 Task: Add Sprouts Organic Canola Oil Cooking Spray to the cart.
Action: Mouse moved to (30, 307)
Screenshot: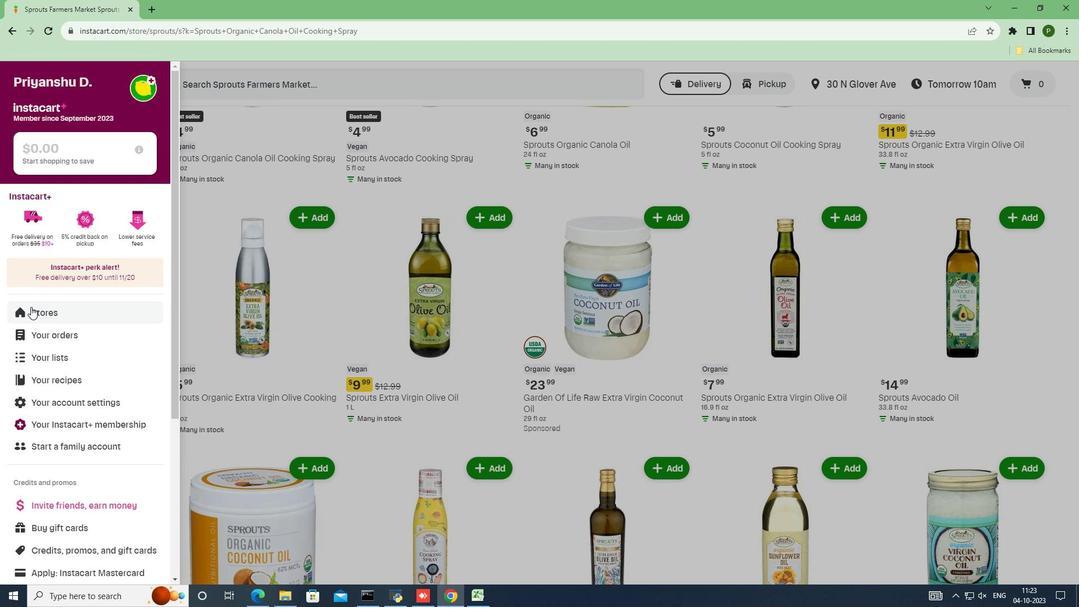 
Action: Mouse pressed left at (30, 307)
Screenshot: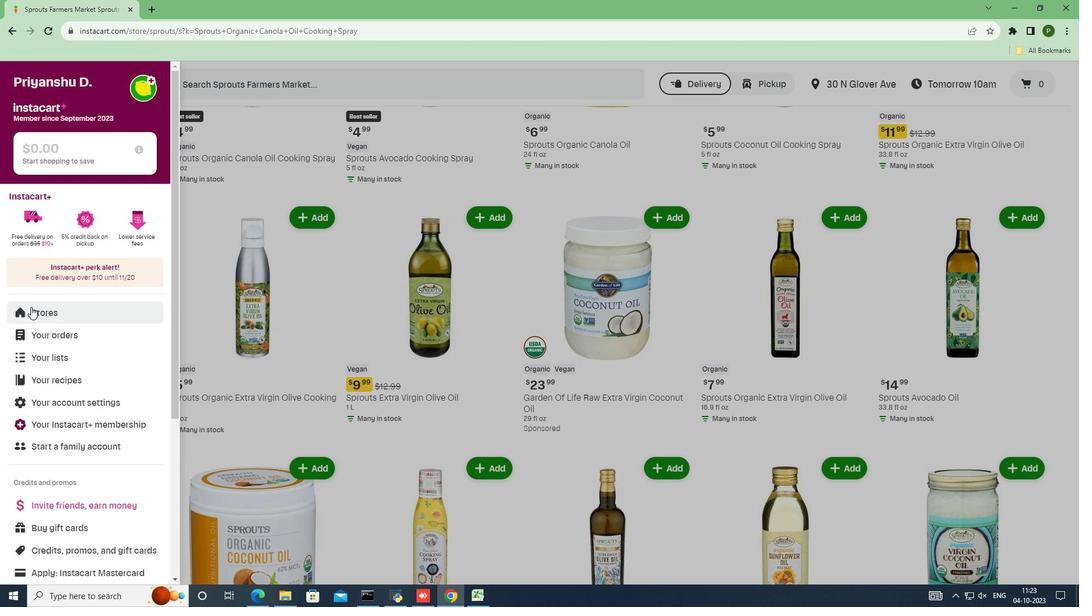 
Action: Mouse moved to (254, 133)
Screenshot: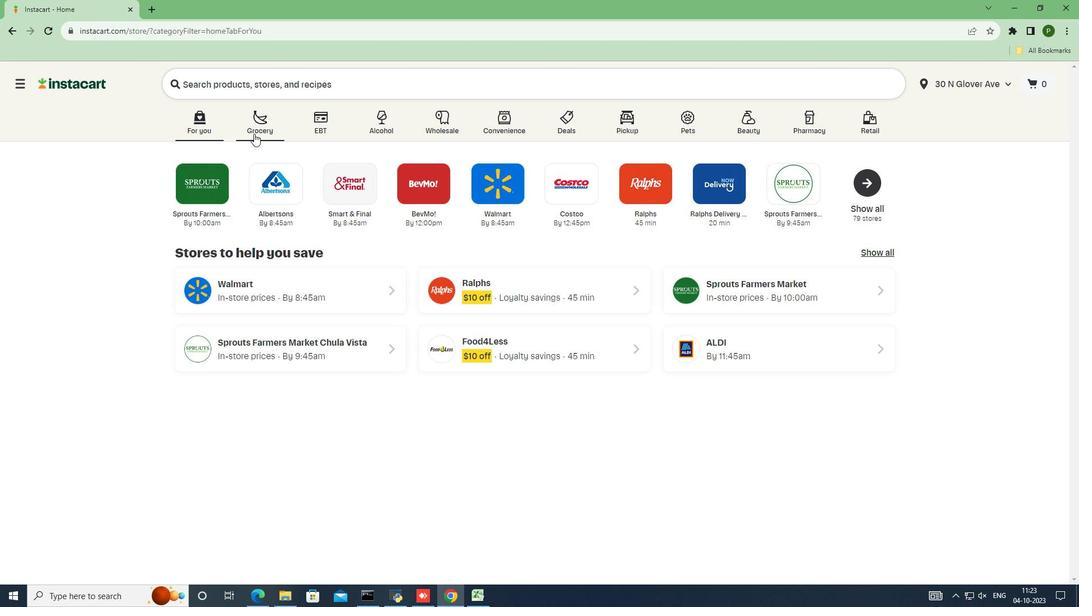 
Action: Mouse pressed left at (254, 133)
Screenshot: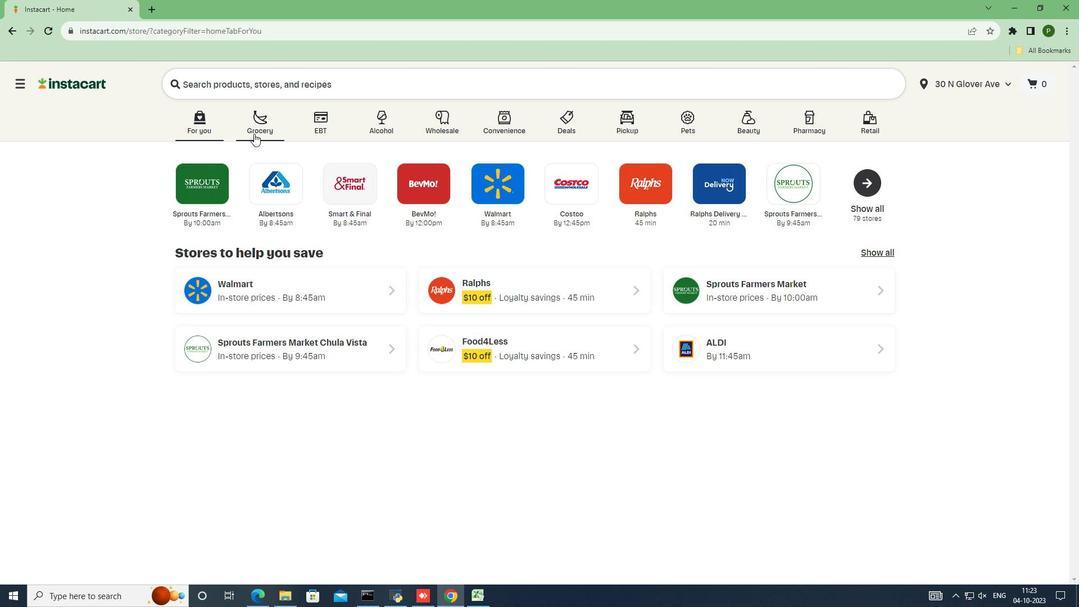 
Action: Mouse moved to (703, 253)
Screenshot: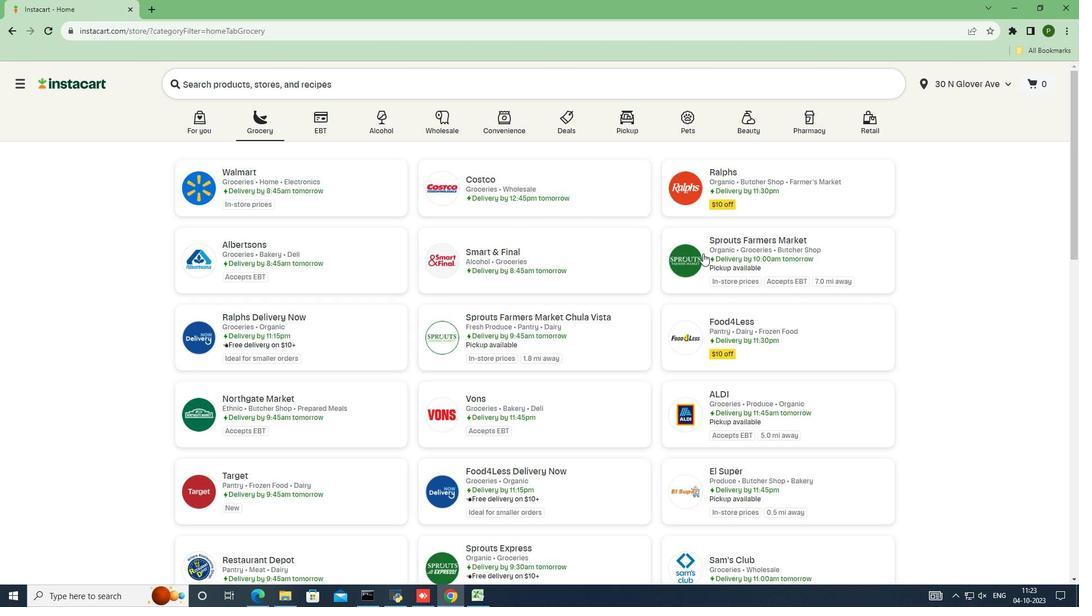 
Action: Mouse pressed left at (703, 253)
Screenshot: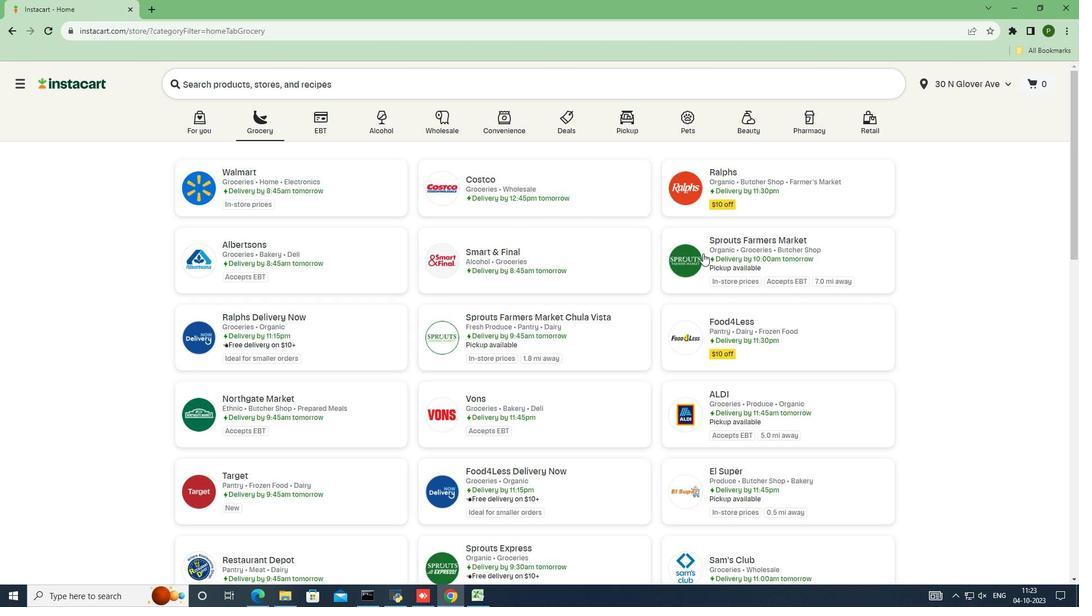
Action: Mouse moved to (92, 324)
Screenshot: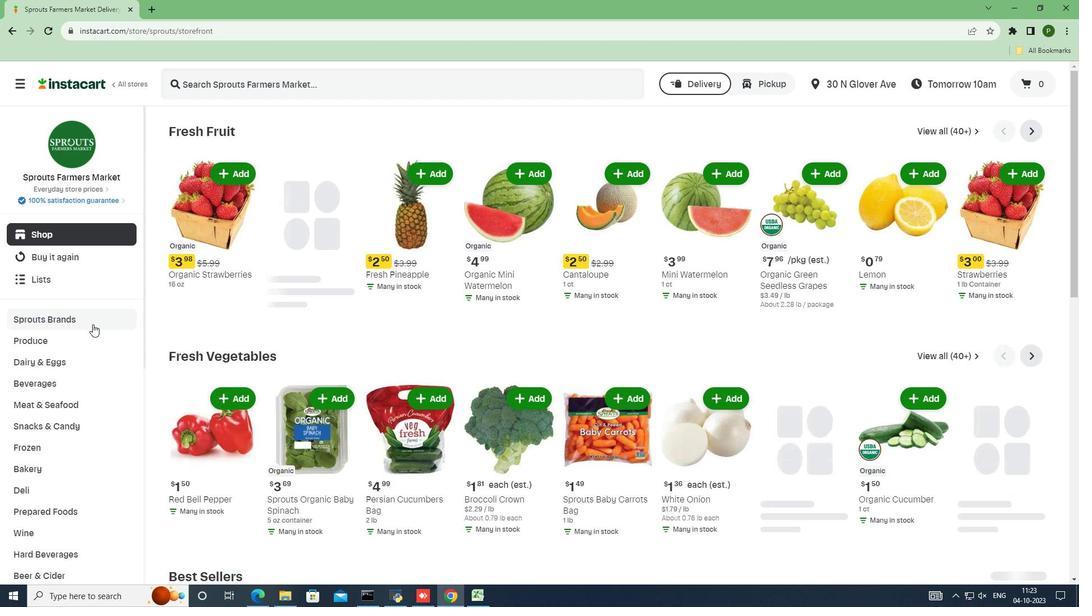 
Action: Mouse pressed left at (92, 324)
Screenshot: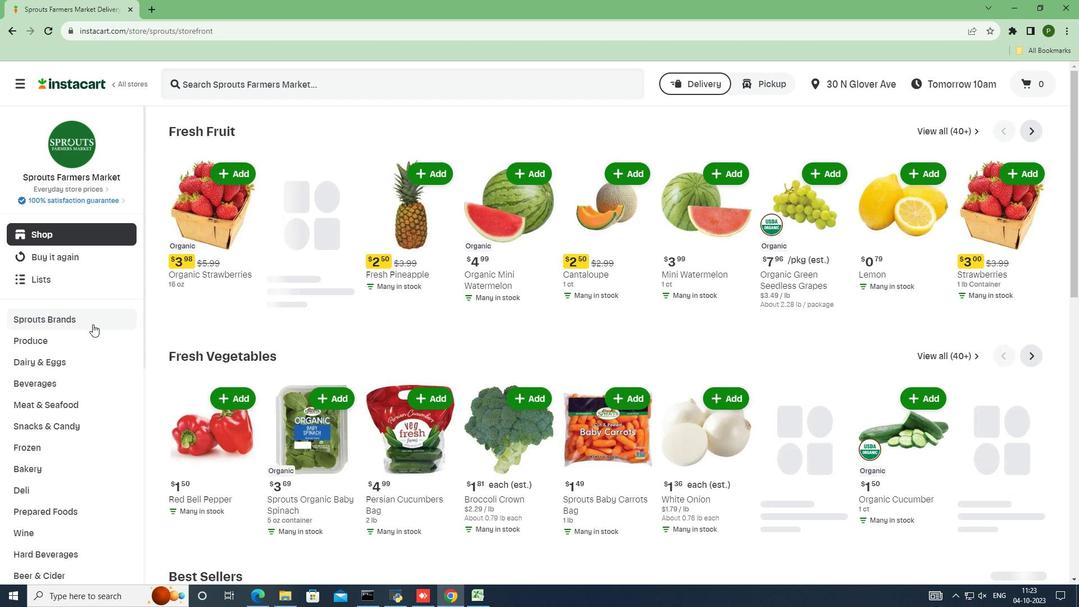 
Action: Mouse moved to (78, 401)
Screenshot: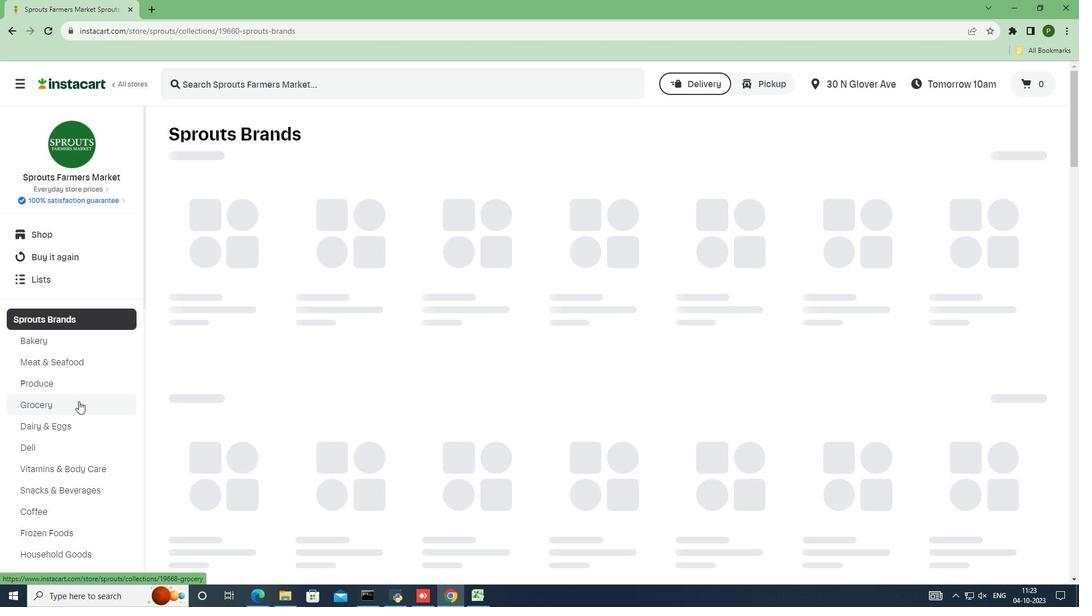 
Action: Mouse pressed left at (78, 401)
Screenshot: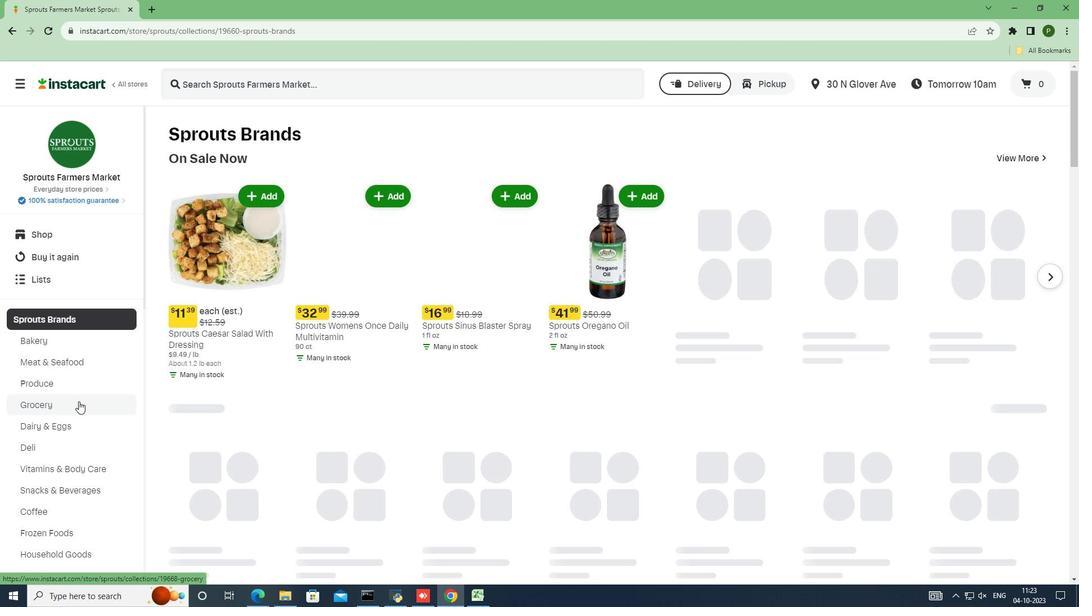 
Action: Mouse moved to (280, 210)
Screenshot: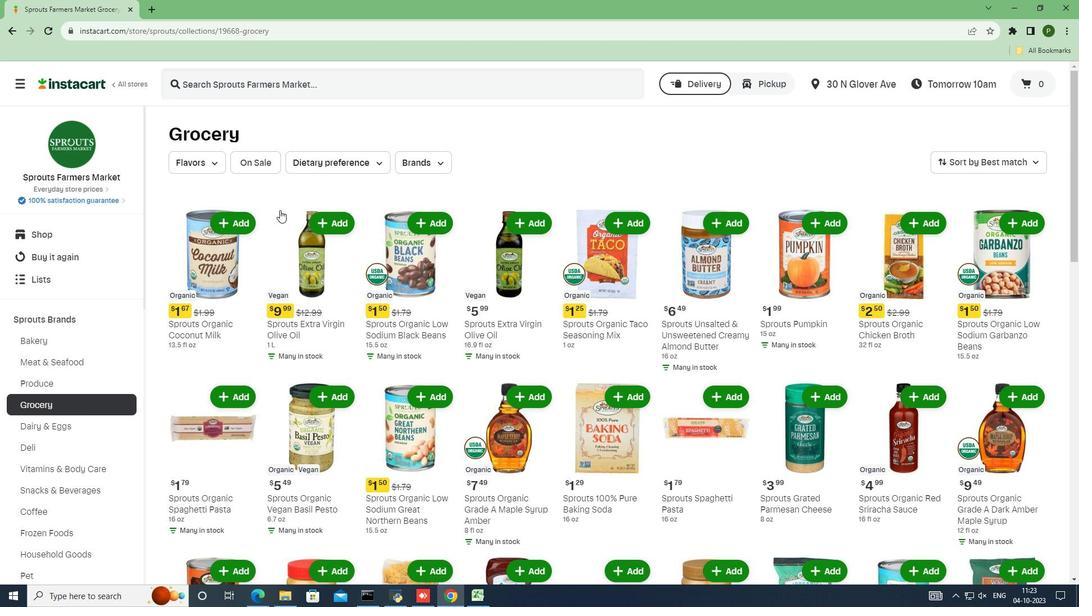 
Action: Mouse scrolled (280, 209) with delta (0, 0)
Screenshot: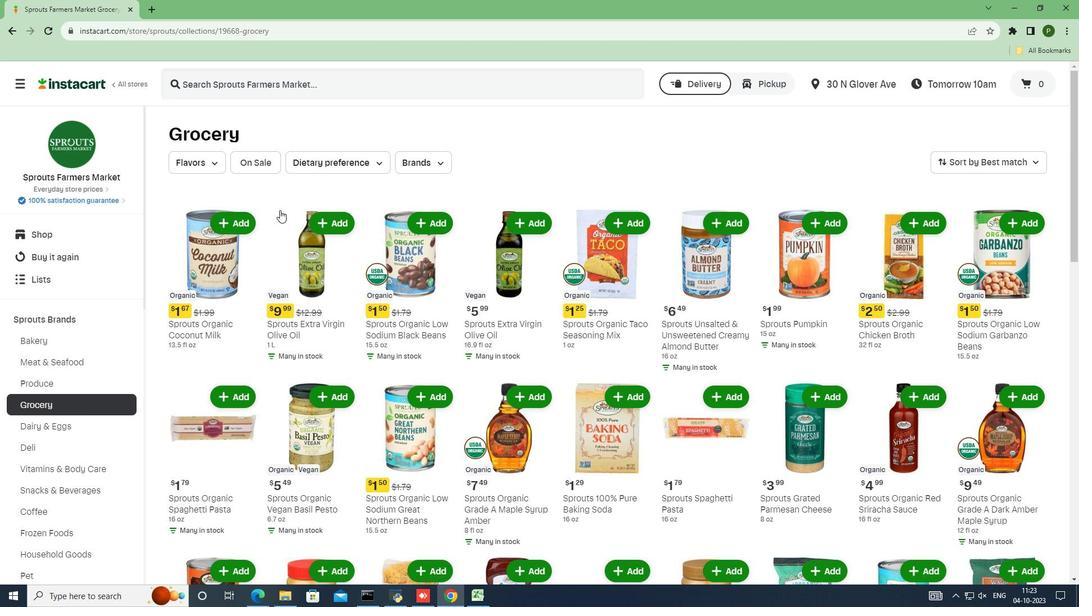 
Action: Mouse scrolled (280, 209) with delta (0, 0)
Screenshot: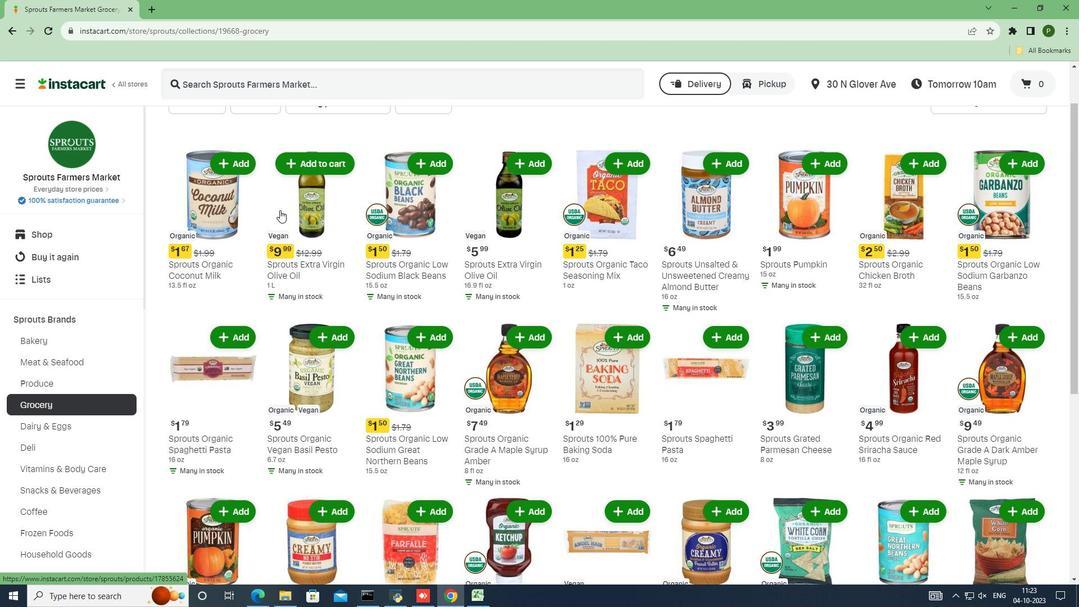 
Action: Mouse moved to (272, 213)
Screenshot: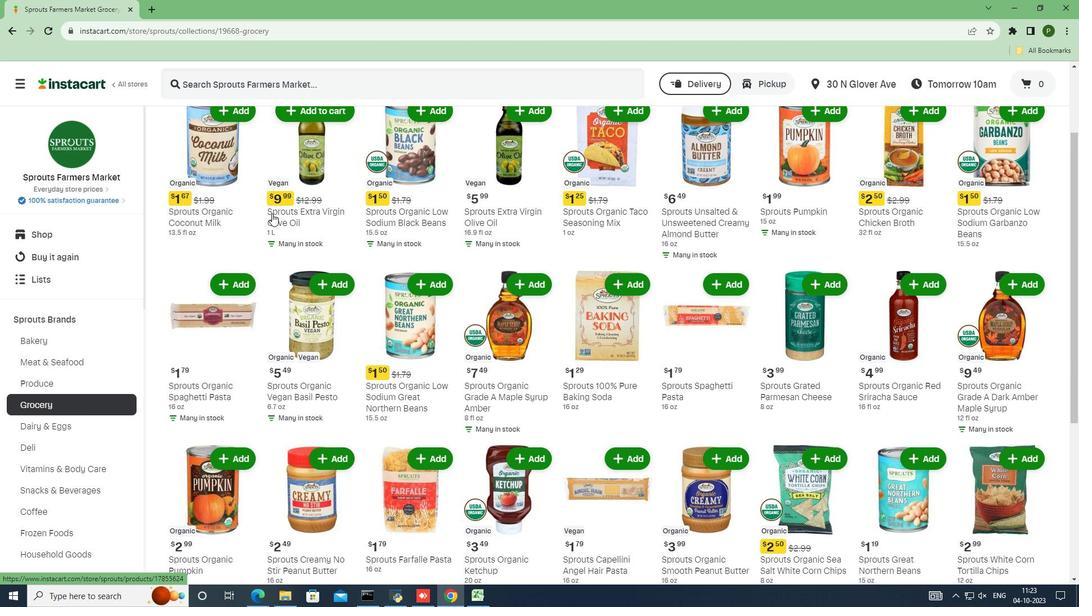 
Action: Mouse scrolled (272, 213) with delta (0, 0)
Screenshot: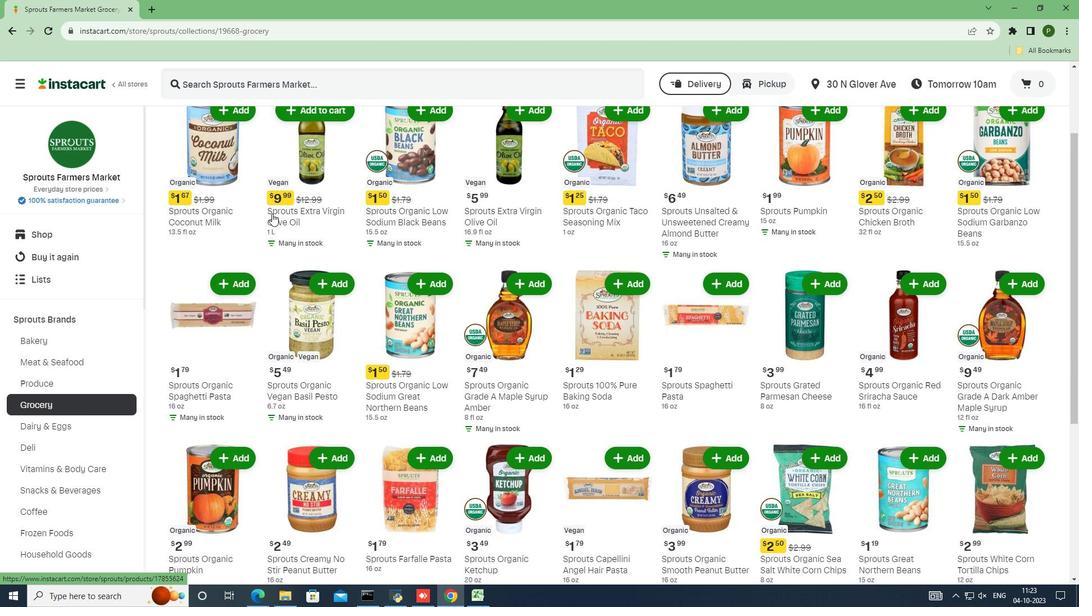 
Action: Mouse moved to (266, 217)
Screenshot: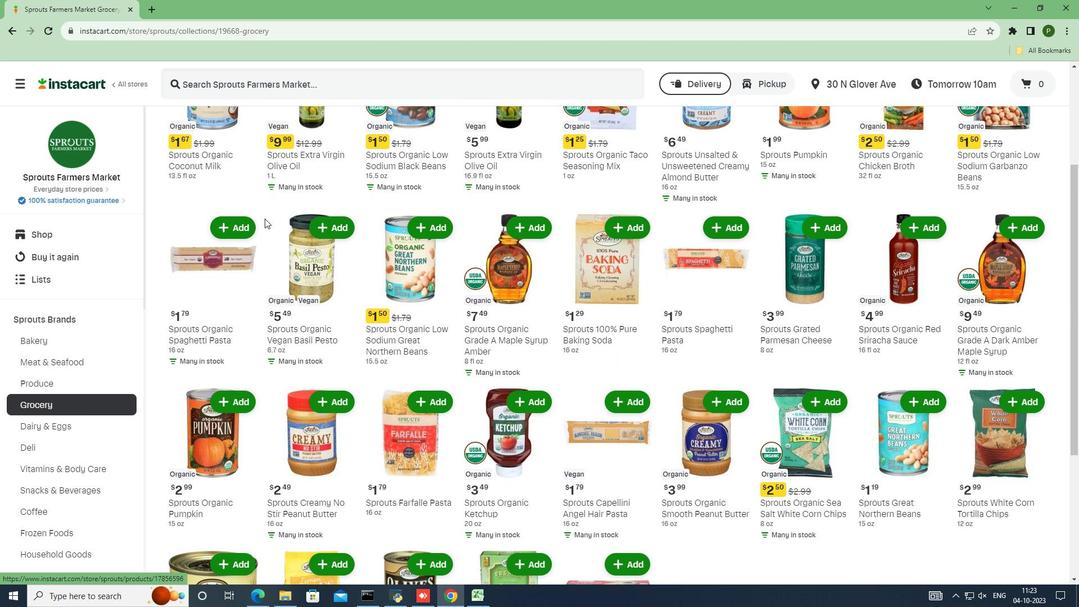 
Action: Mouse scrolled (266, 216) with delta (0, 0)
Screenshot: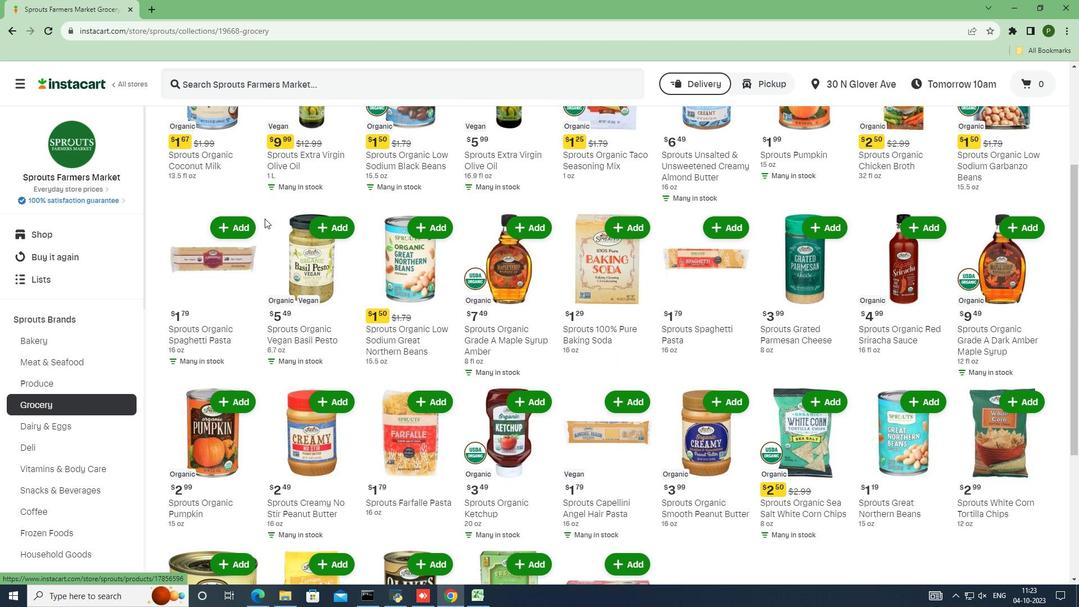 
Action: Mouse moved to (254, 227)
Screenshot: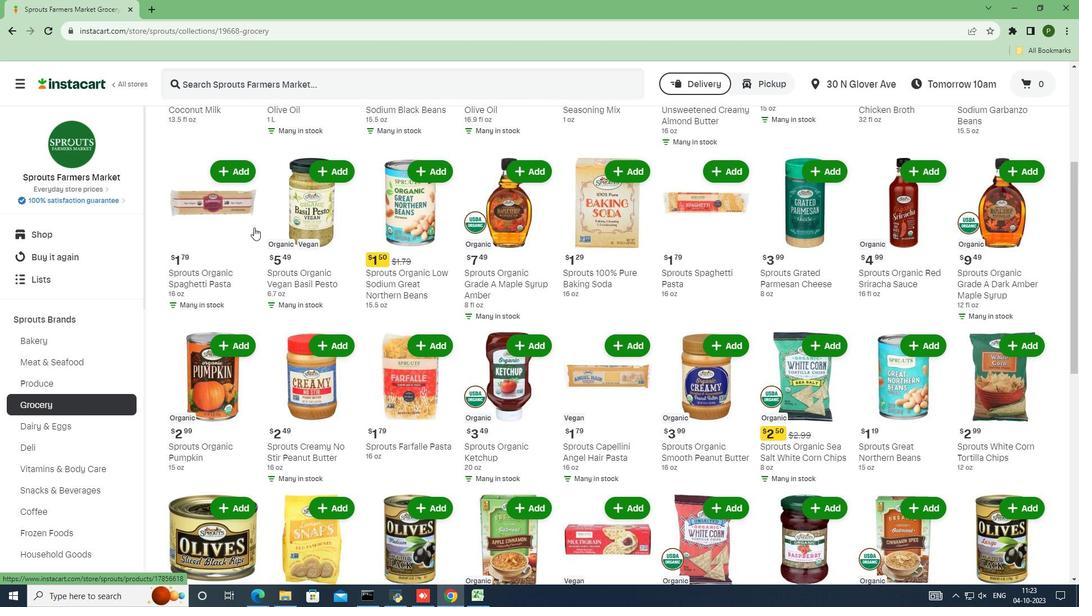 
Action: Mouse scrolled (254, 227) with delta (0, 0)
Screenshot: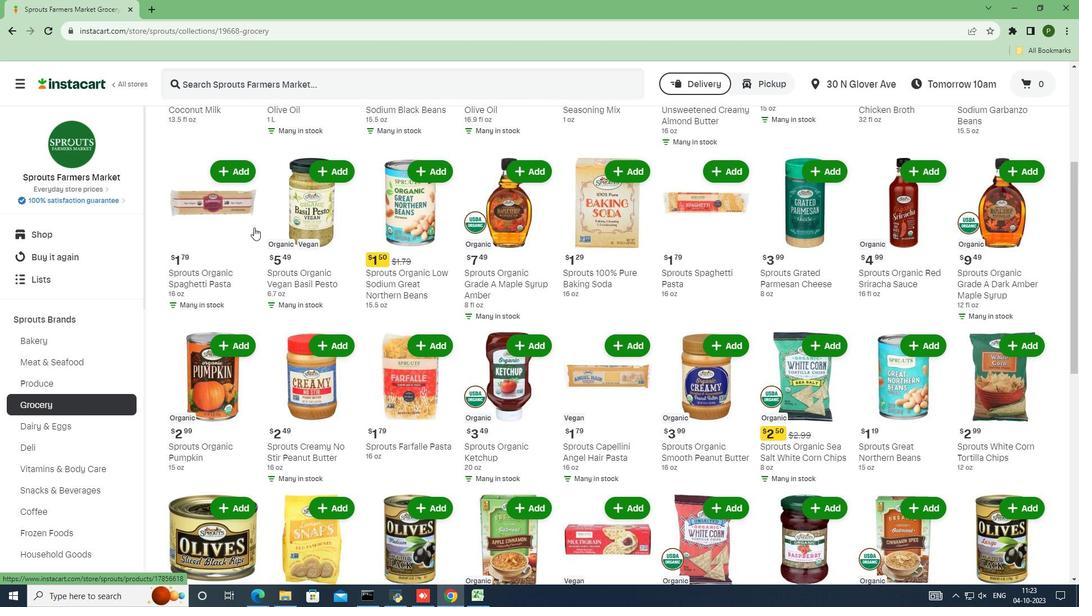 
Action: Mouse moved to (253, 229)
Screenshot: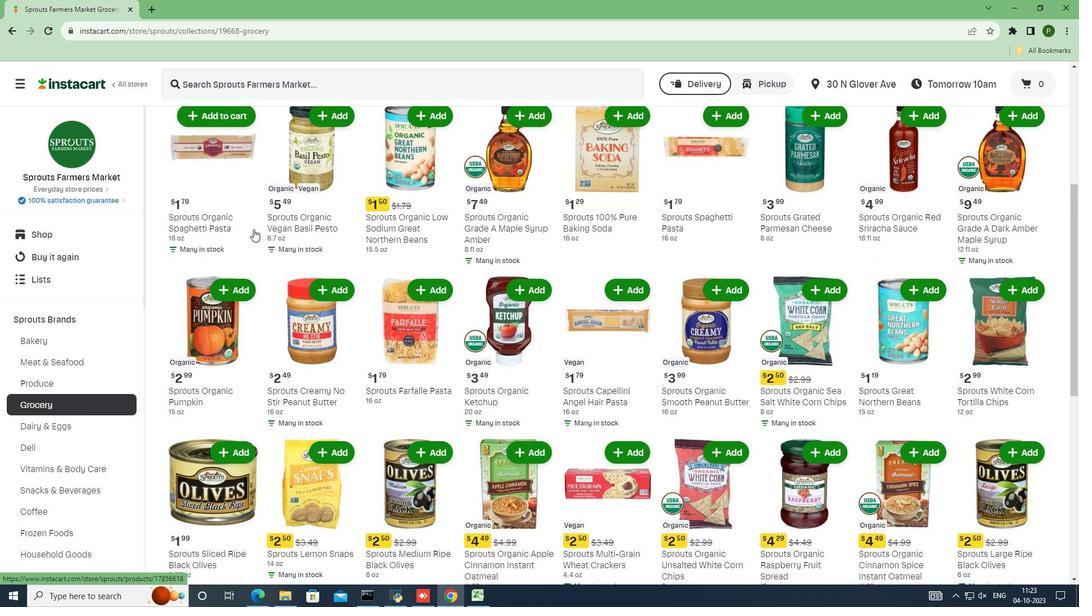 
Action: Mouse scrolled (253, 228) with delta (0, 0)
Screenshot: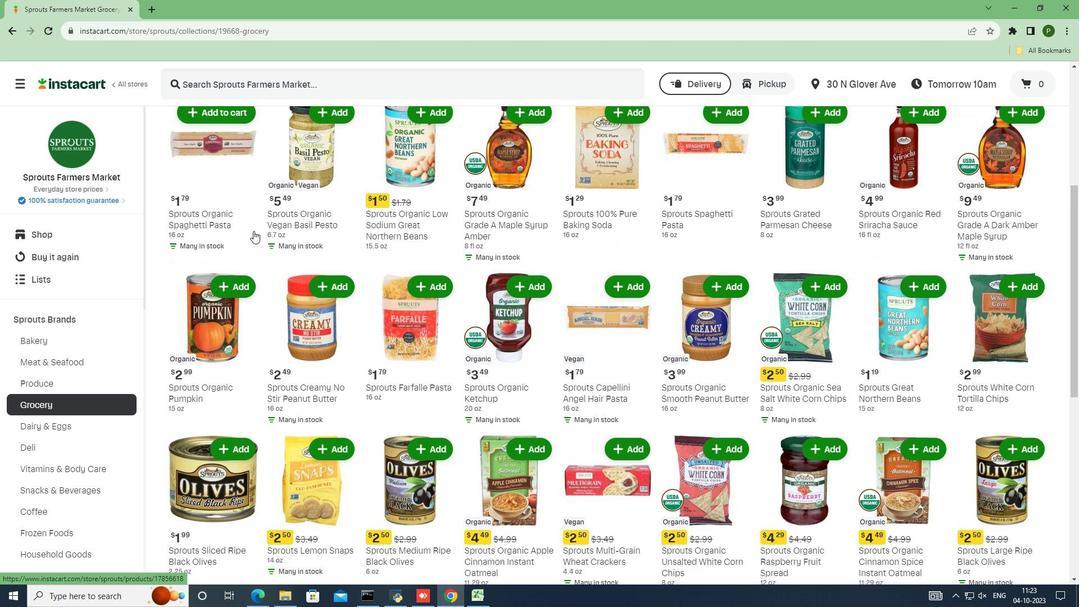 
Action: Mouse moved to (253, 231)
Screenshot: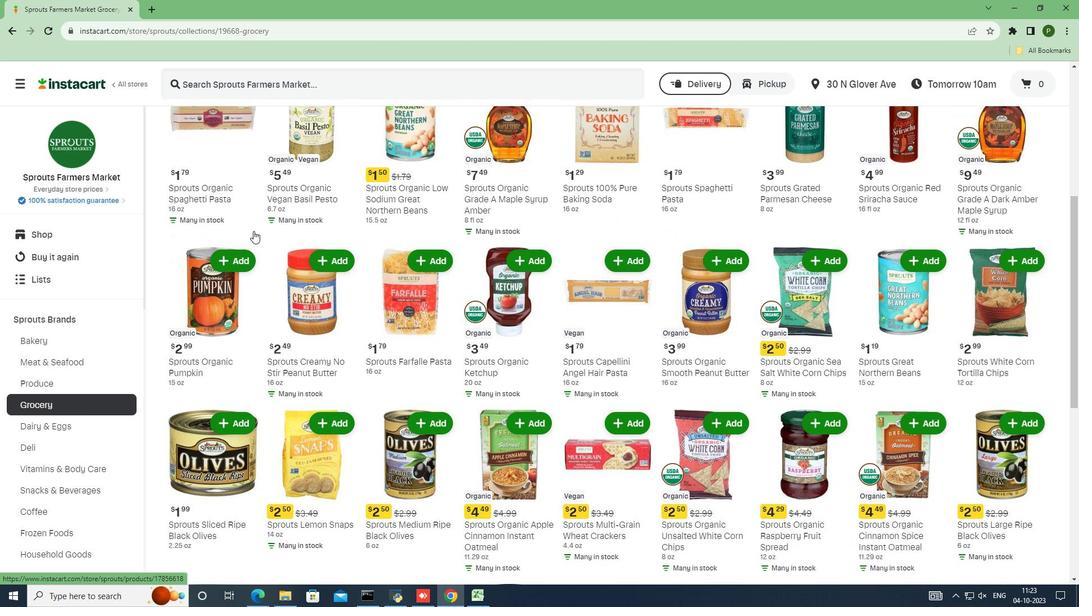 
Action: Mouse scrolled (253, 230) with delta (0, 0)
Screenshot: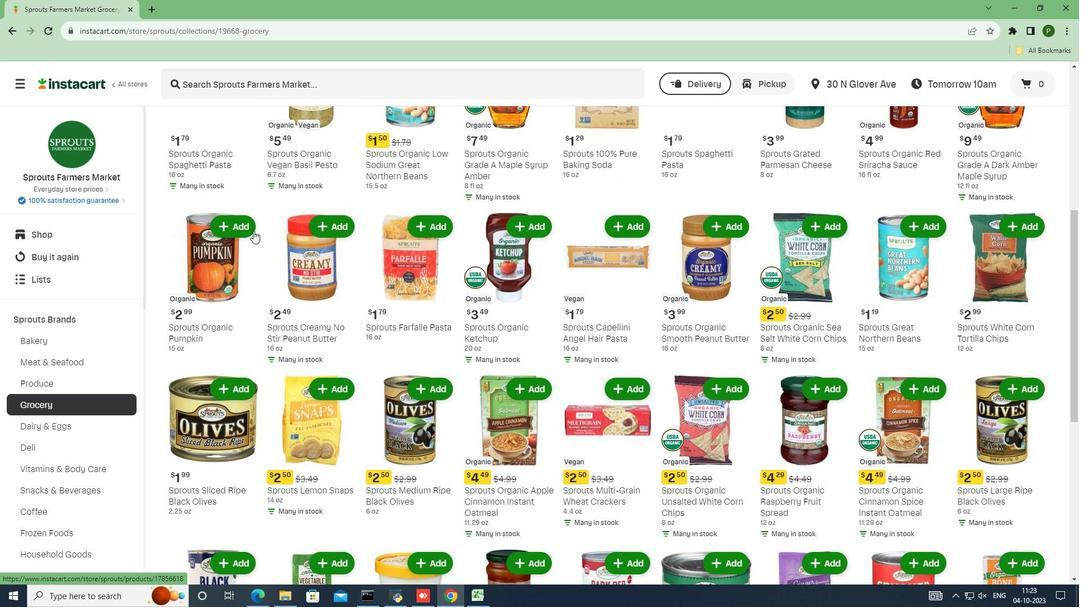 
Action: Mouse scrolled (253, 230) with delta (0, 0)
Screenshot: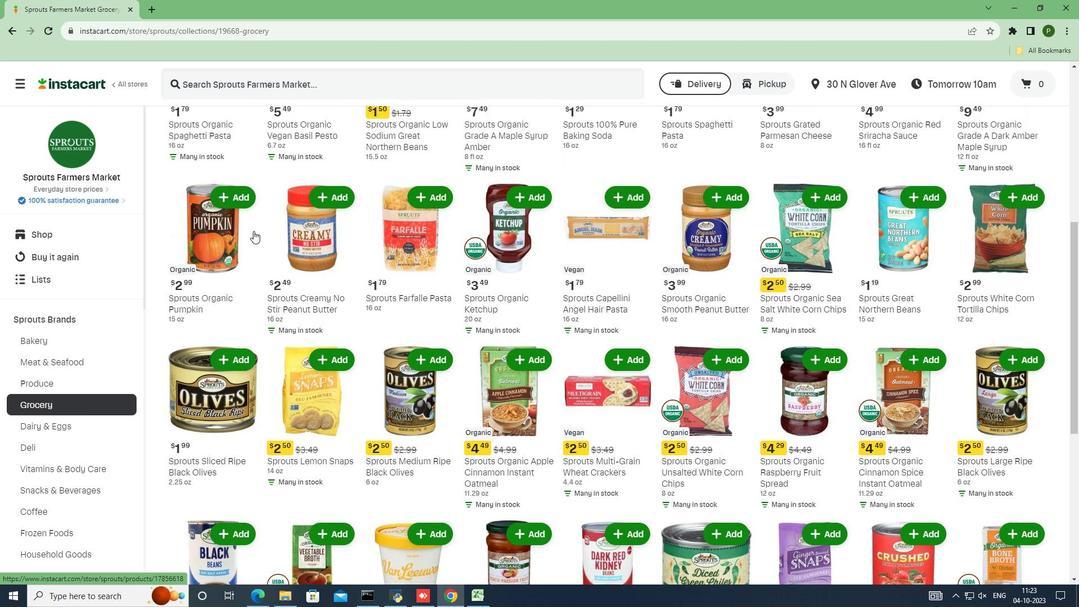 
Action: Mouse scrolled (253, 230) with delta (0, 0)
Screenshot: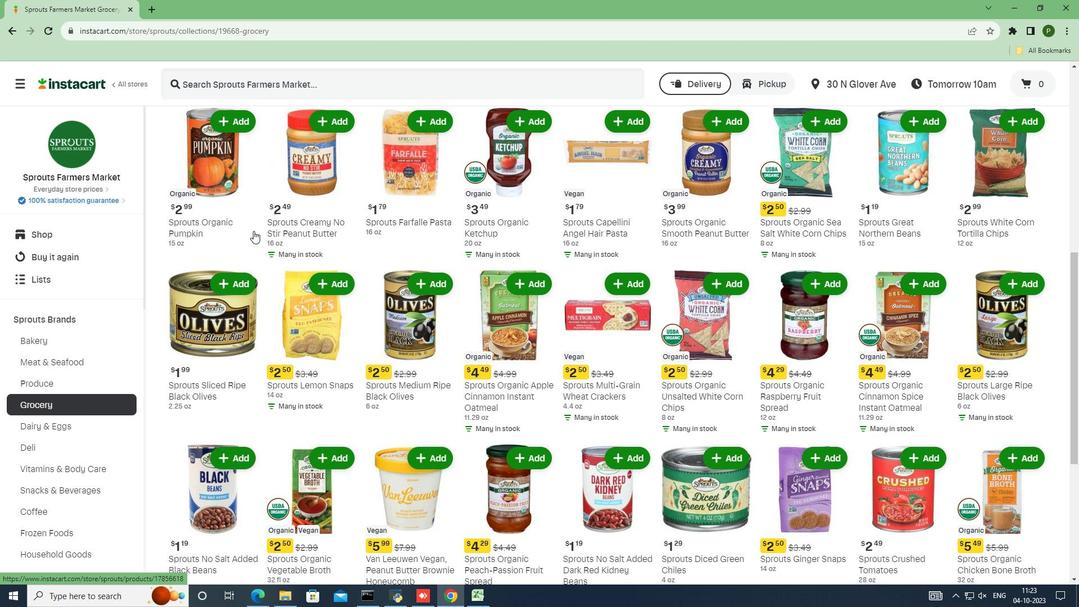 
Action: Mouse scrolled (253, 230) with delta (0, 0)
Screenshot: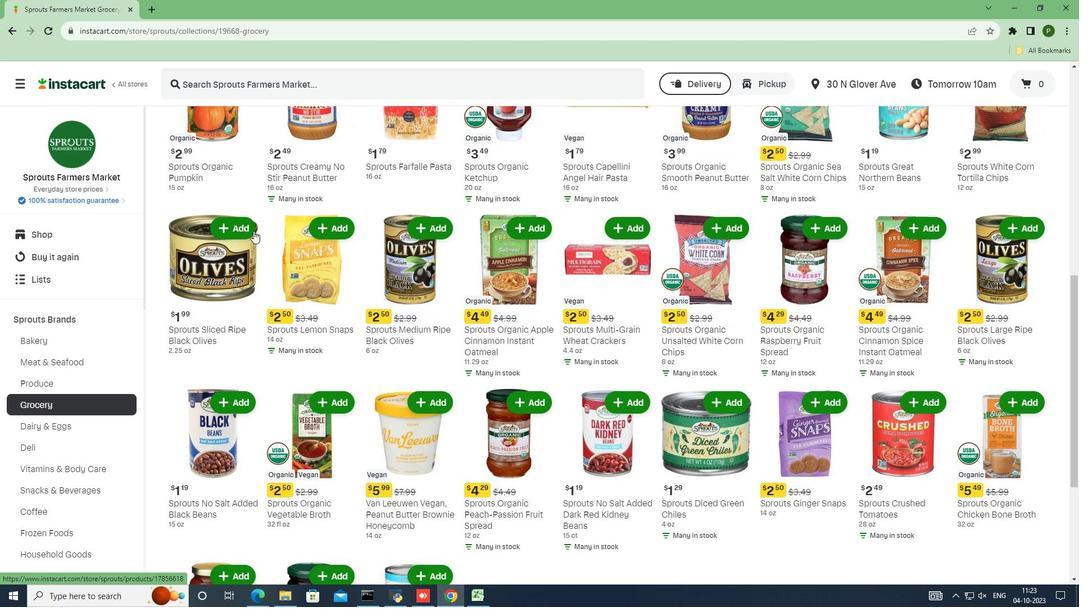 
Action: Mouse scrolled (253, 230) with delta (0, 0)
Screenshot: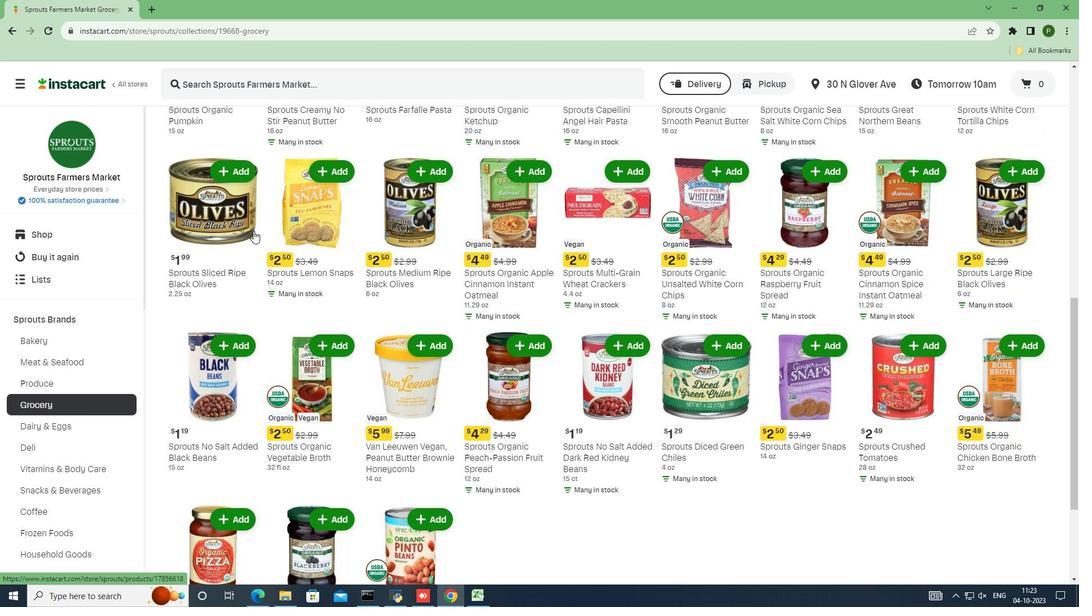
Action: Mouse scrolled (253, 230) with delta (0, 0)
Screenshot: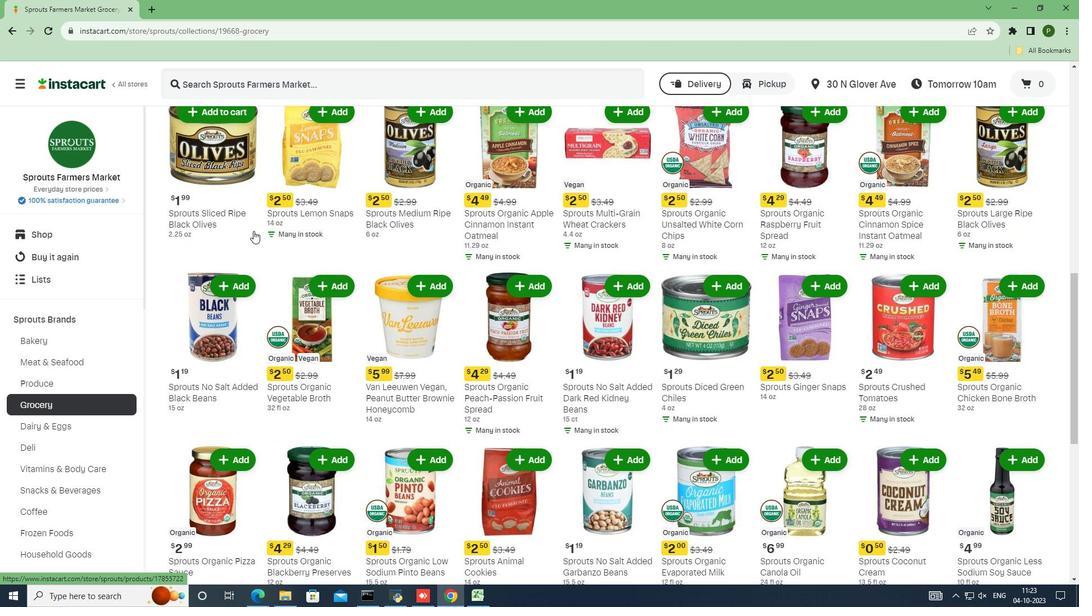 
Action: Mouse scrolled (253, 230) with delta (0, 0)
Screenshot: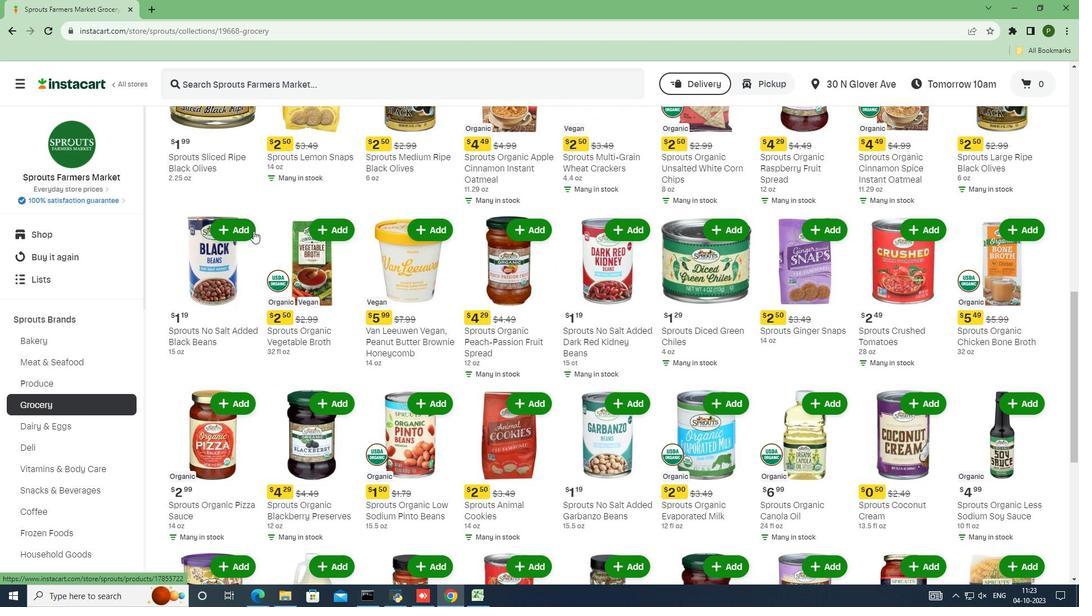 
Action: Mouse scrolled (253, 230) with delta (0, 0)
Screenshot: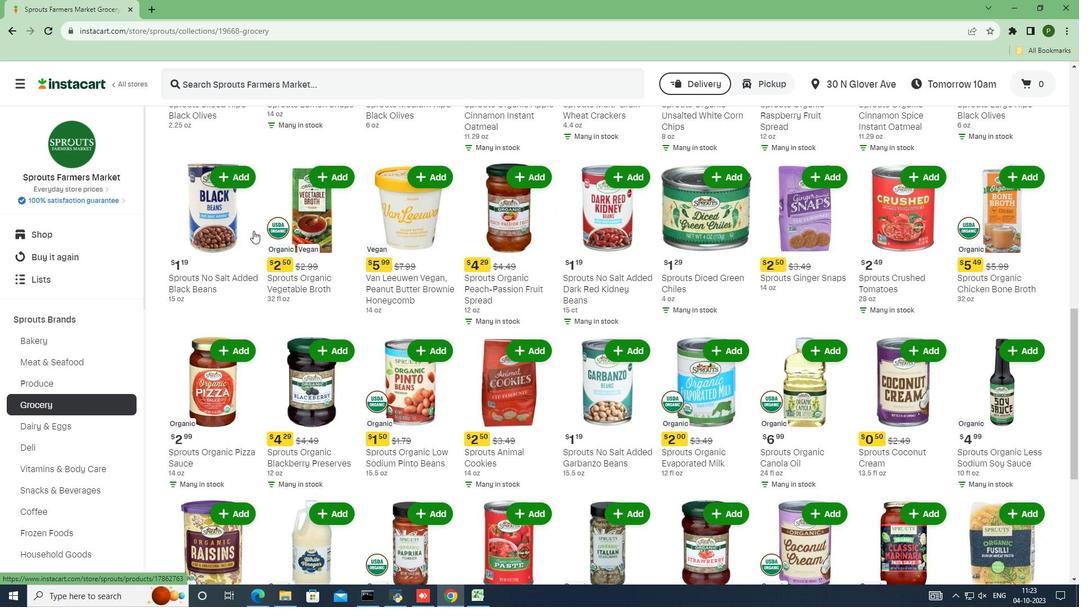 
Action: Mouse scrolled (253, 230) with delta (0, 0)
Screenshot: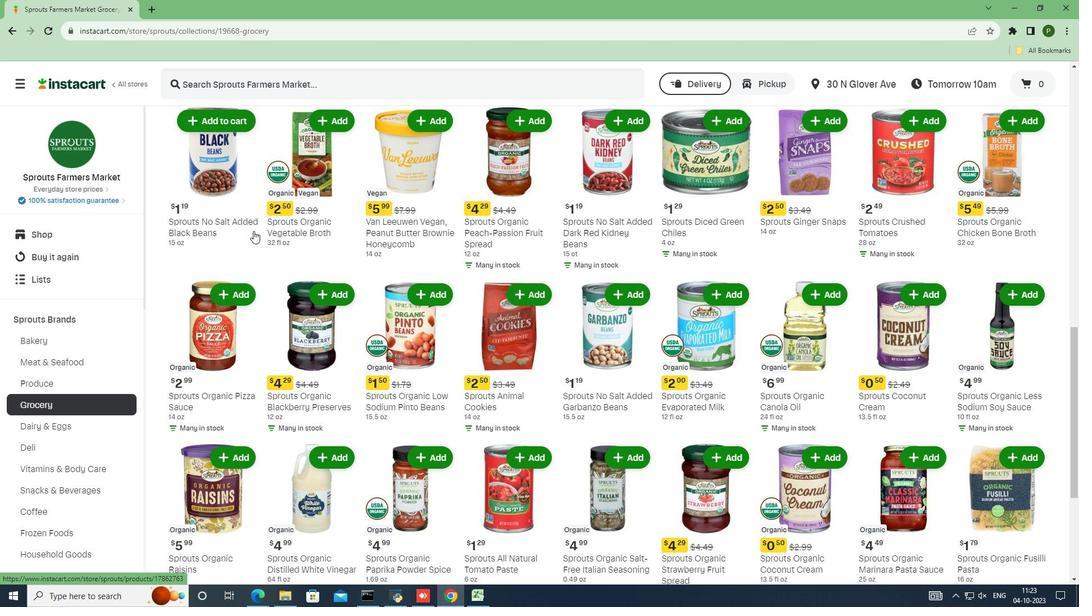 
Action: Mouse scrolled (253, 230) with delta (0, 0)
Screenshot: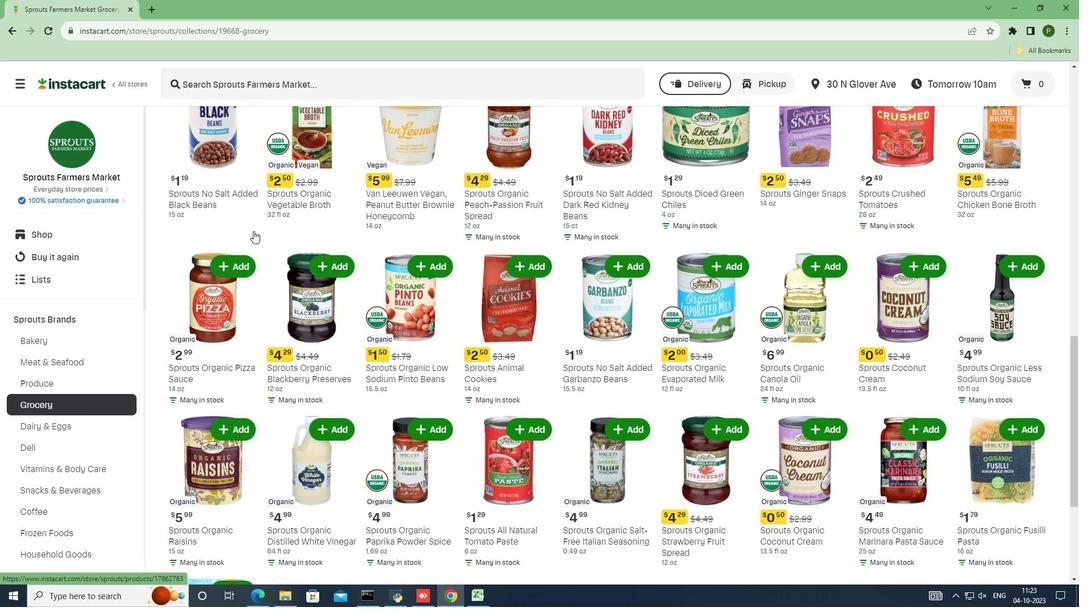 
Action: Mouse moved to (253, 232)
Screenshot: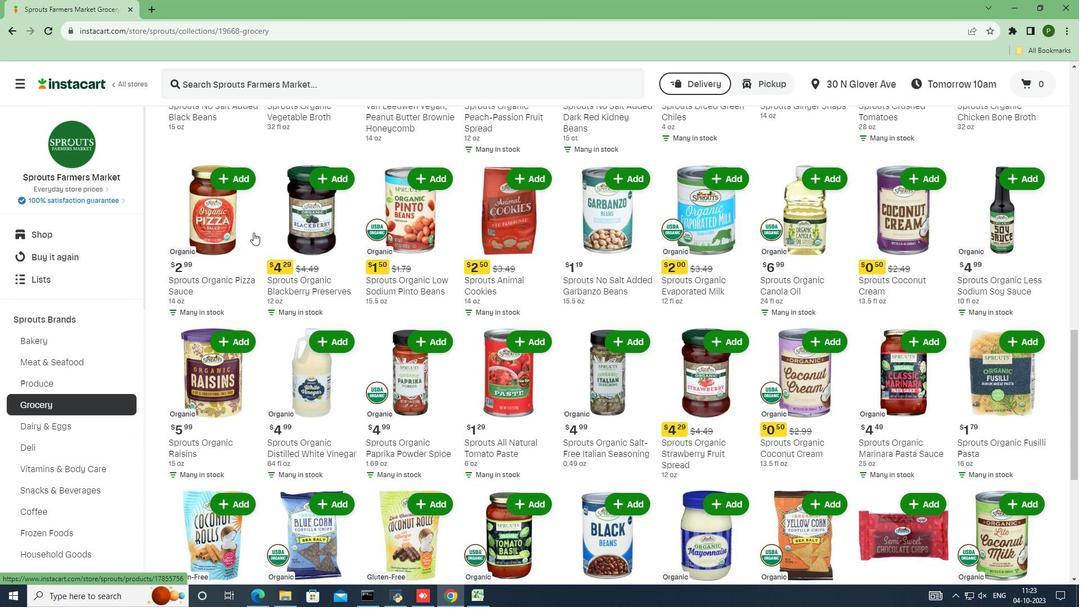 
Action: Mouse scrolled (253, 231) with delta (0, 0)
Screenshot: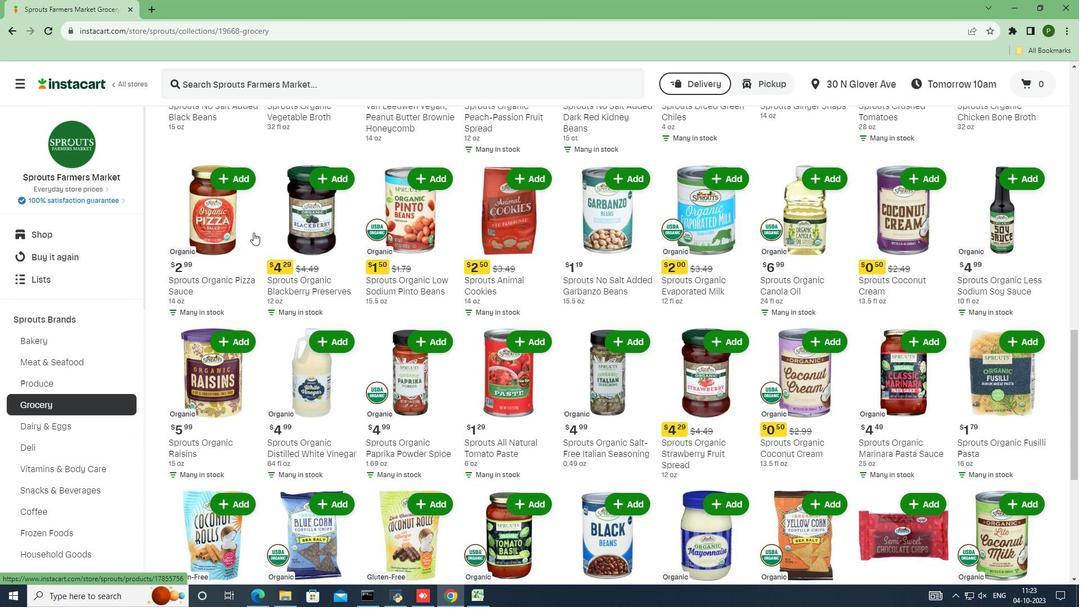 
Action: Mouse moved to (253, 232)
Screenshot: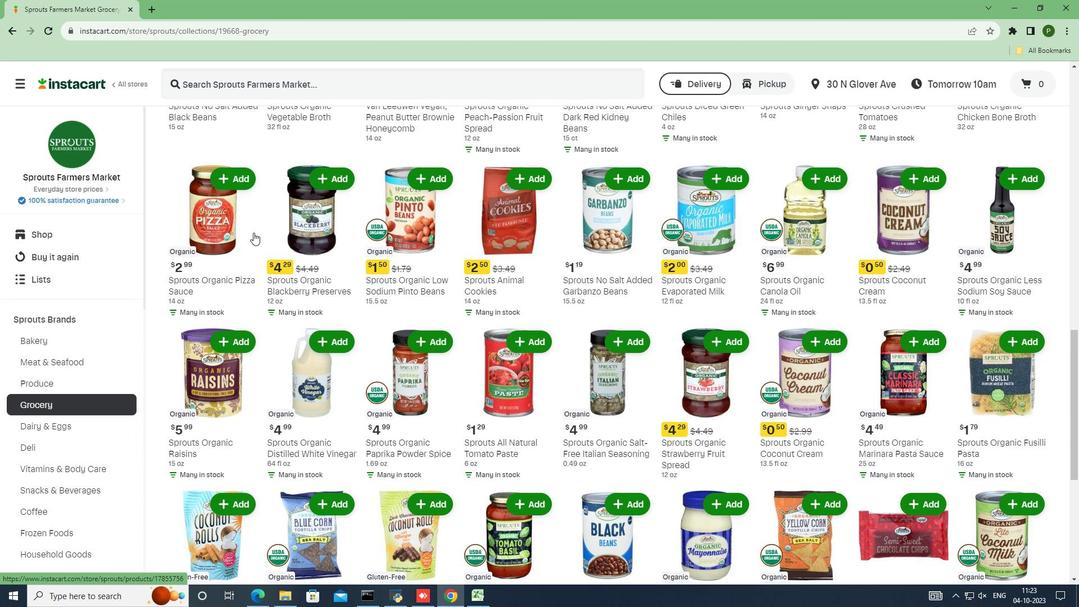 
Action: Mouse scrolled (253, 232) with delta (0, 0)
Screenshot: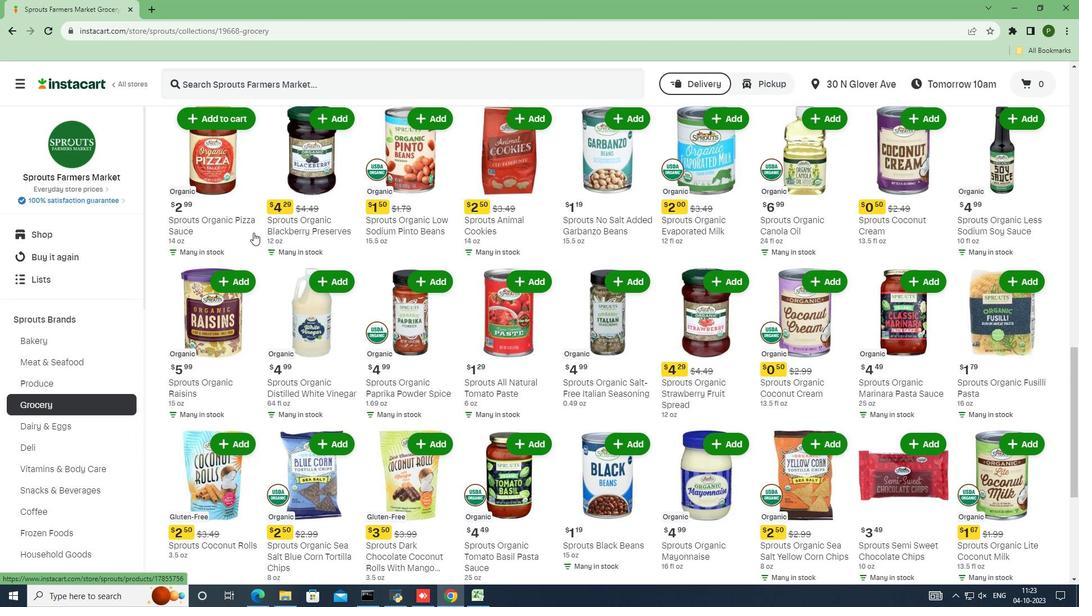 
Action: Mouse scrolled (253, 232) with delta (0, 0)
Screenshot: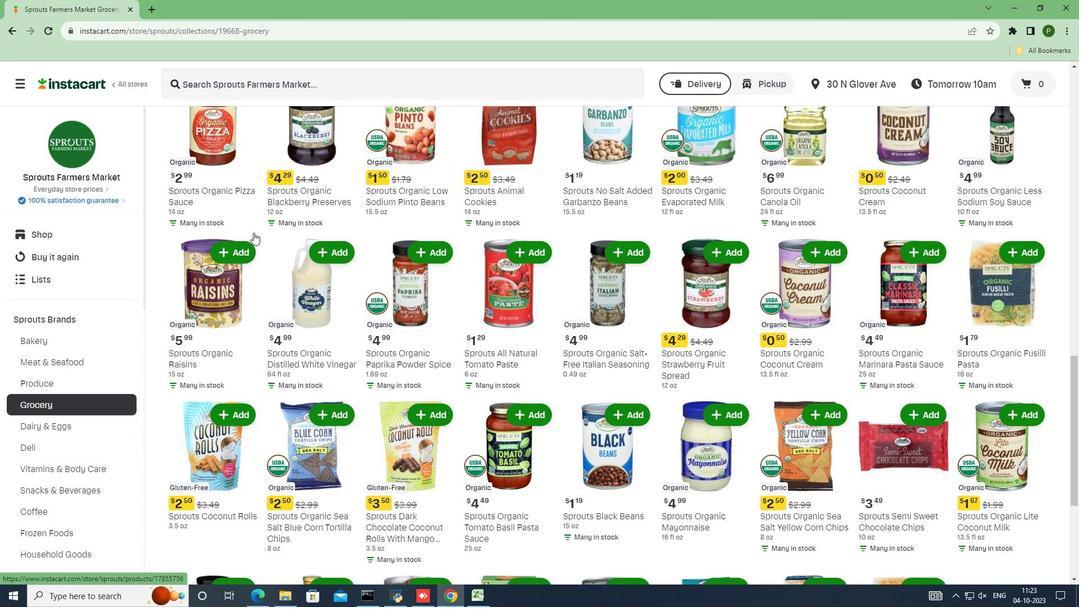 
Action: Mouse scrolled (253, 232) with delta (0, 0)
Screenshot: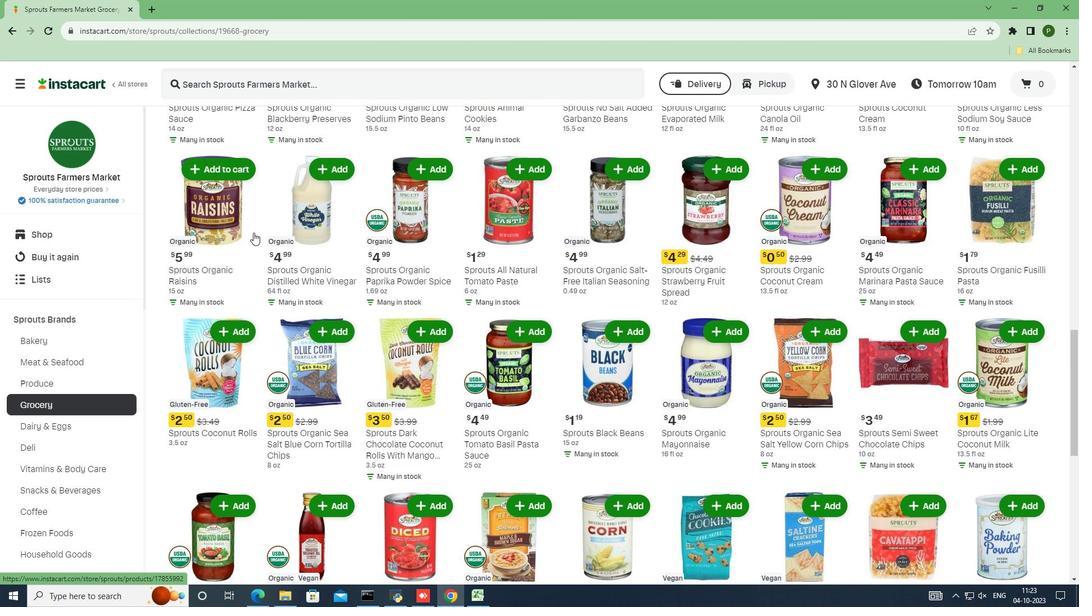 
Action: Mouse scrolled (253, 232) with delta (0, 0)
Screenshot: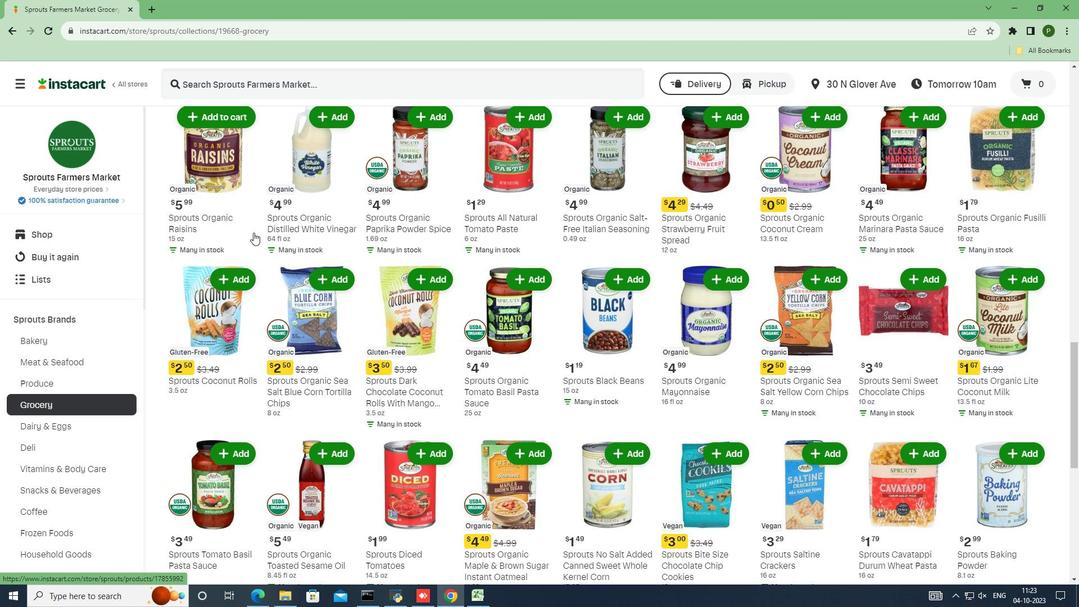 
Action: Mouse scrolled (253, 232) with delta (0, 0)
Screenshot: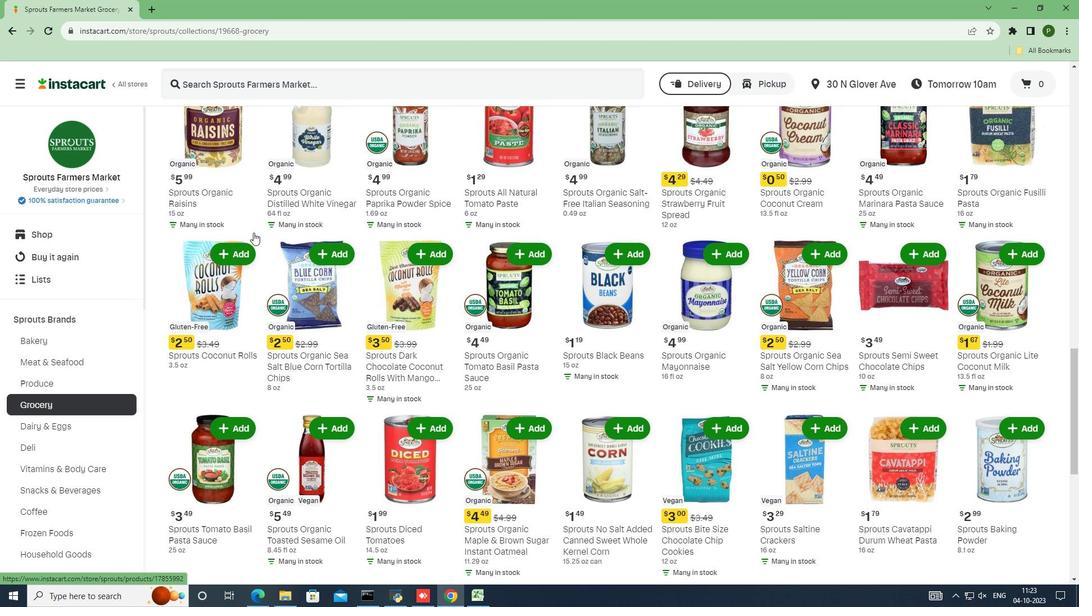 
Action: Mouse scrolled (253, 232) with delta (0, 0)
Screenshot: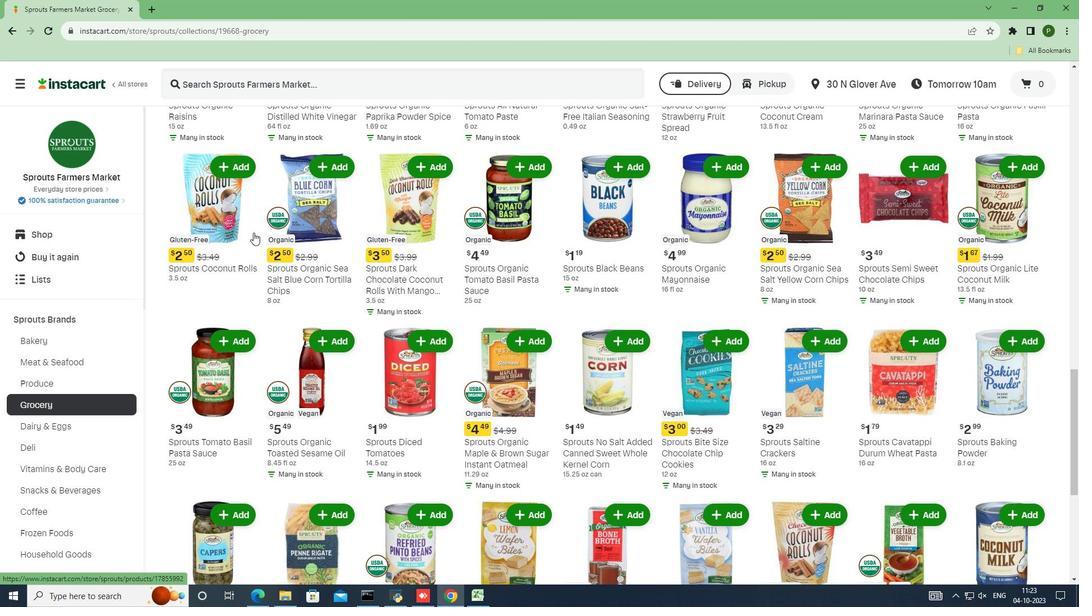 
Action: Mouse scrolled (253, 232) with delta (0, 0)
Screenshot: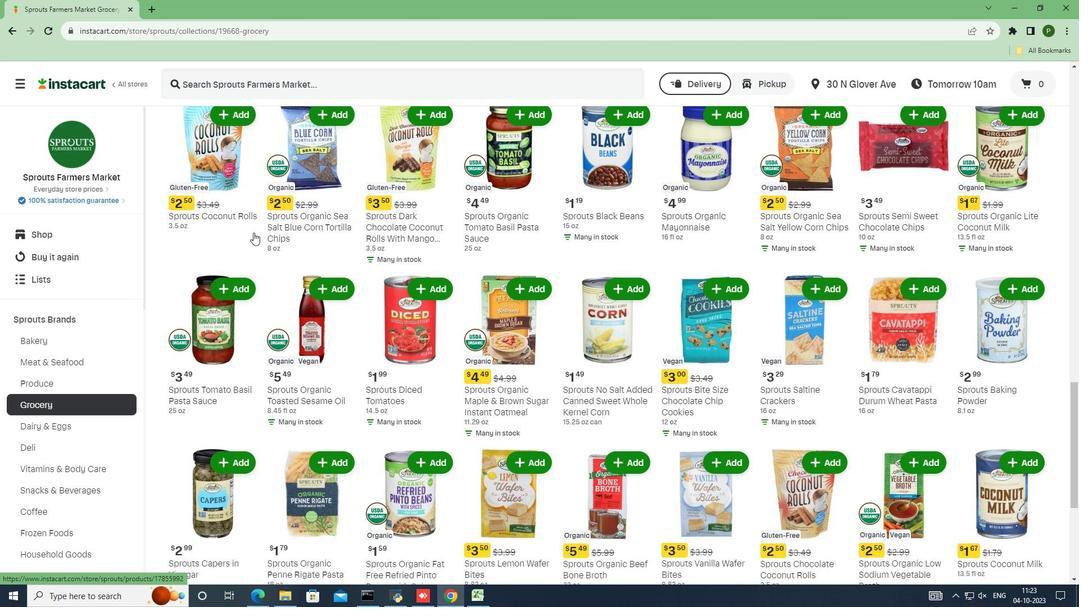 
Action: Mouse scrolled (253, 232) with delta (0, 0)
Screenshot: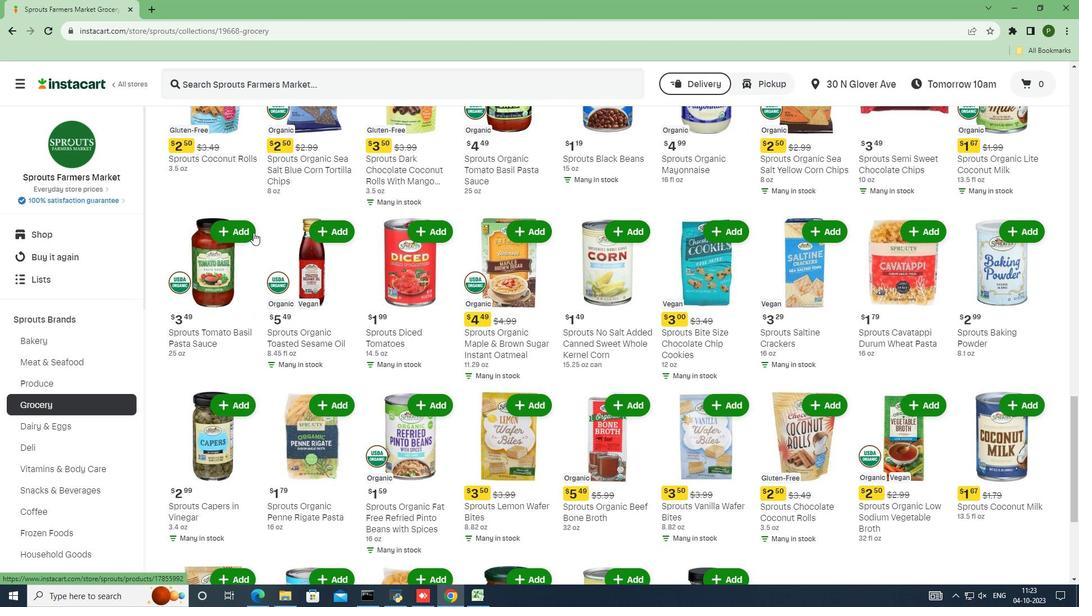
Action: Mouse scrolled (253, 232) with delta (0, 0)
Screenshot: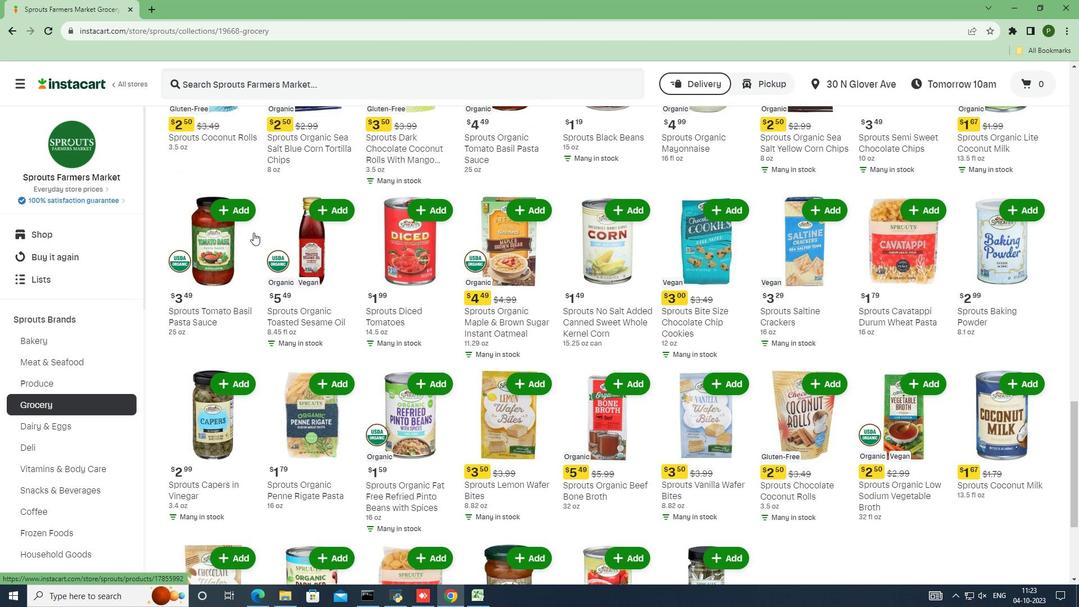
Action: Mouse scrolled (253, 232) with delta (0, 0)
Screenshot: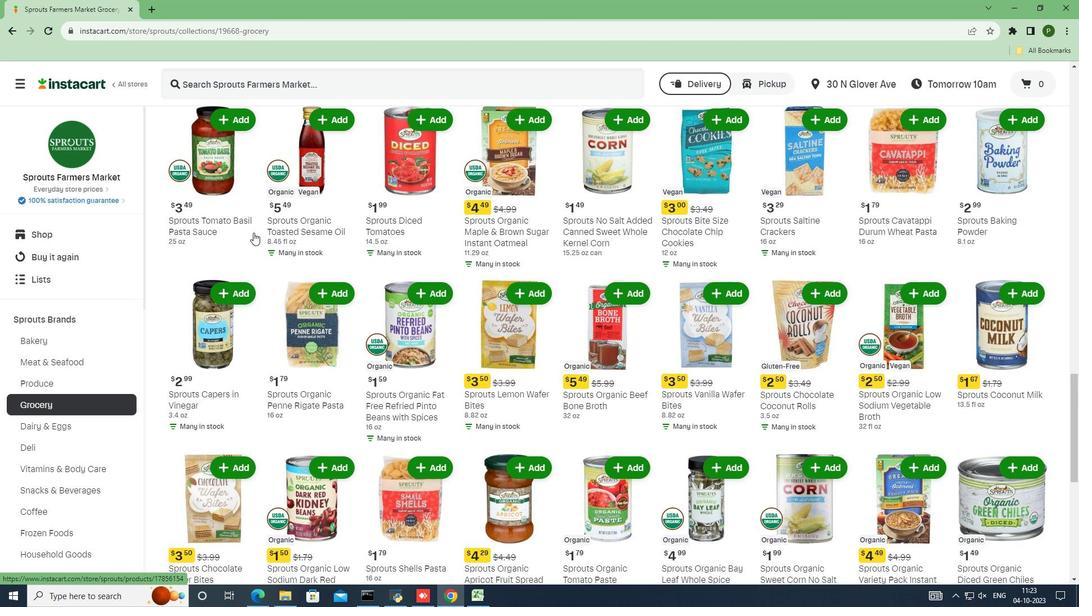 
Action: Mouse scrolled (253, 232) with delta (0, 0)
Screenshot: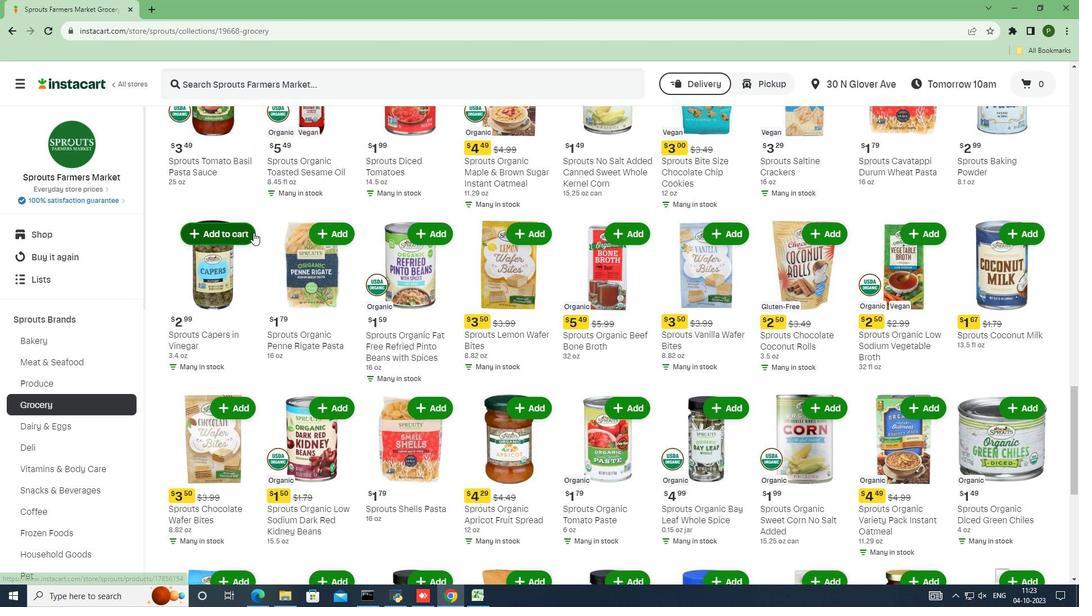 
Action: Mouse scrolled (253, 232) with delta (0, 0)
Screenshot: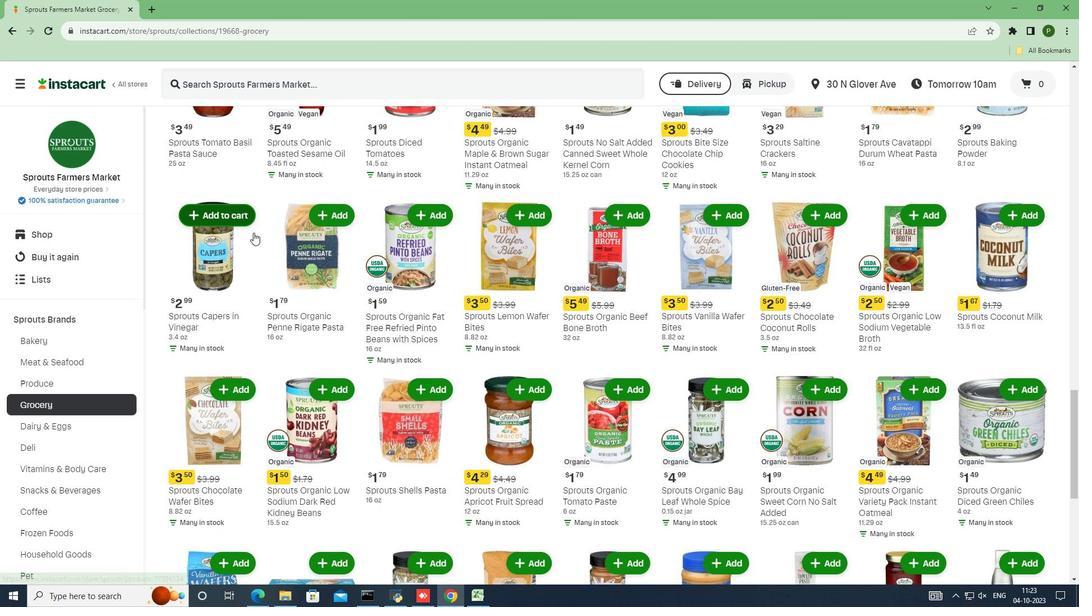 
Action: Mouse scrolled (253, 232) with delta (0, 0)
Screenshot: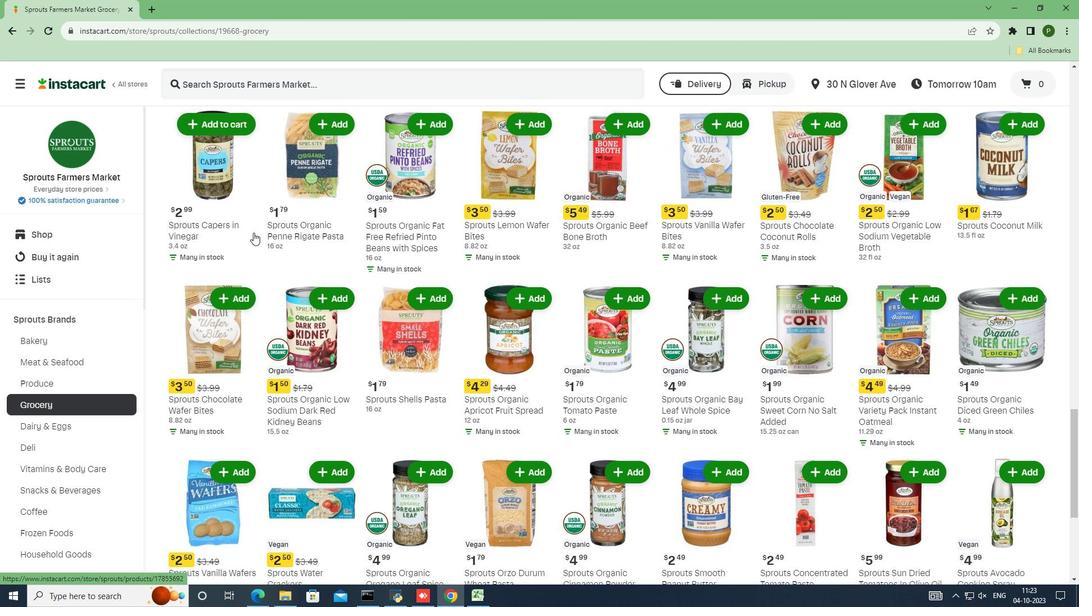 
Action: Mouse scrolled (253, 232) with delta (0, 0)
Screenshot: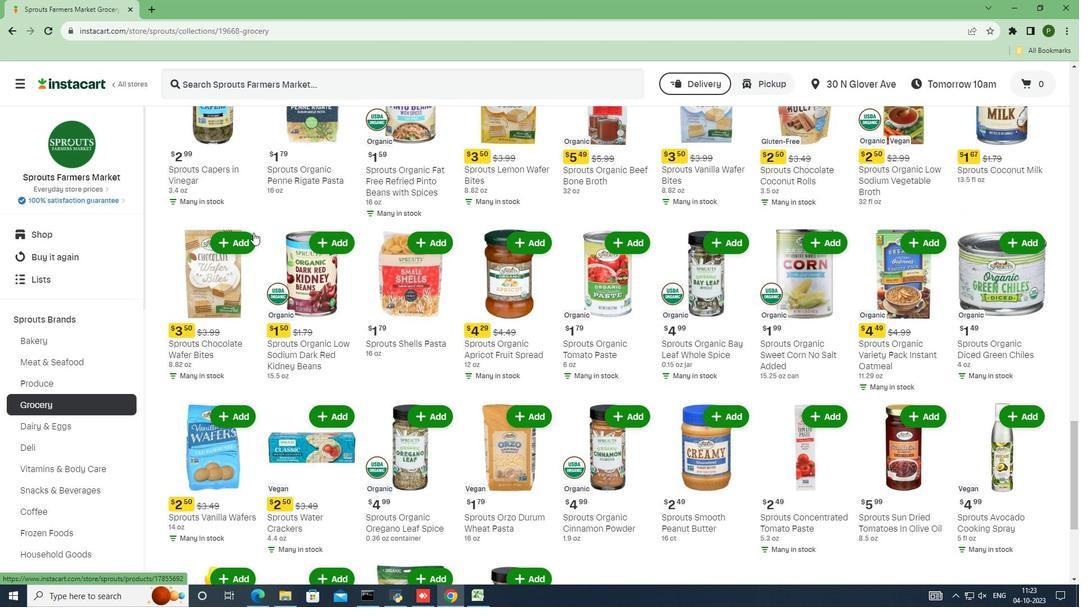 
Action: Mouse scrolled (253, 232) with delta (0, 0)
Screenshot: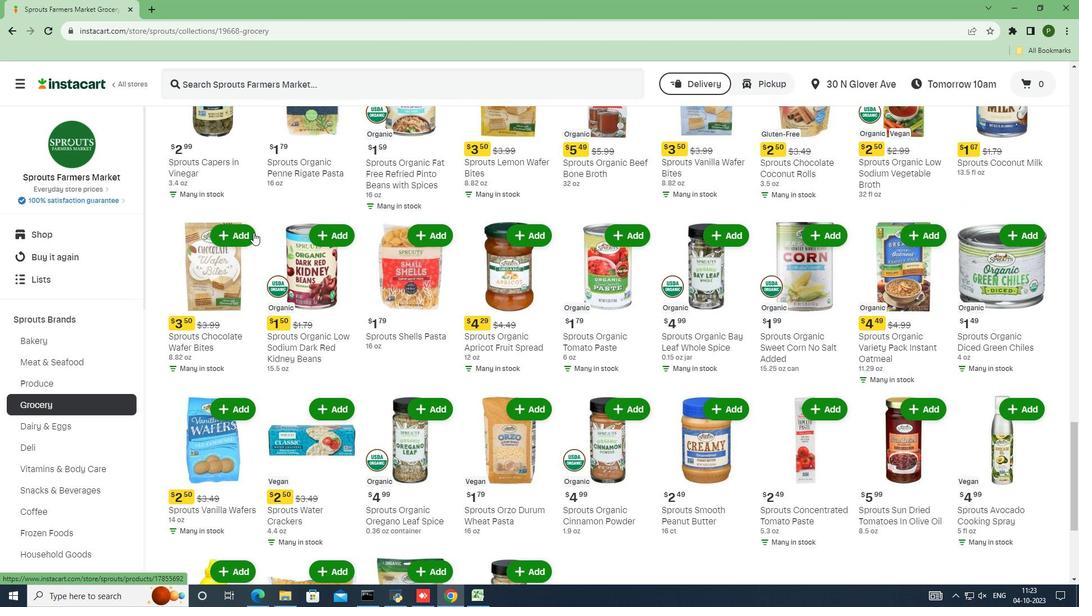 
Action: Mouse scrolled (253, 232) with delta (0, 0)
Screenshot: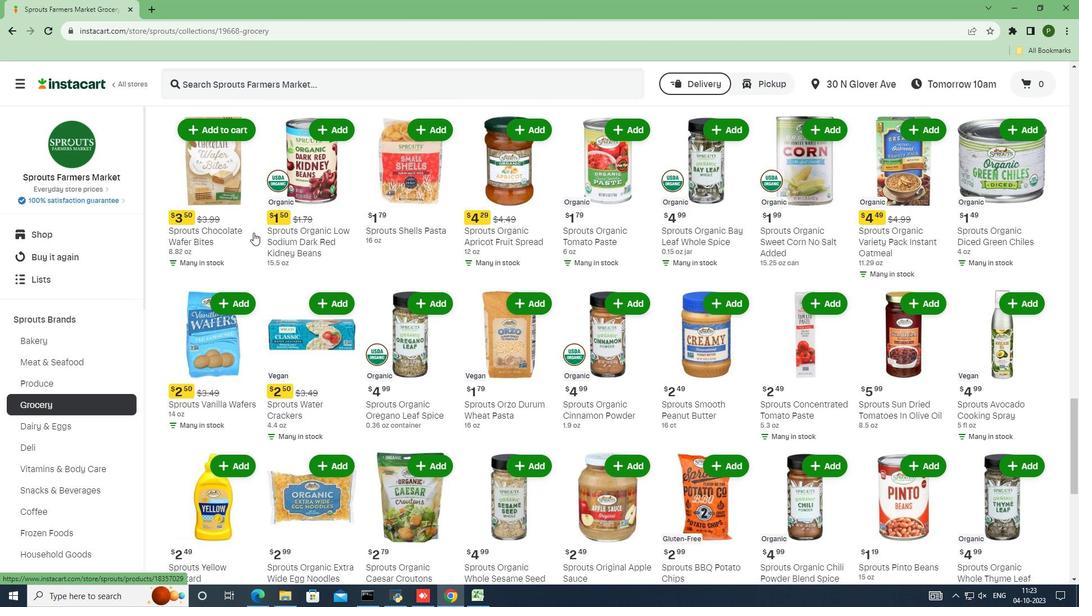 
Action: Mouse moved to (617, 319)
Screenshot: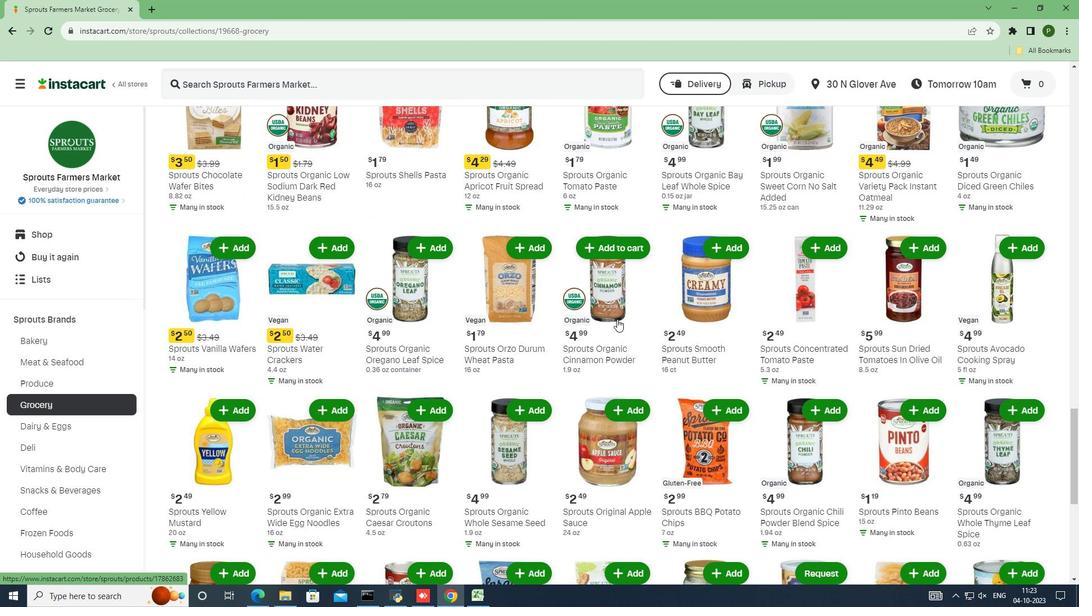 
Action: Mouse scrolled (617, 318) with delta (0, 0)
Screenshot: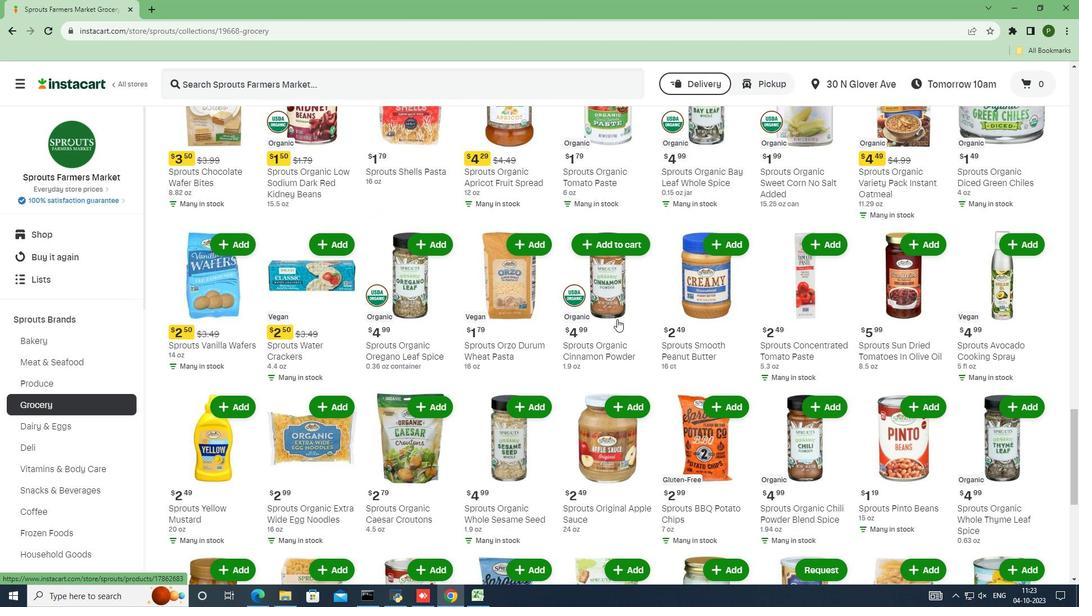 
Action: Mouse scrolled (617, 318) with delta (0, 0)
Screenshot: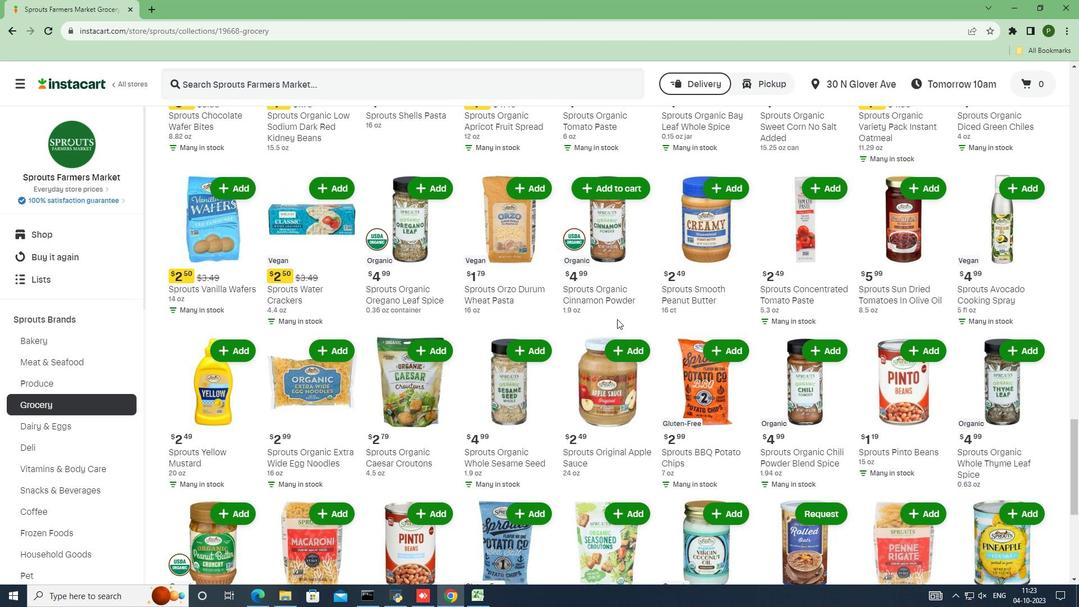 
Action: Mouse scrolled (617, 318) with delta (0, 0)
Screenshot: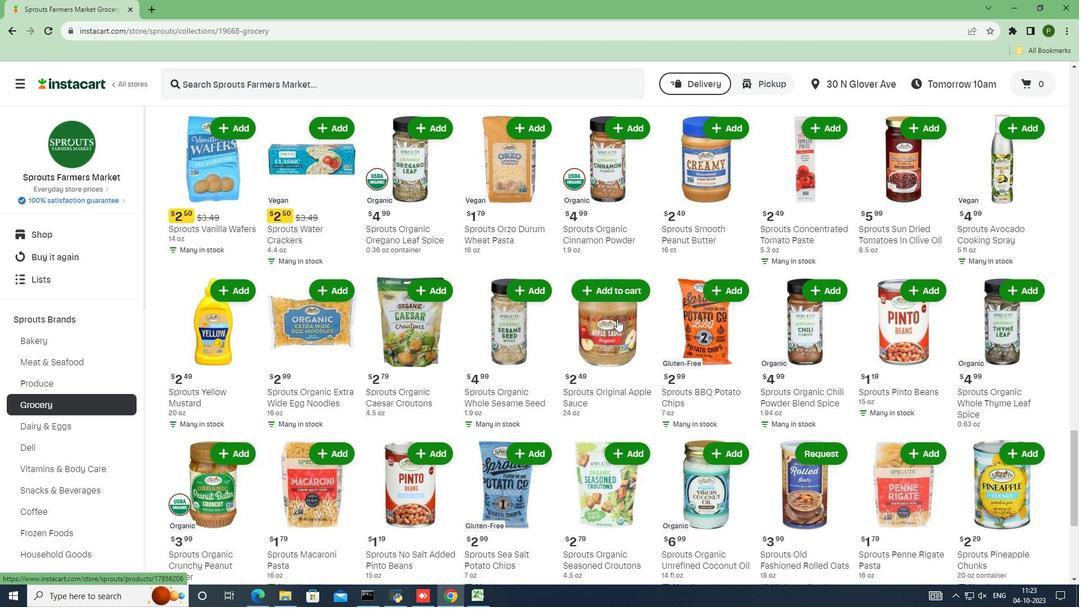 
Action: Mouse scrolled (617, 318) with delta (0, 0)
Screenshot: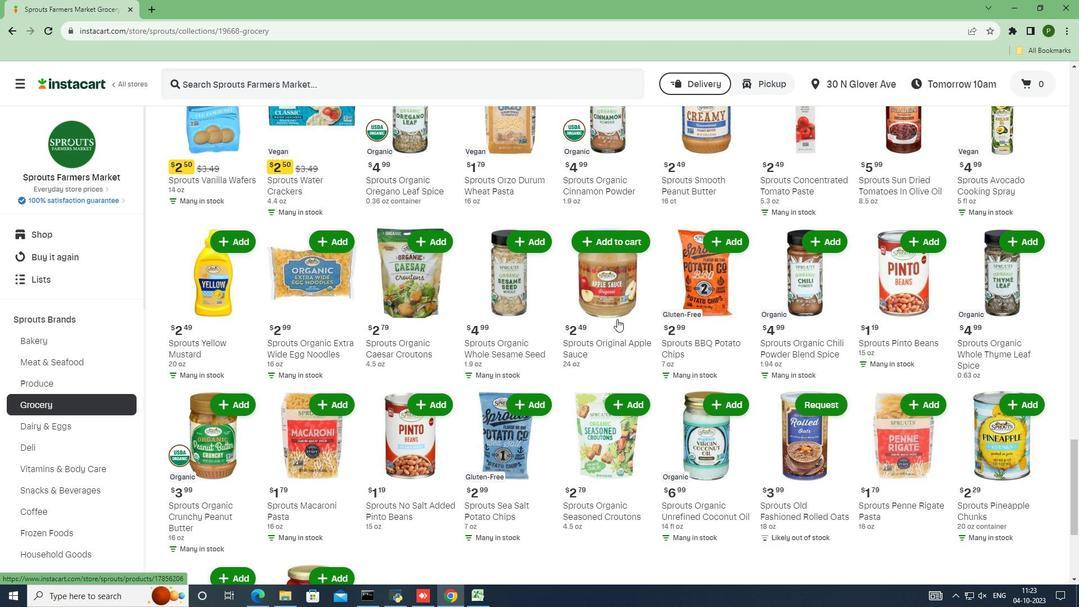 
Action: Mouse scrolled (617, 318) with delta (0, 0)
Screenshot: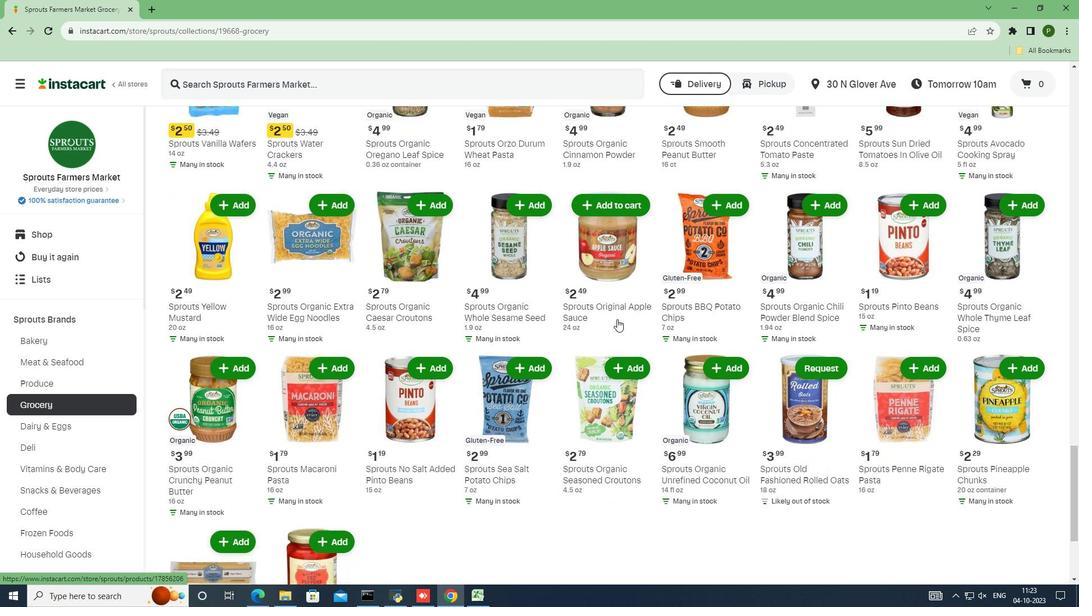 
Action: Mouse scrolled (617, 318) with delta (0, 0)
Screenshot: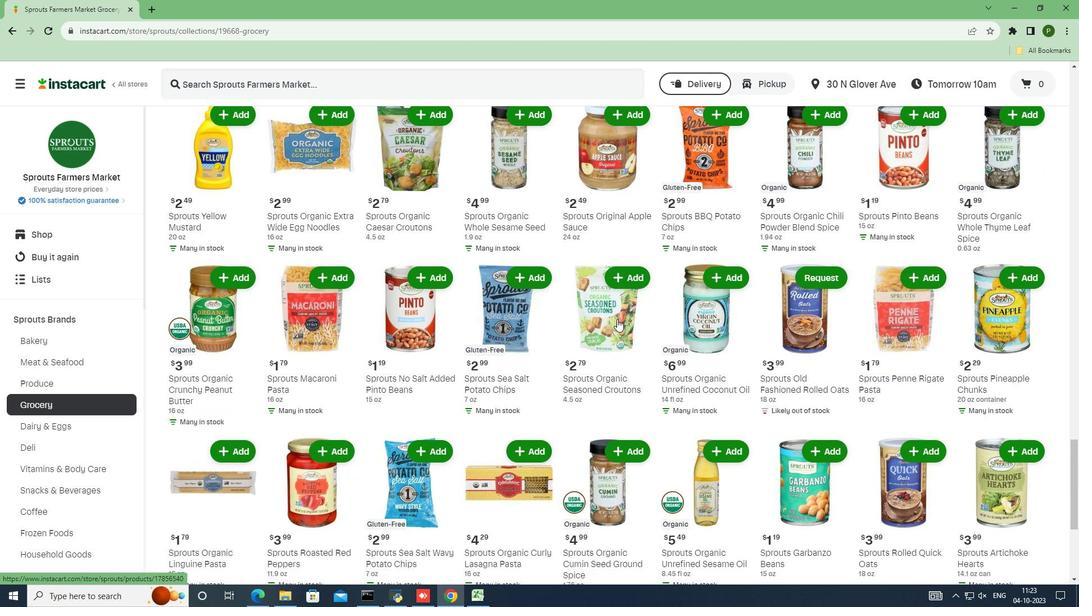
Action: Mouse scrolled (617, 318) with delta (0, 0)
Screenshot: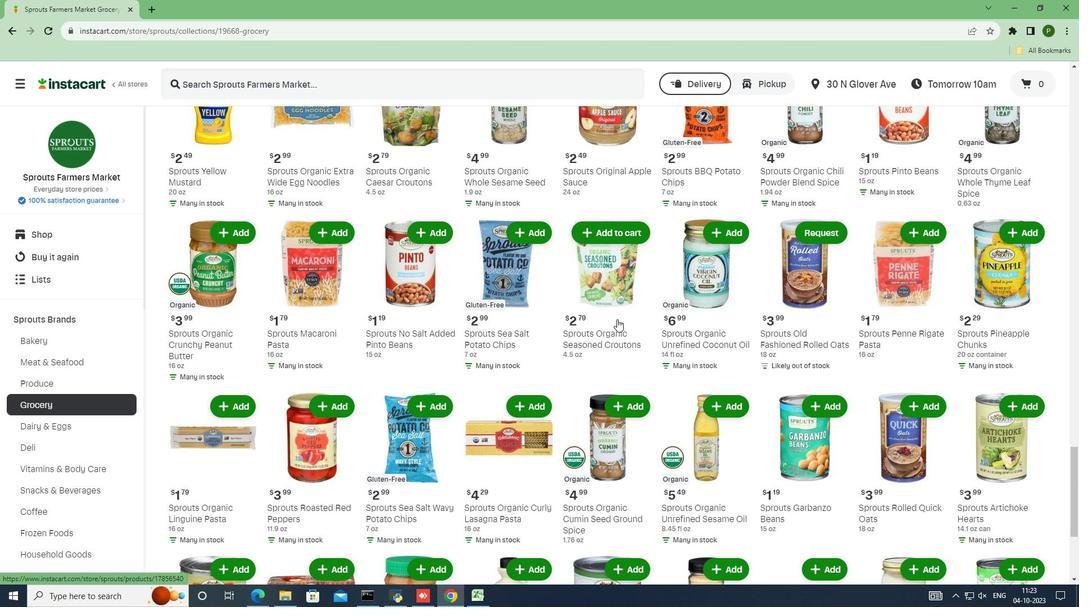 
Action: Mouse scrolled (617, 318) with delta (0, 0)
Screenshot: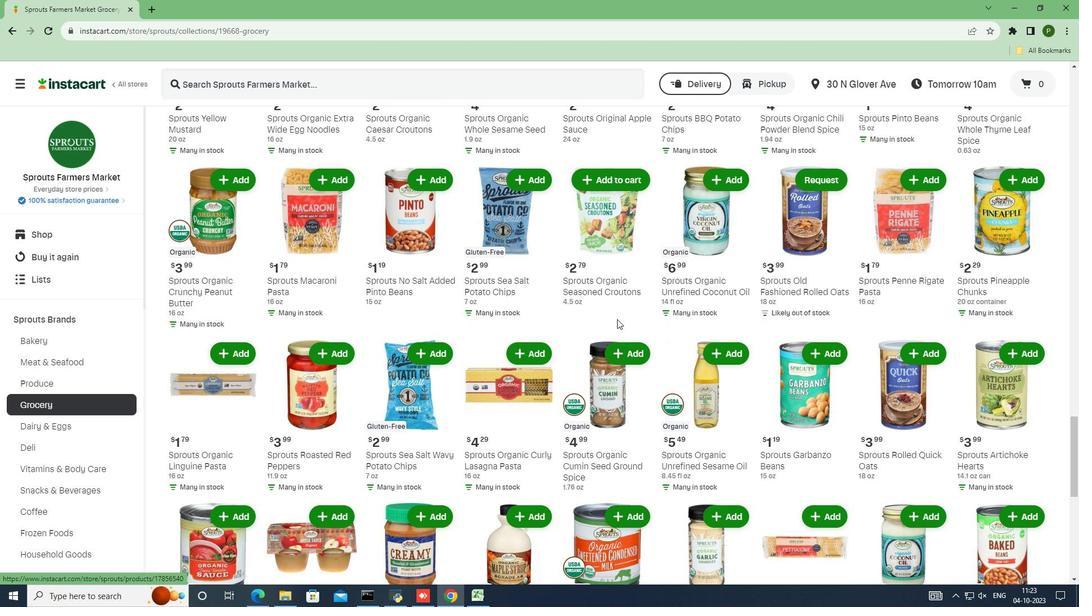 
Action: Mouse scrolled (617, 318) with delta (0, 0)
Screenshot: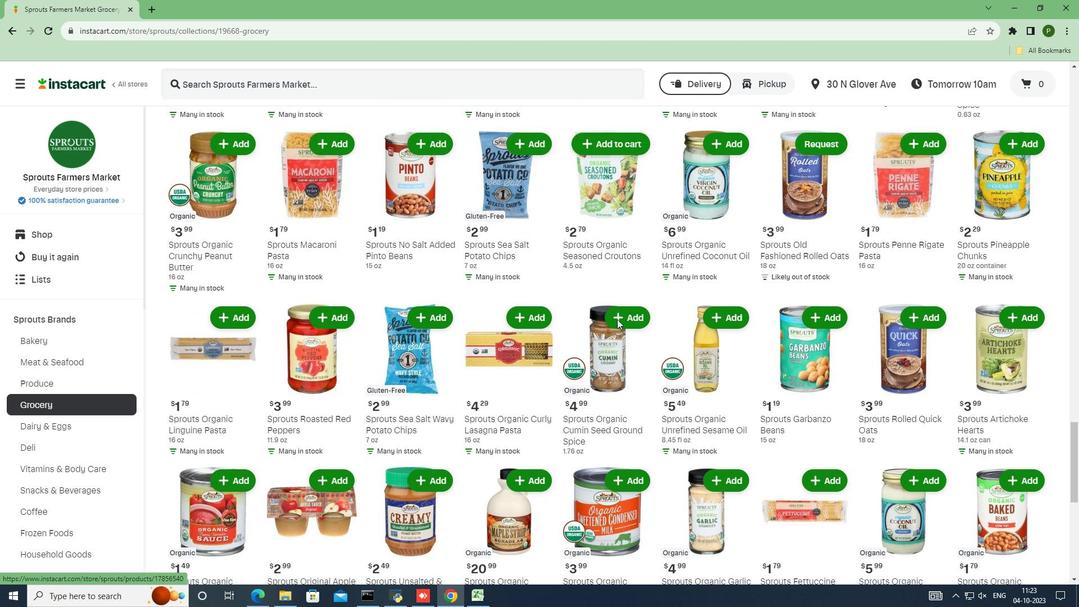 
Action: Mouse scrolled (617, 318) with delta (0, 0)
Screenshot: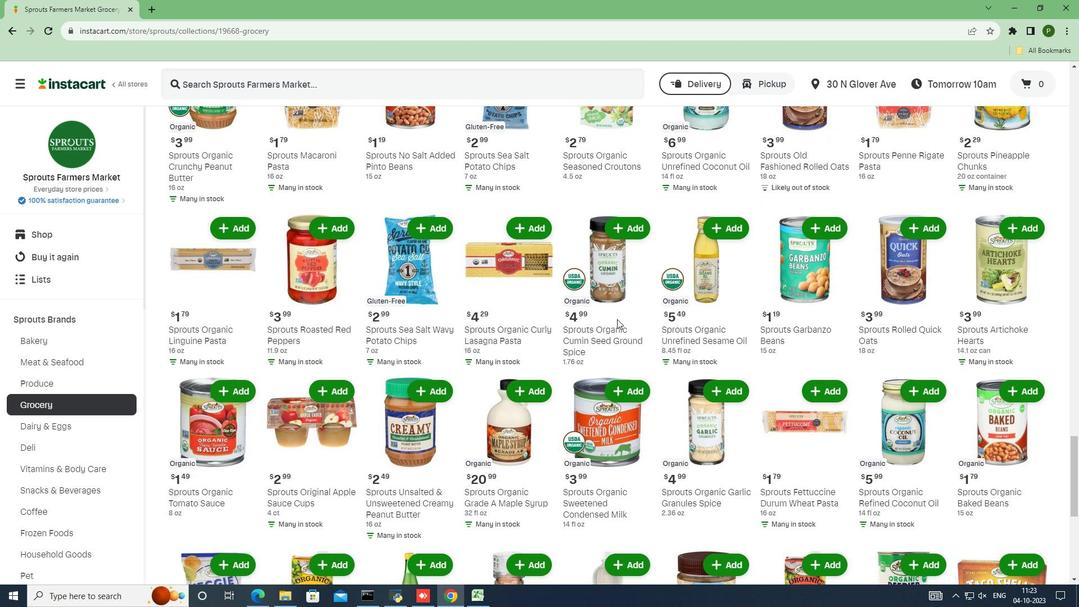 
Action: Mouse scrolled (617, 318) with delta (0, 0)
Screenshot: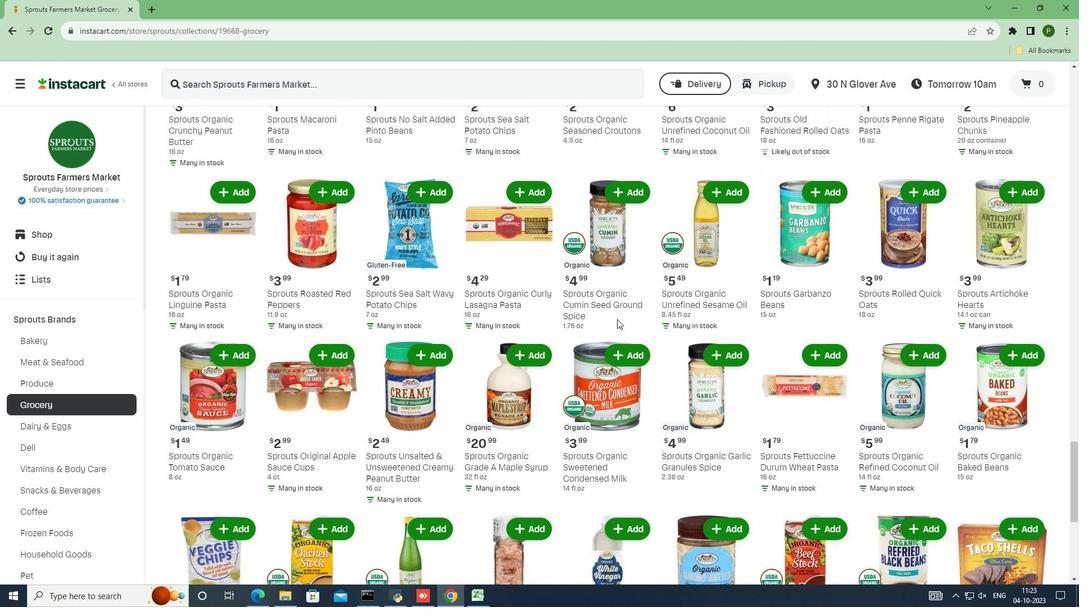 
Action: Mouse scrolled (617, 318) with delta (0, 0)
Screenshot: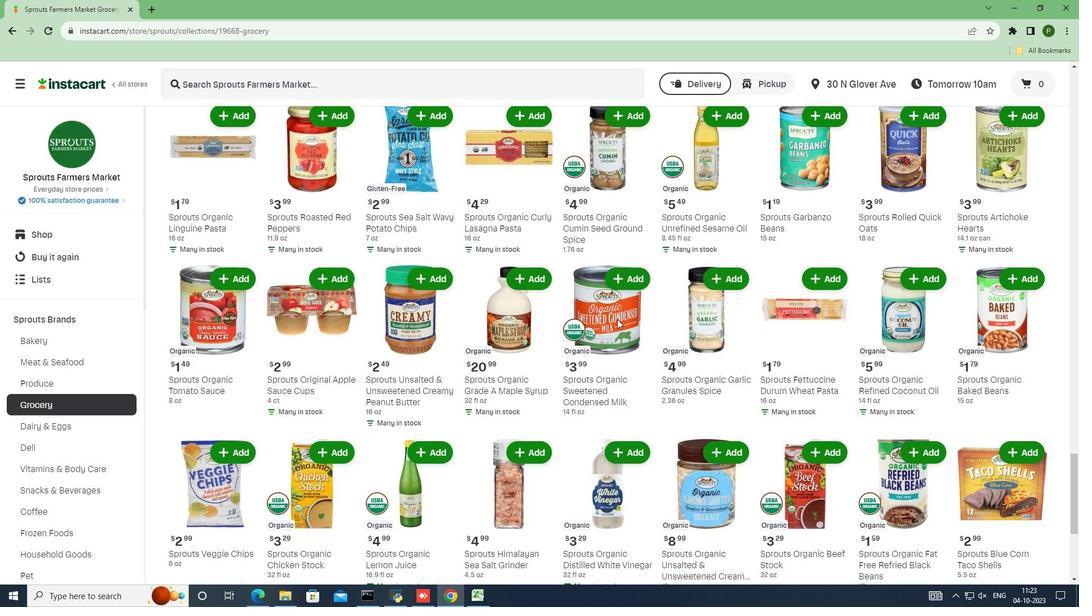 
Action: Mouse scrolled (617, 318) with delta (0, 0)
Screenshot: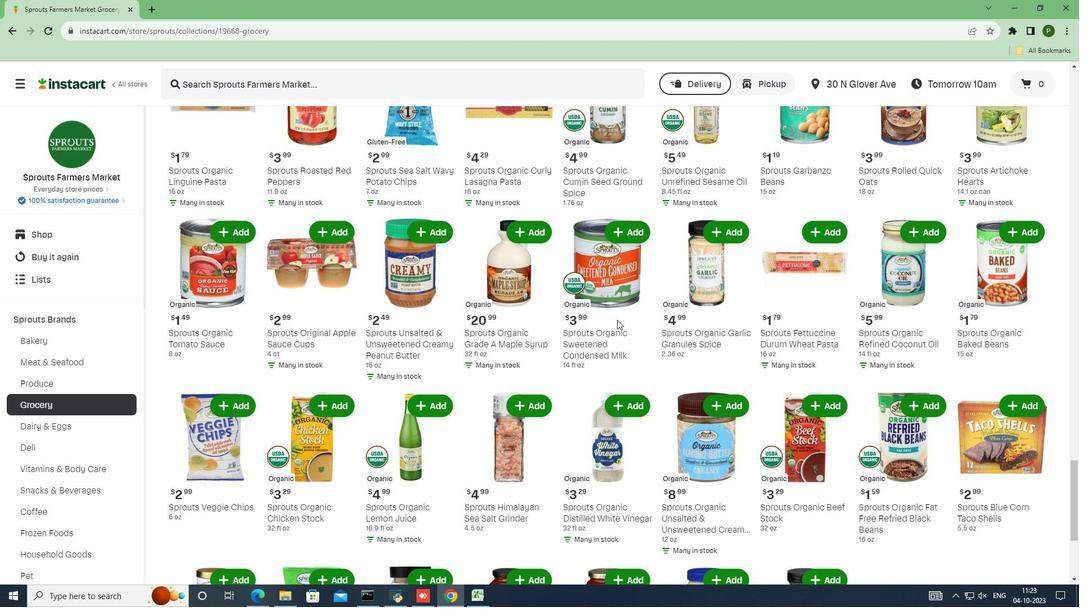 
Action: Mouse moved to (617, 319)
Screenshot: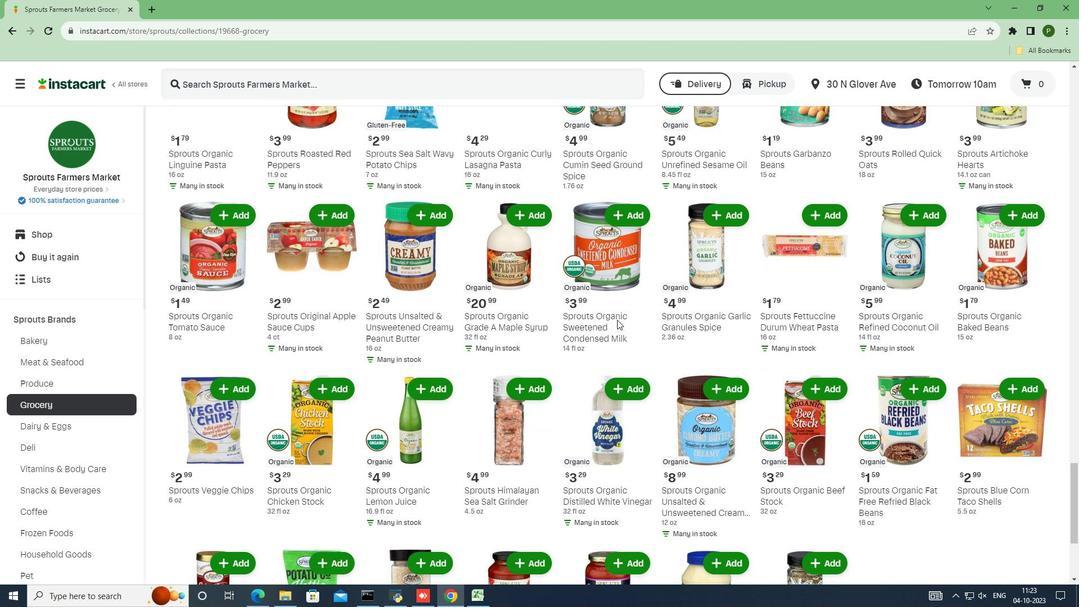 
Action: Mouse scrolled (617, 319) with delta (0, 0)
Screenshot: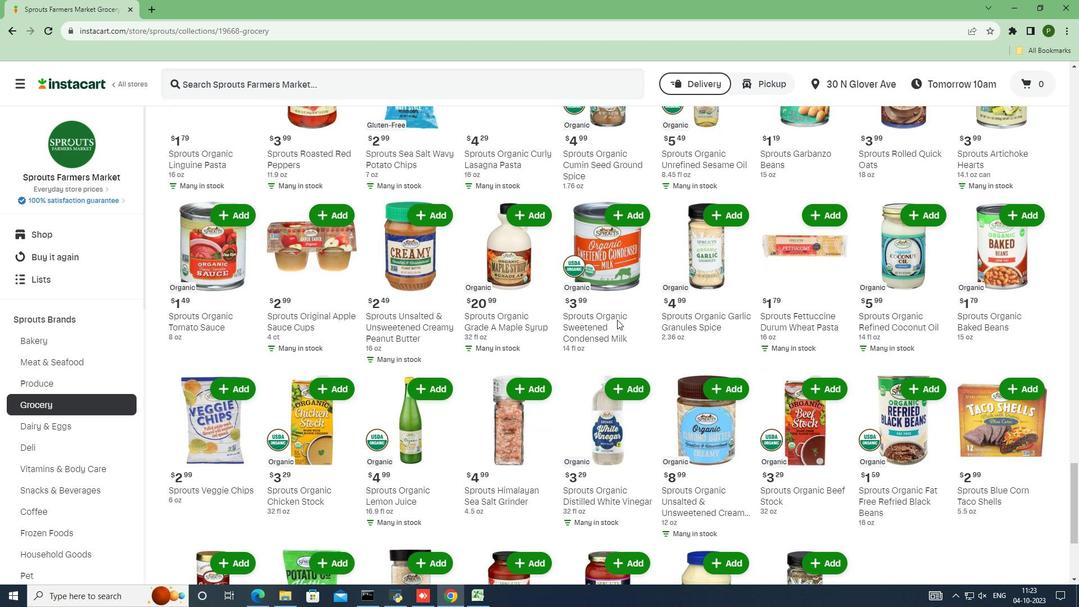 
Action: Mouse moved to (616, 320)
Screenshot: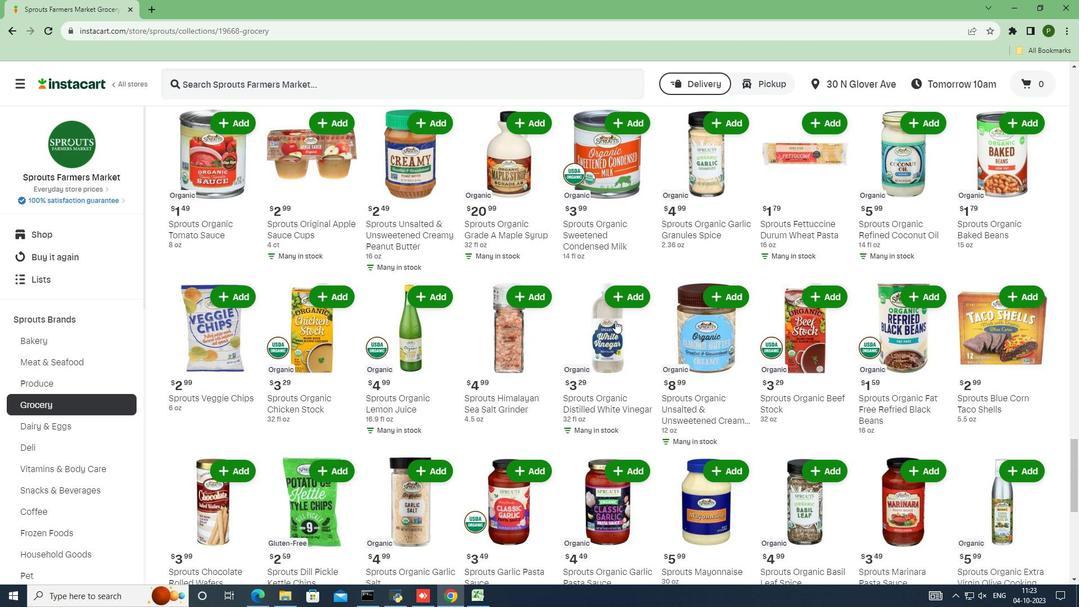 
Action: Mouse scrolled (616, 319) with delta (0, 0)
Screenshot: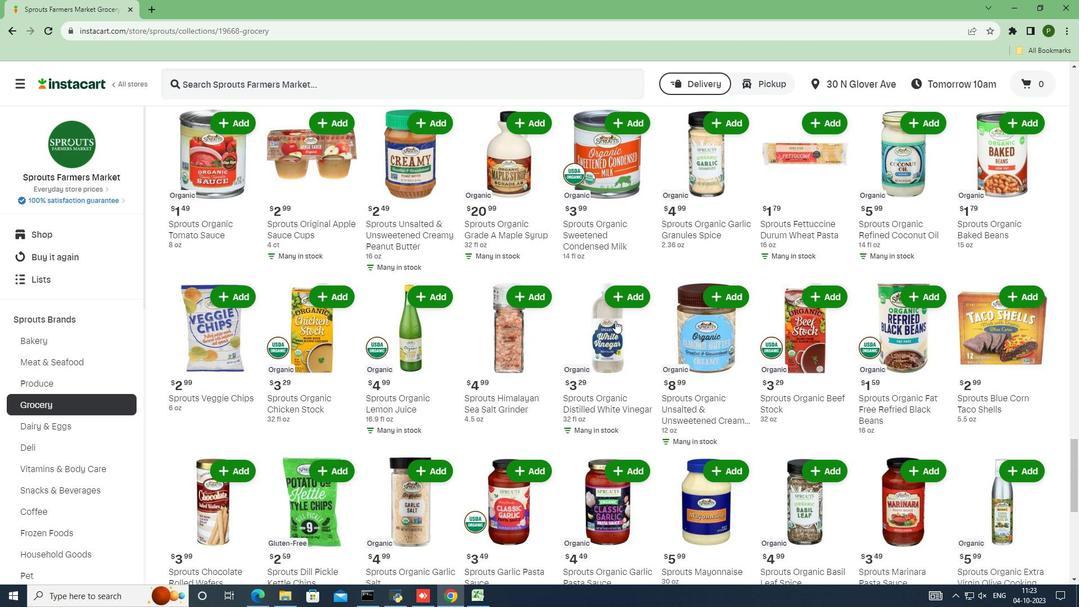 
Action: Mouse moved to (615, 321)
Screenshot: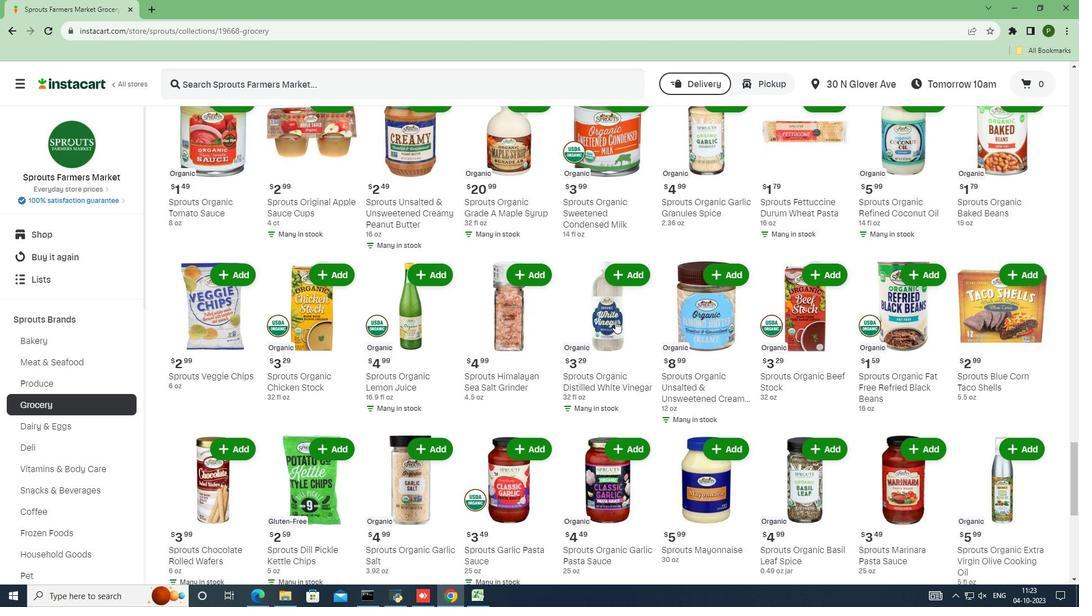 
Action: Mouse scrolled (615, 320) with delta (0, 0)
Screenshot: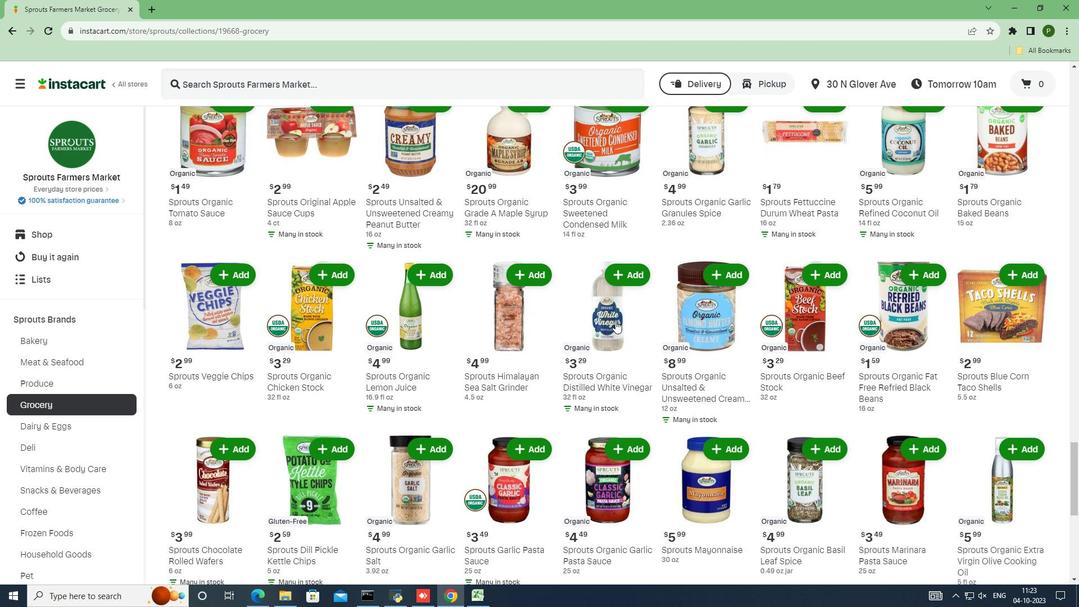 
Action: Mouse scrolled (615, 320) with delta (0, 0)
Screenshot: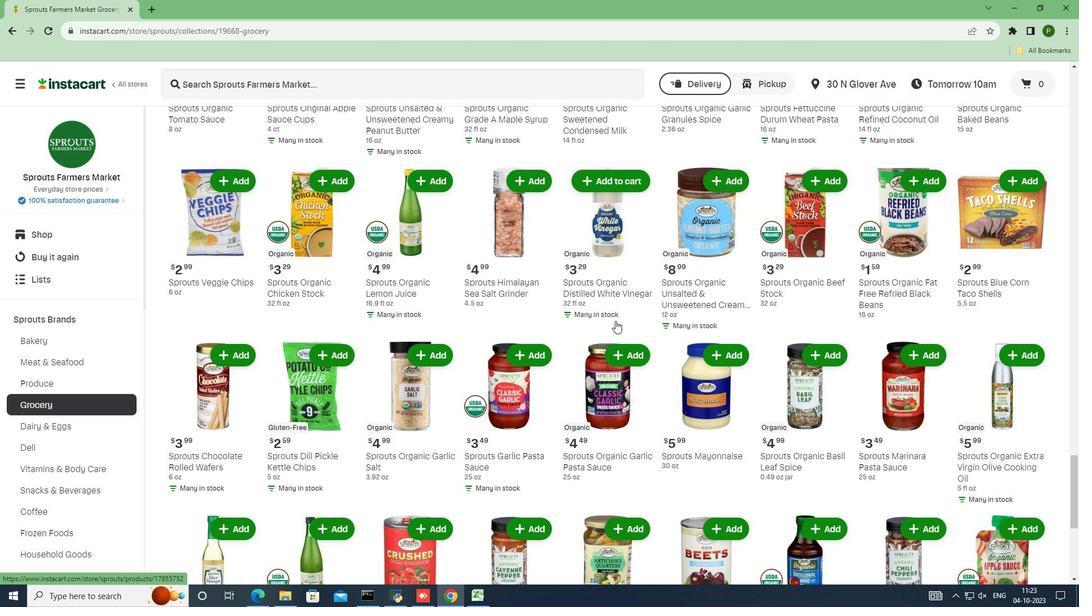 
Action: Mouse scrolled (615, 320) with delta (0, 0)
Screenshot: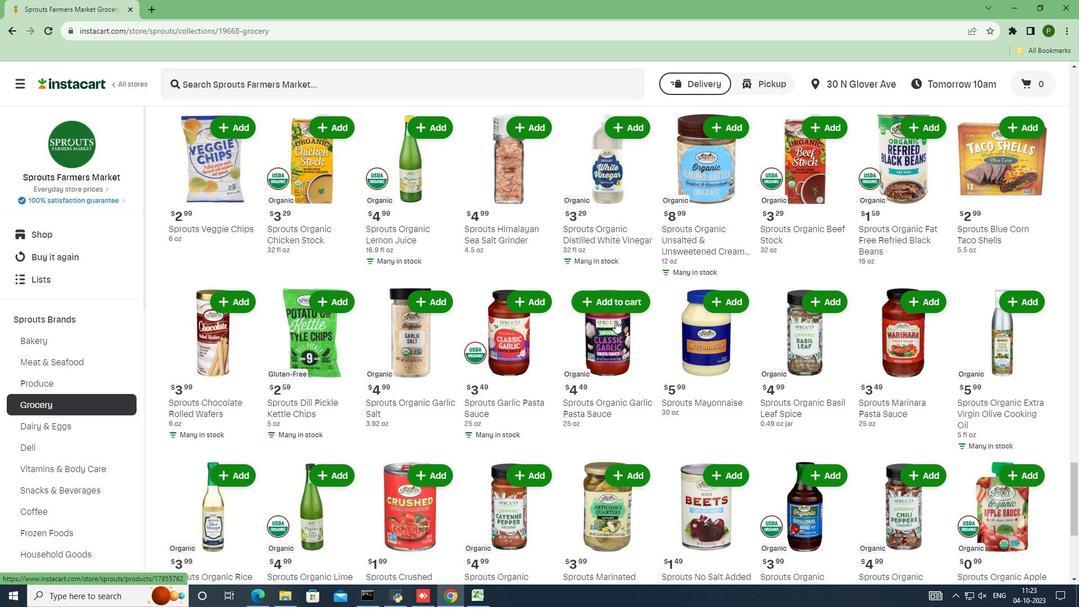 
Action: Mouse scrolled (615, 320) with delta (0, 0)
Screenshot: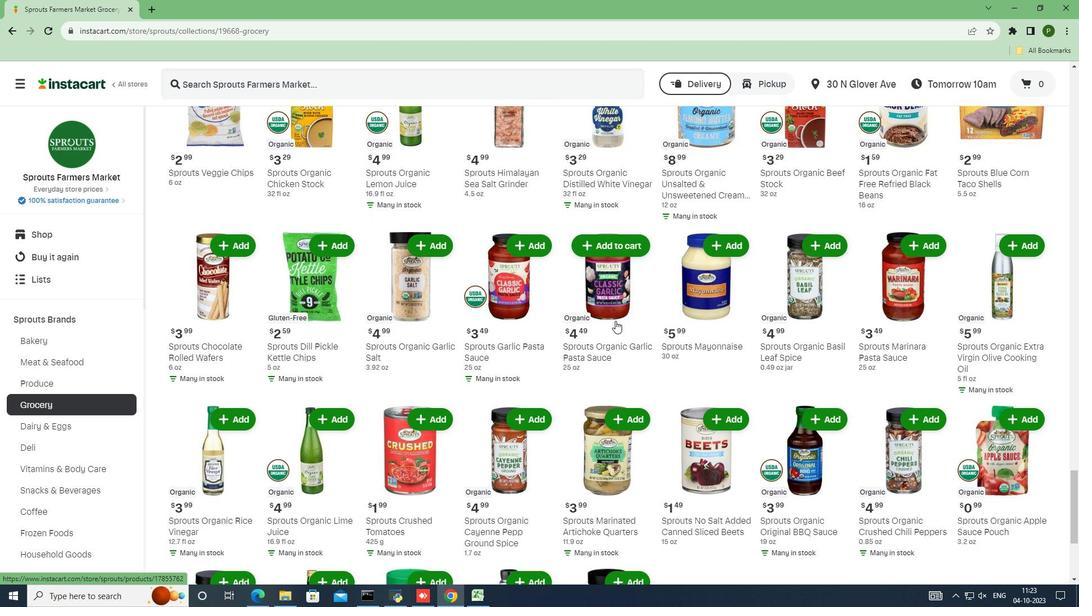 
Action: Mouse scrolled (615, 320) with delta (0, 0)
Screenshot: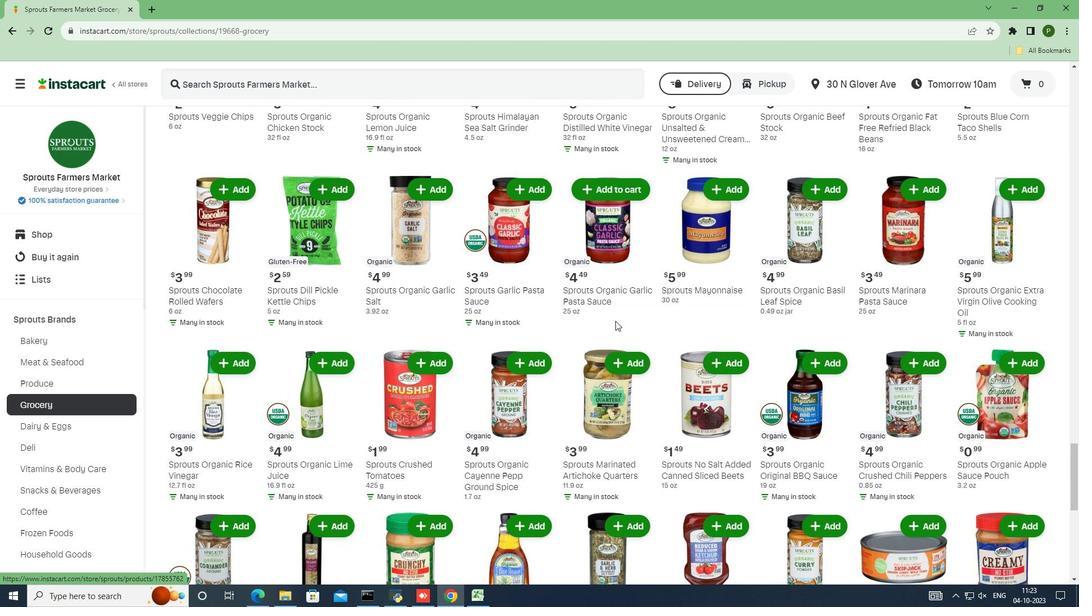 
Action: Mouse scrolled (615, 320) with delta (0, 0)
Screenshot: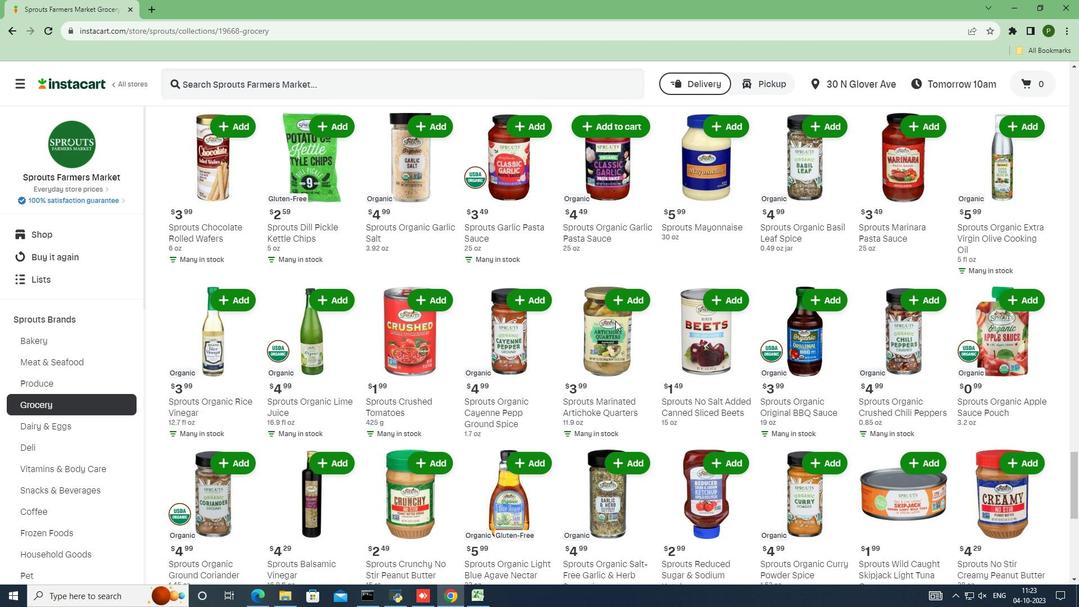 
Action: Mouse scrolled (615, 320) with delta (0, 0)
Screenshot: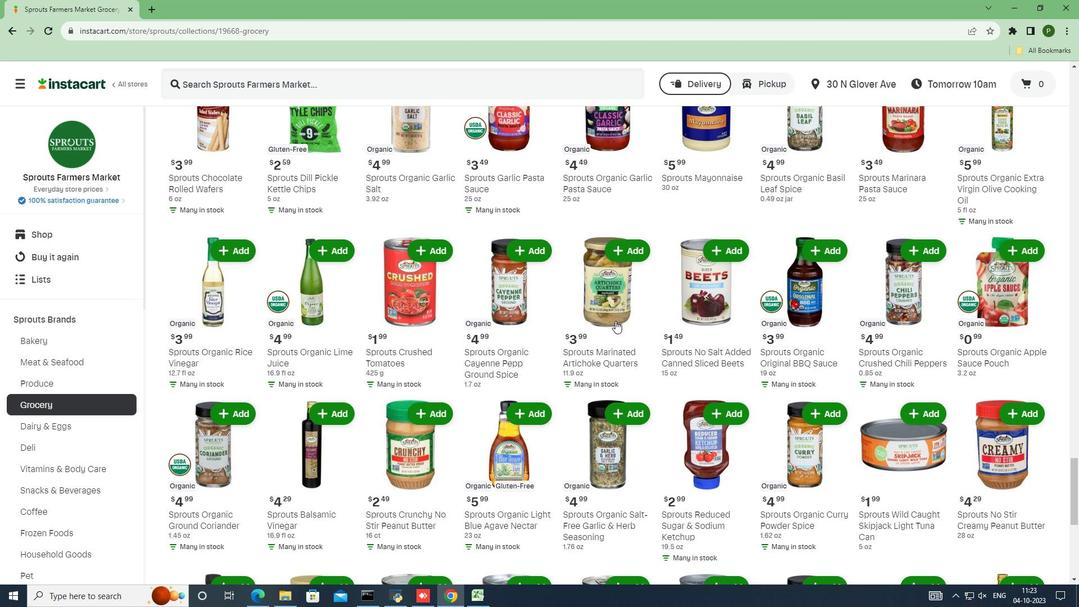 
Action: Mouse scrolled (615, 320) with delta (0, 0)
Screenshot: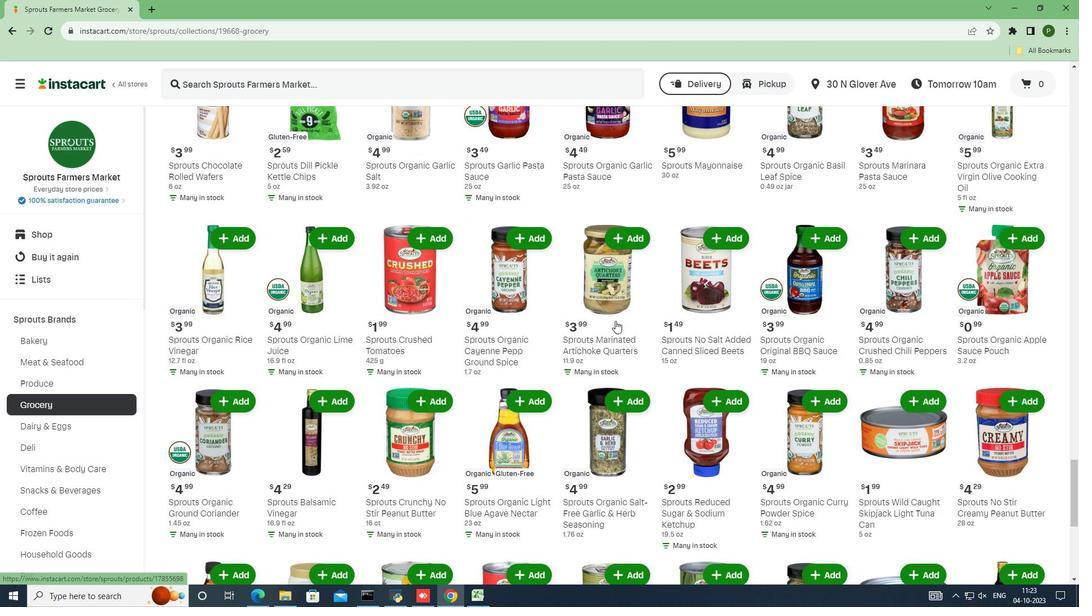 
Action: Mouse scrolled (615, 320) with delta (0, 0)
Screenshot: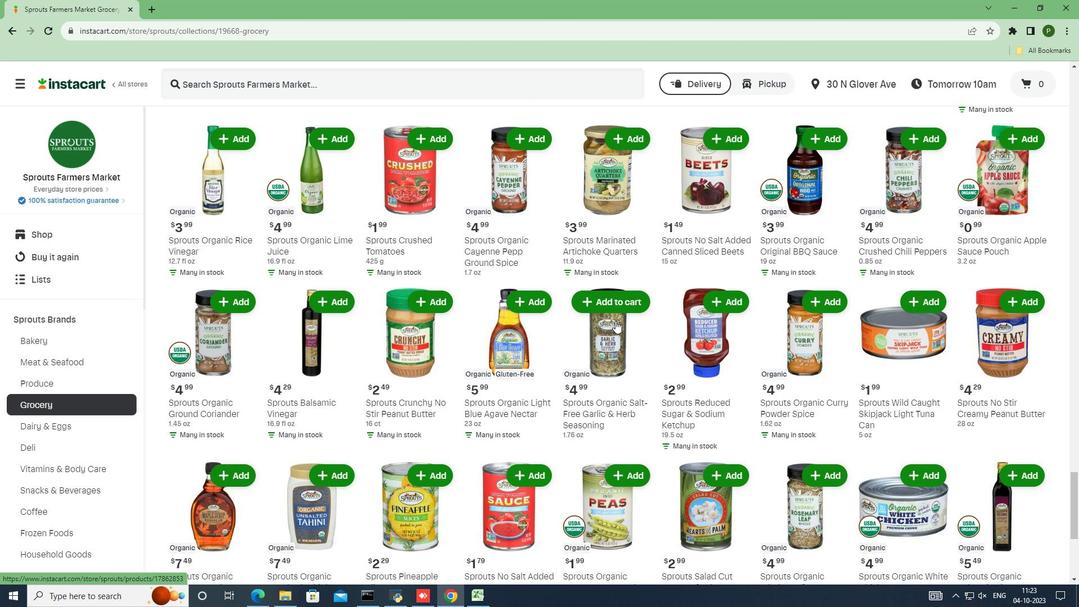 
Action: Mouse moved to (615, 321)
Screenshot: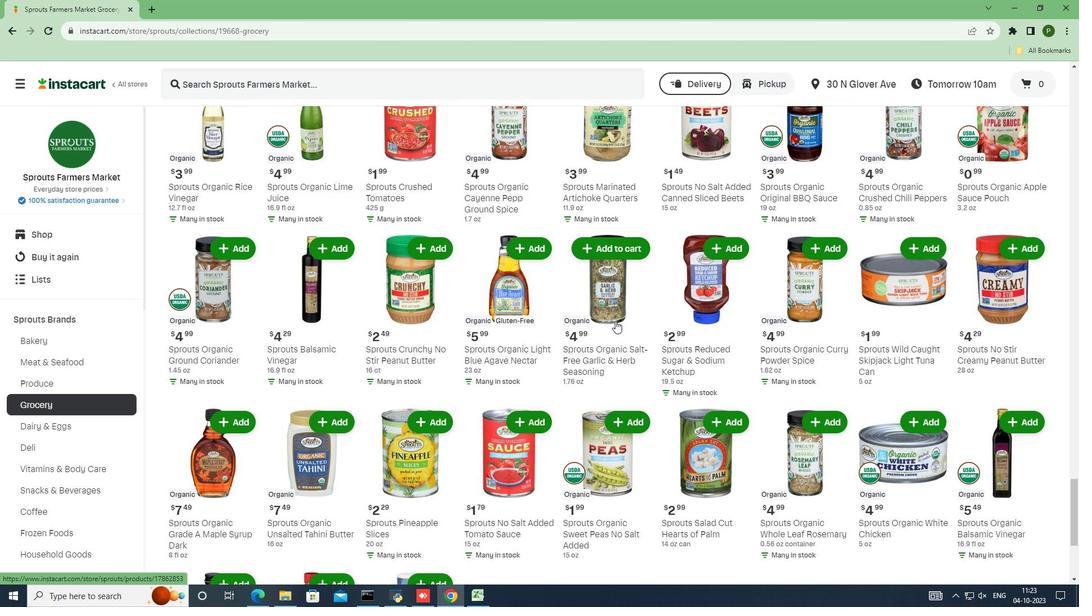 
Action: Mouse scrolled (615, 320) with delta (0, 0)
Screenshot: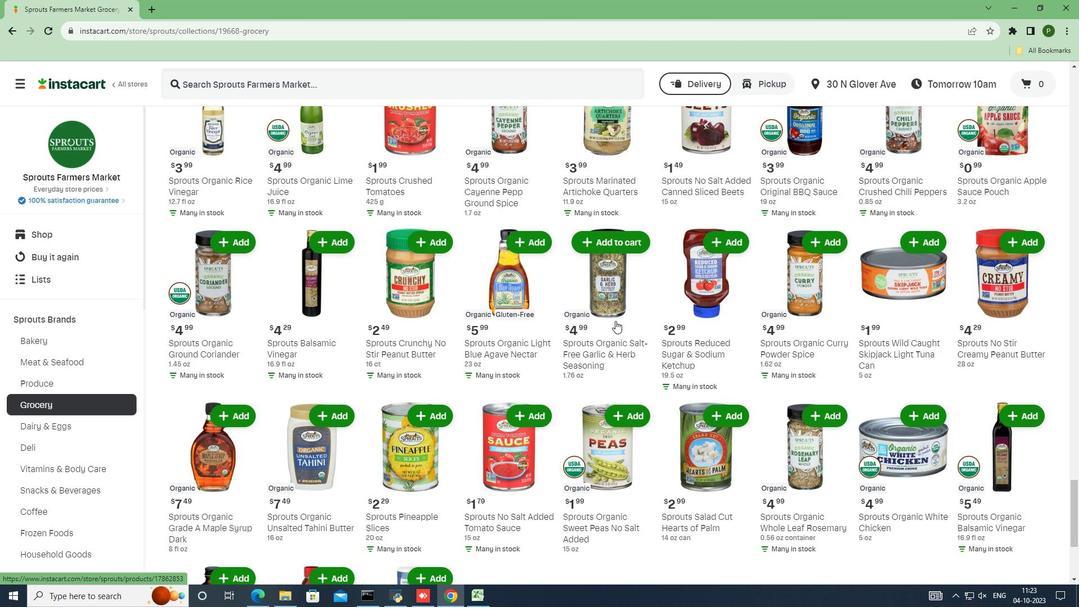 
Action: Mouse scrolled (615, 320) with delta (0, 0)
Screenshot: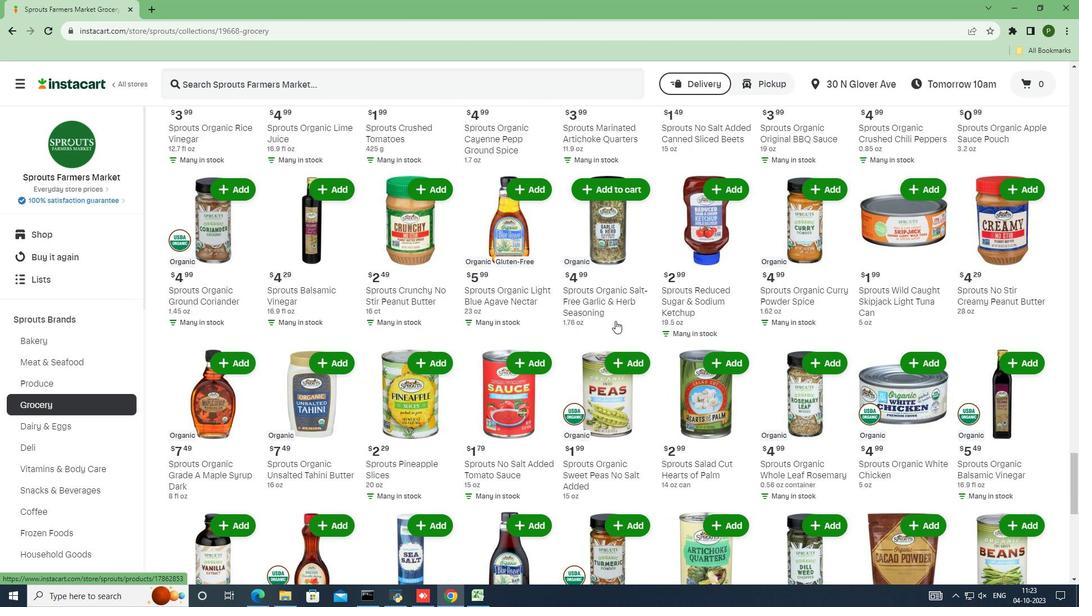 
Action: Mouse scrolled (615, 320) with delta (0, 0)
Screenshot: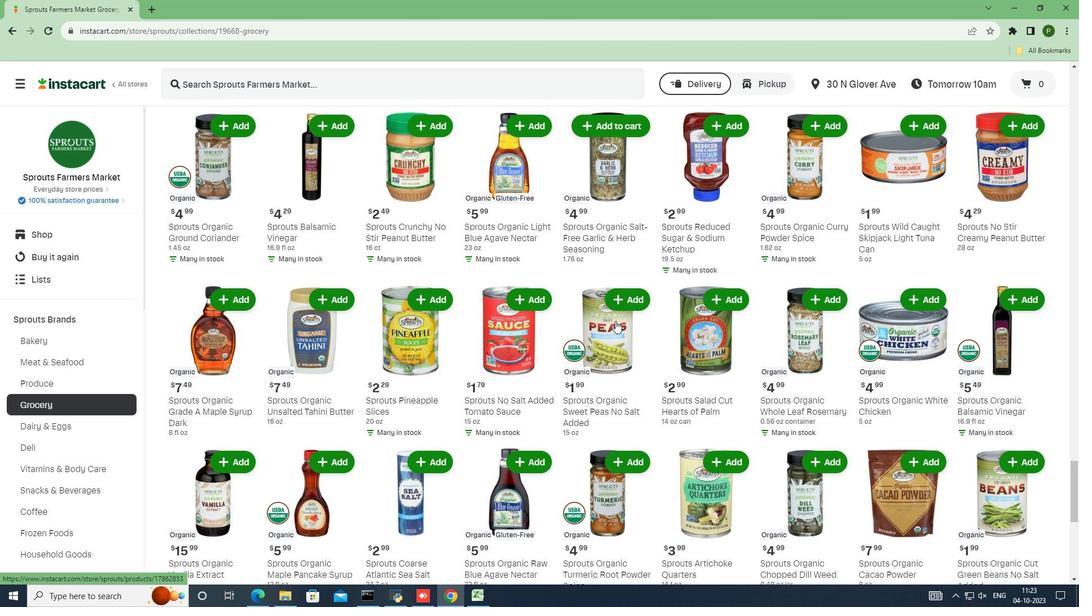 
Action: Mouse scrolled (615, 320) with delta (0, 0)
Screenshot: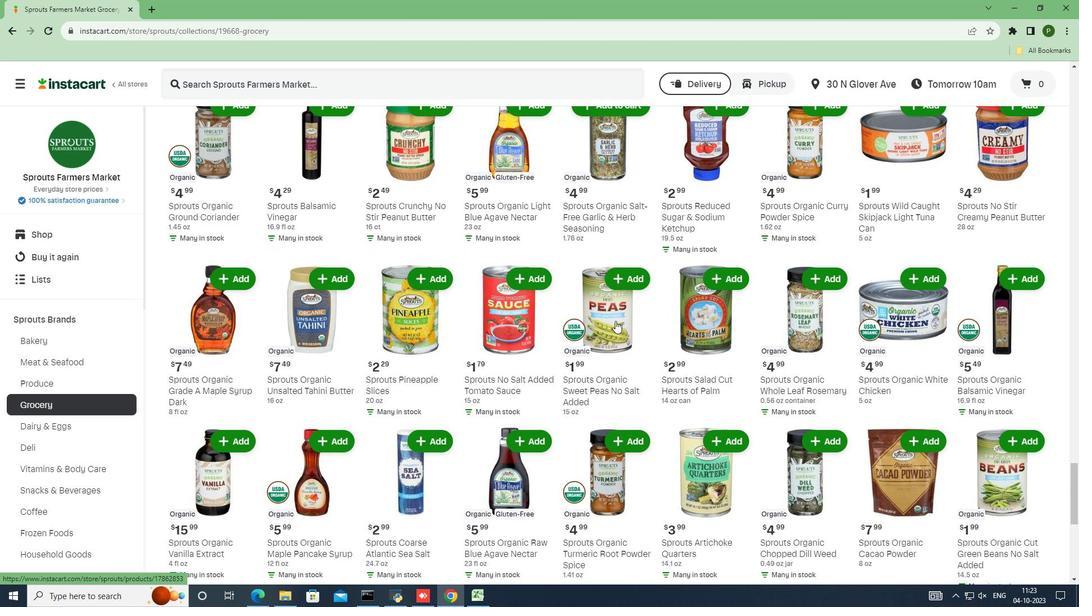 
Action: Mouse scrolled (615, 320) with delta (0, 0)
Screenshot: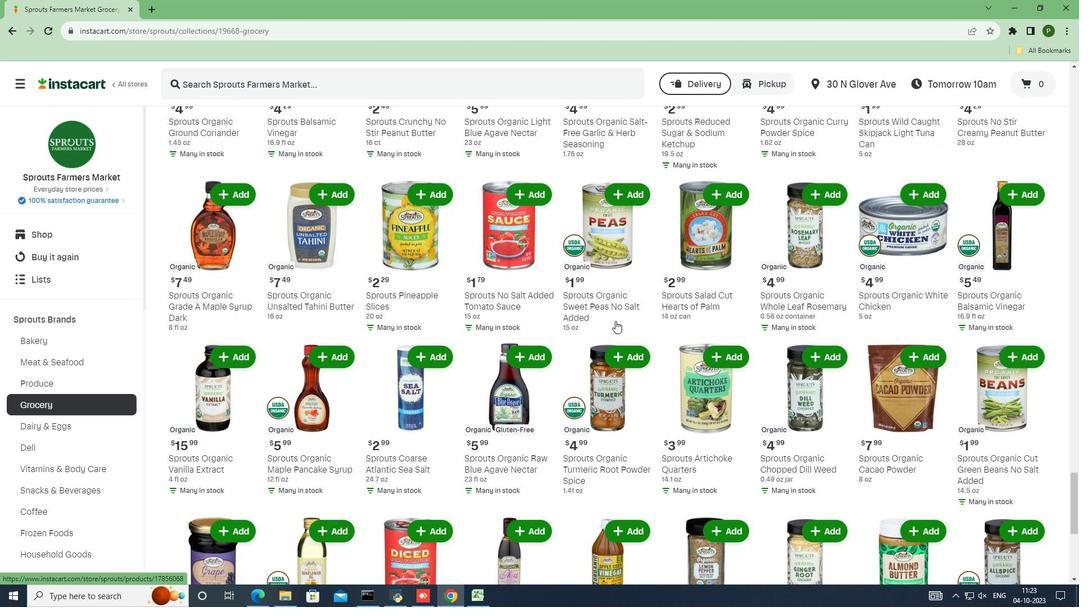 
Action: Mouse scrolled (615, 320) with delta (0, 0)
Screenshot: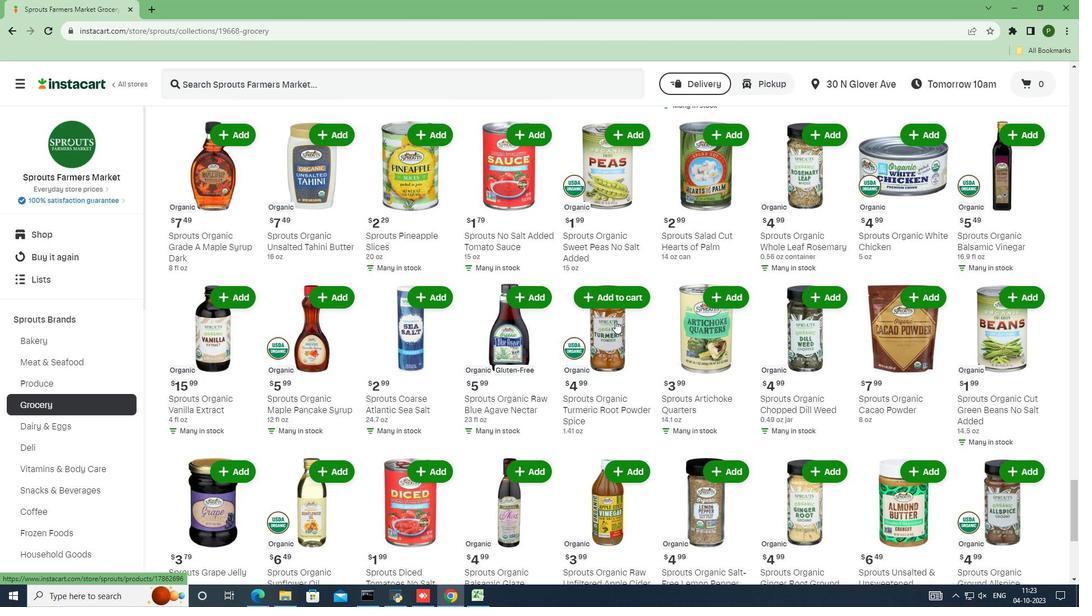 
Action: Mouse scrolled (615, 320) with delta (0, 0)
Screenshot: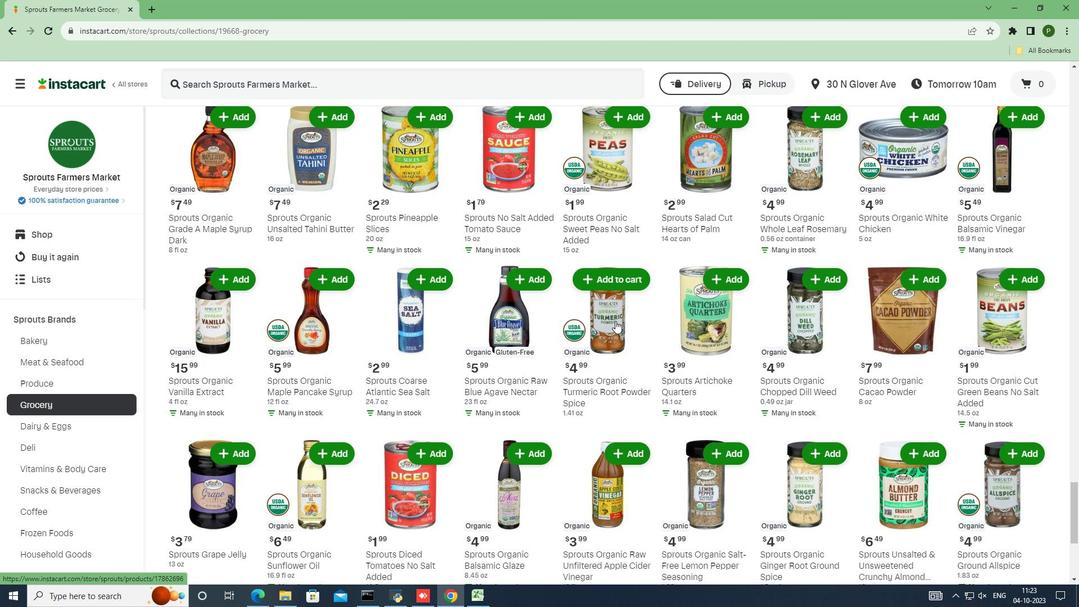 
Action: Mouse scrolled (615, 320) with delta (0, 0)
Screenshot: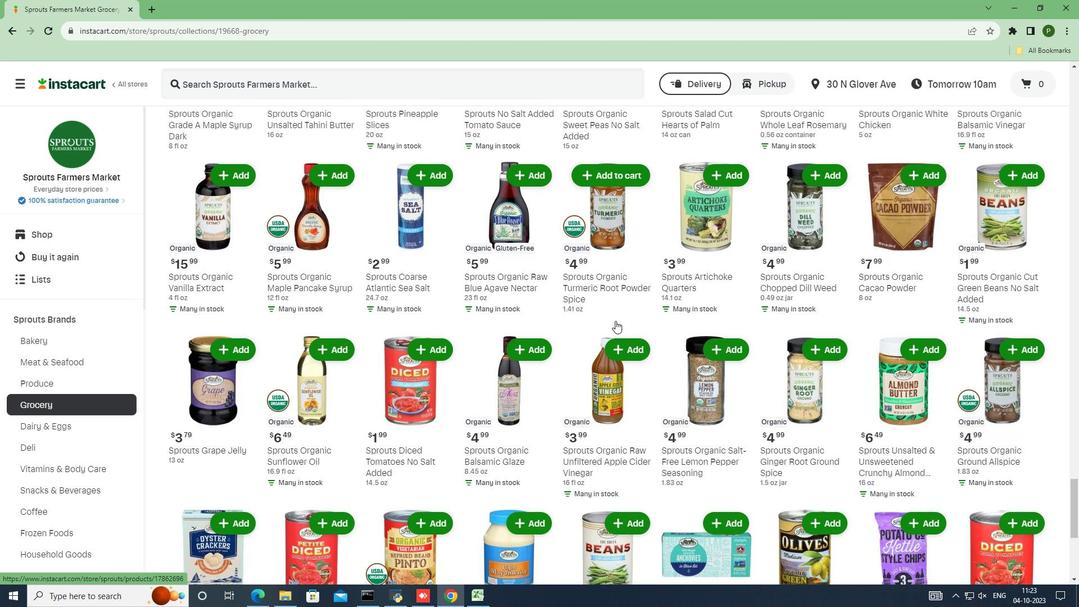 
Action: Mouse scrolled (615, 320) with delta (0, 0)
Screenshot: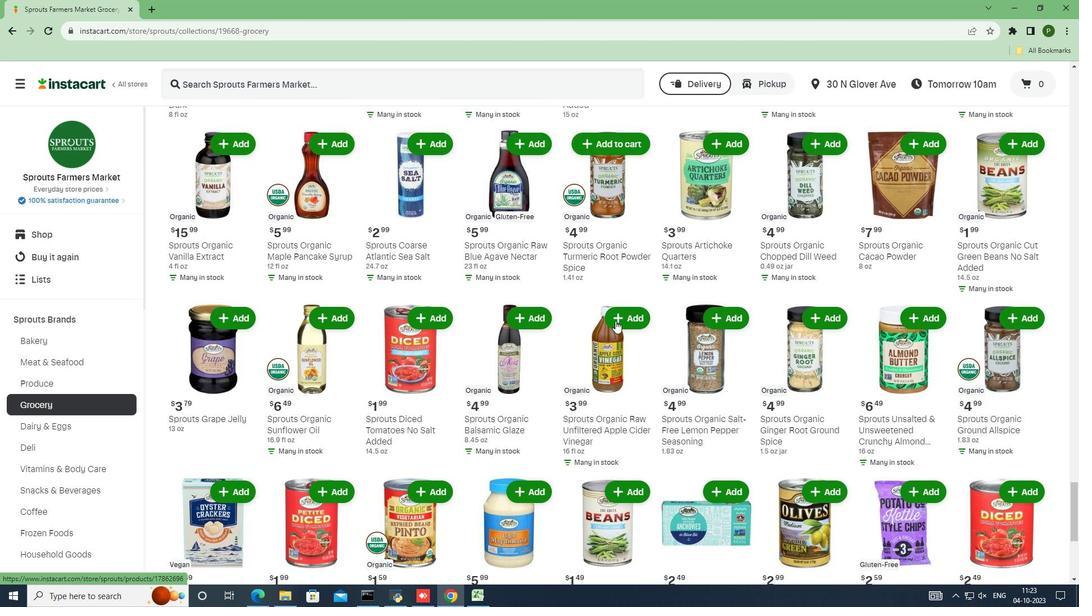 
Action: Mouse moved to (615, 321)
Screenshot: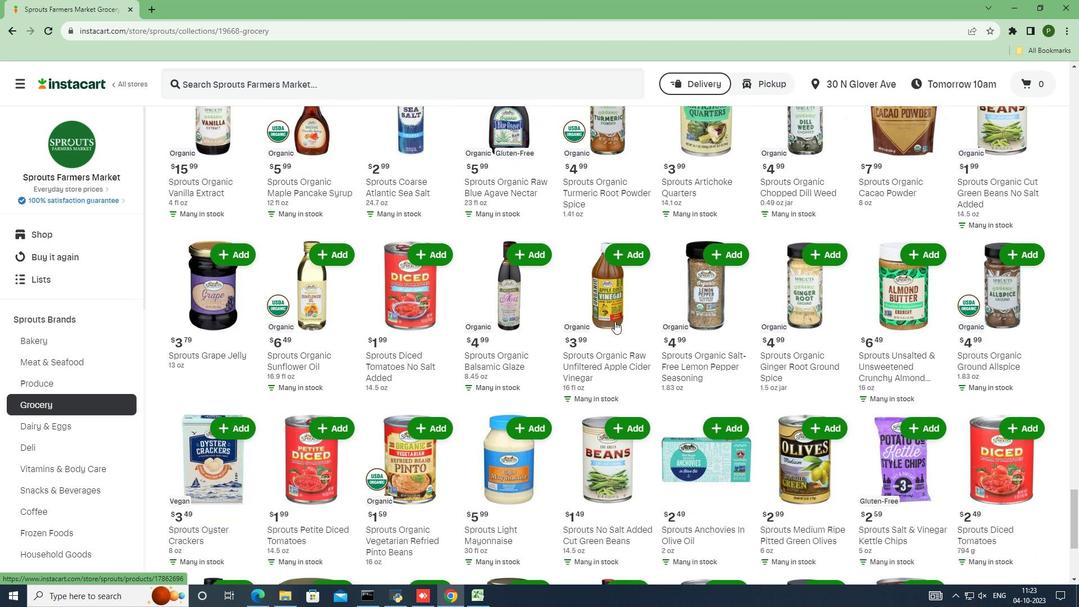 
Action: Mouse scrolled (615, 321) with delta (0, 0)
Screenshot: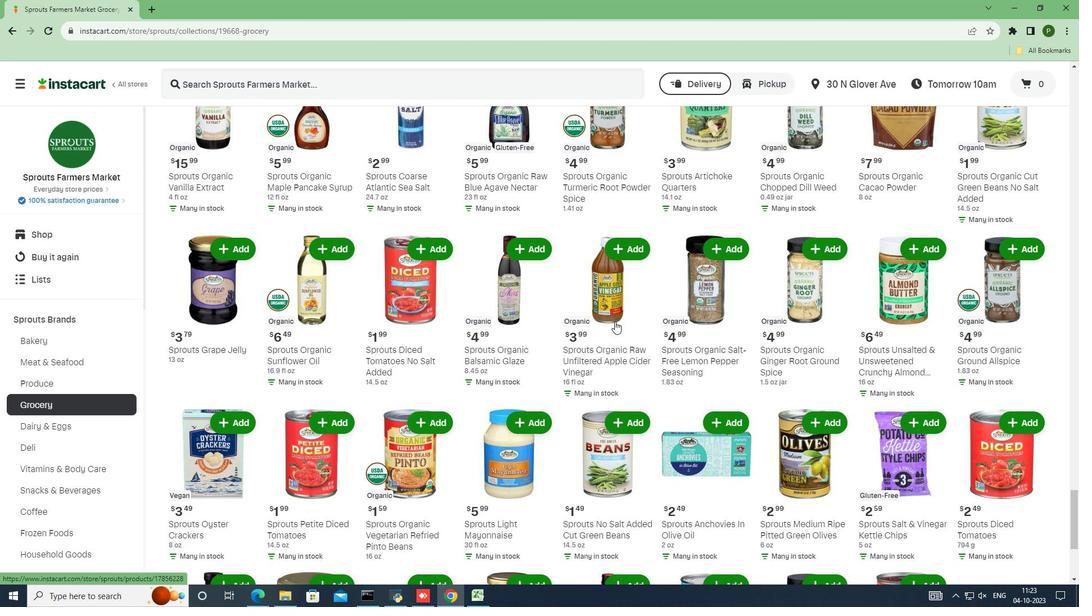 
Action: Mouse scrolled (615, 321) with delta (0, 0)
Screenshot: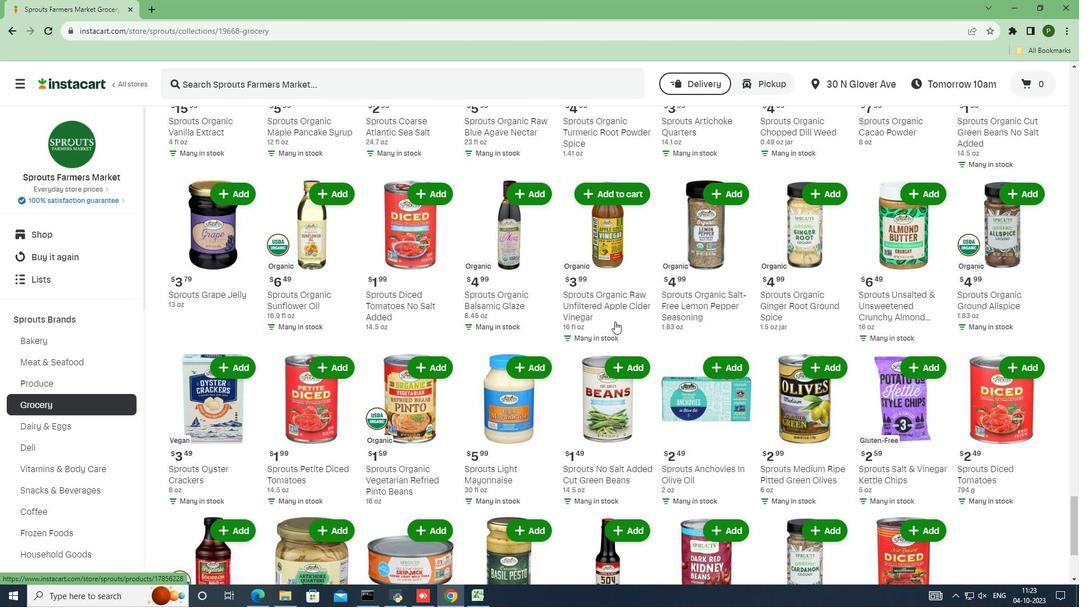 
Action: Mouse scrolled (615, 321) with delta (0, 0)
Screenshot: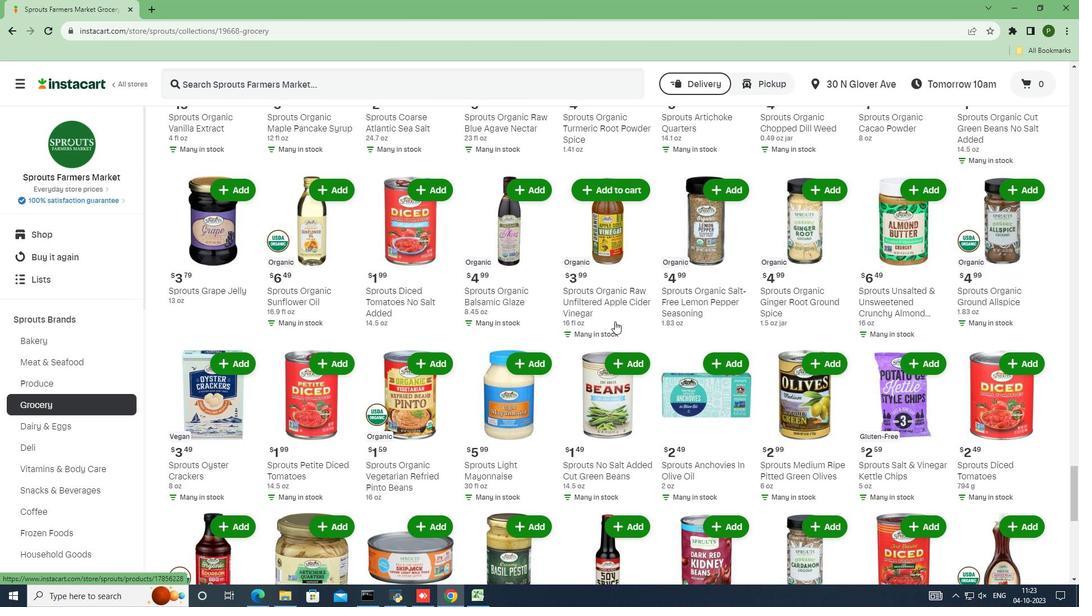 
Action: Mouse scrolled (615, 321) with delta (0, 0)
Screenshot: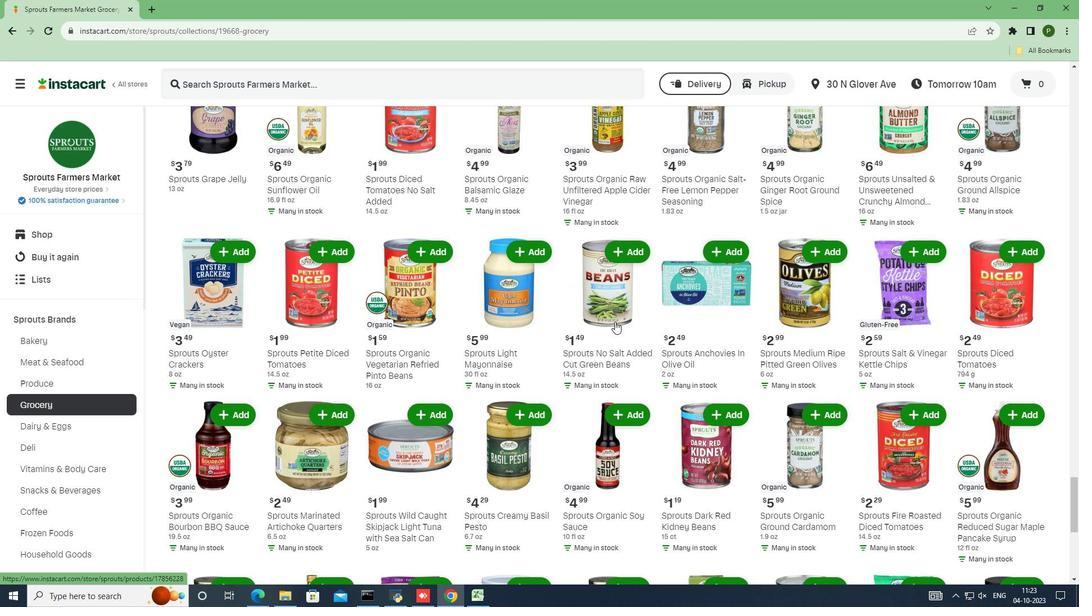 
Action: Mouse scrolled (615, 321) with delta (0, 0)
Screenshot: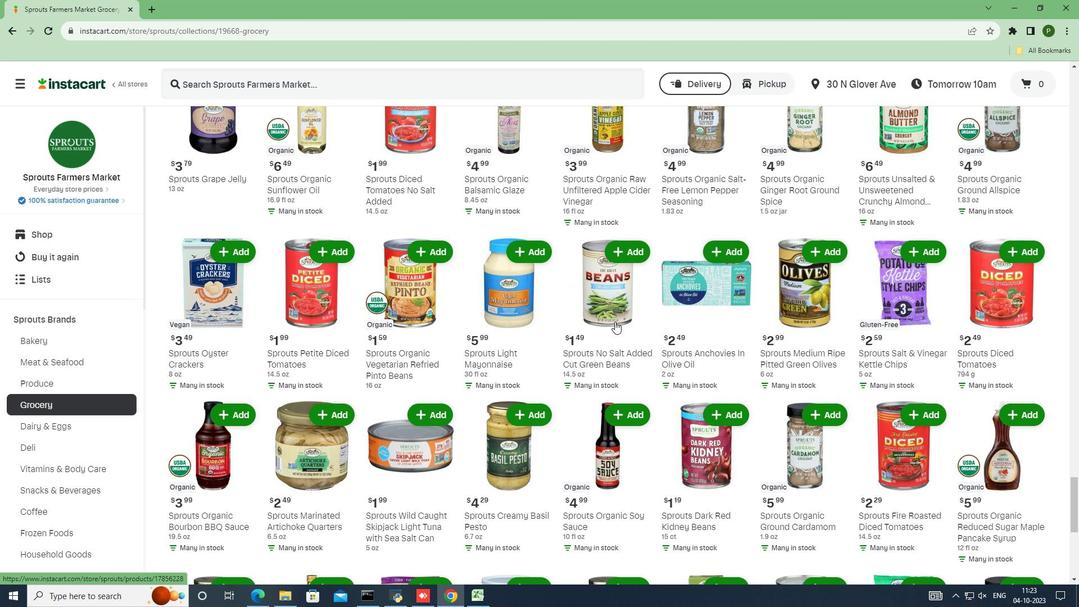 
Action: Mouse scrolled (615, 321) with delta (0, 0)
Screenshot: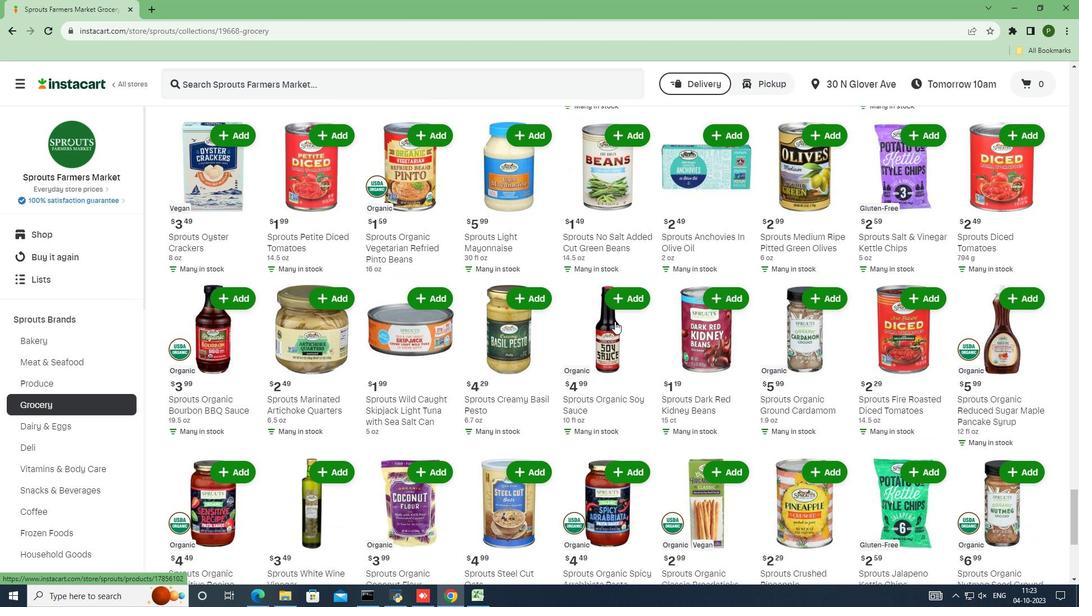 
Action: Mouse scrolled (615, 321) with delta (0, 0)
Screenshot: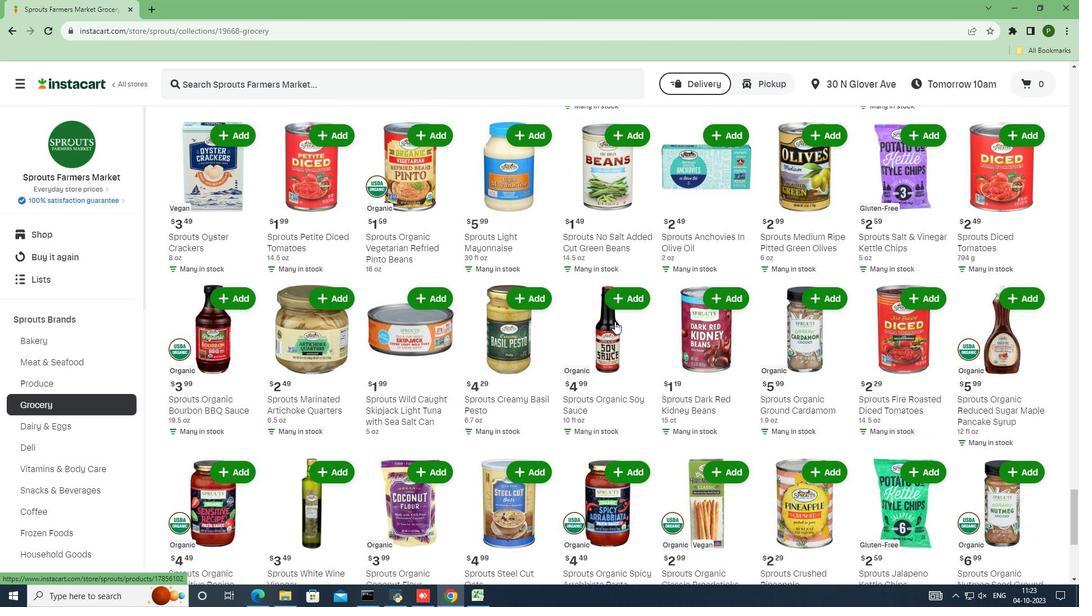 
Action: Mouse scrolled (615, 321) with delta (0, 0)
Screenshot: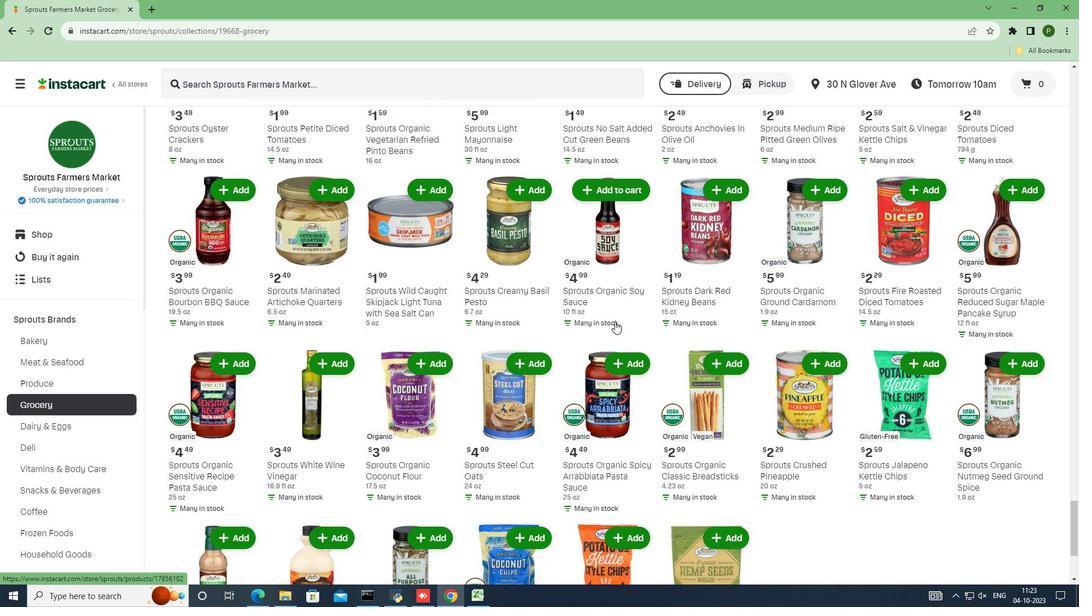 
Action: Mouse scrolled (615, 321) with delta (0, 0)
Screenshot: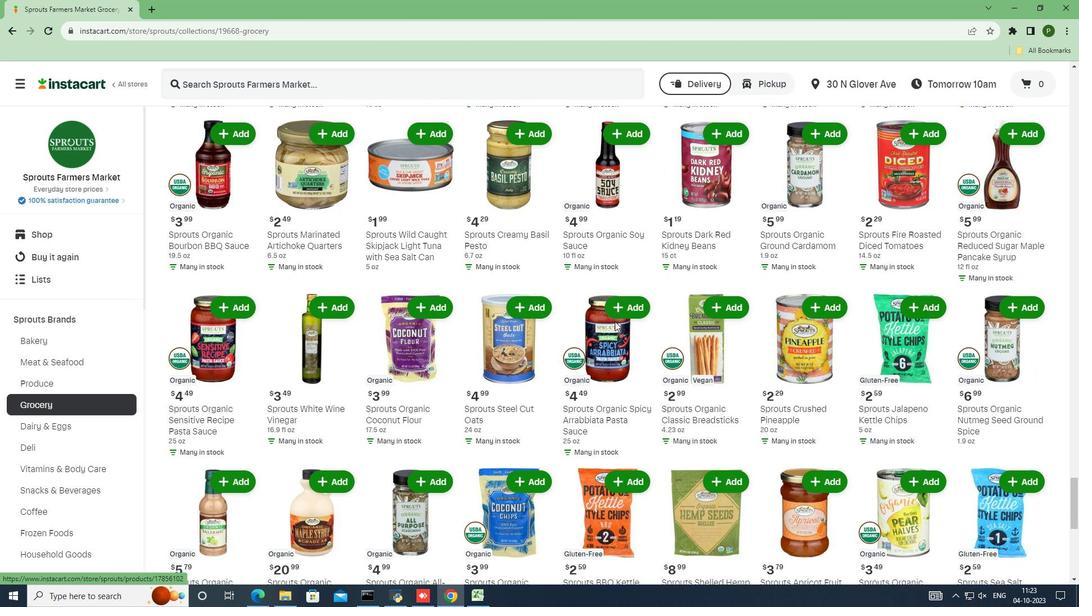 
Action: Mouse scrolled (615, 321) with delta (0, 0)
Screenshot: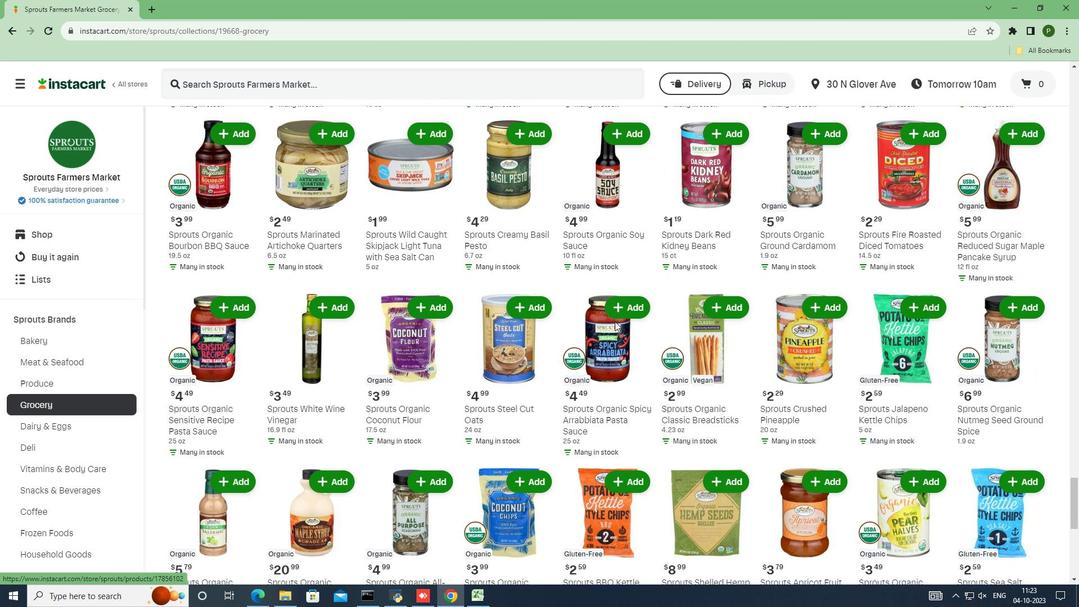 
Action: Mouse scrolled (615, 321) with delta (0, 0)
Screenshot: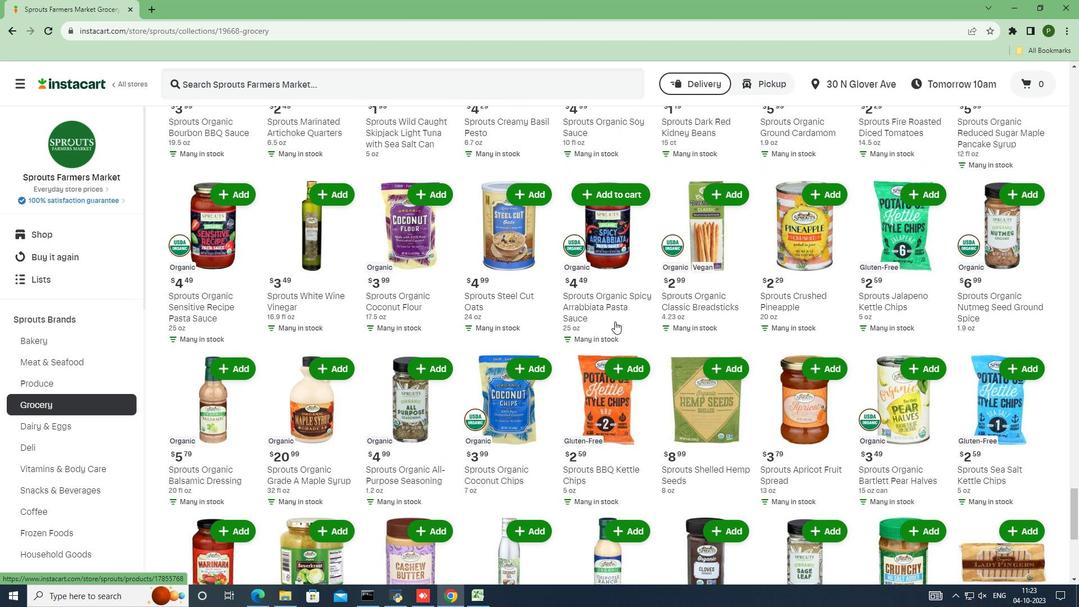 
Action: Mouse scrolled (615, 321) with delta (0, 0)
Screenshot: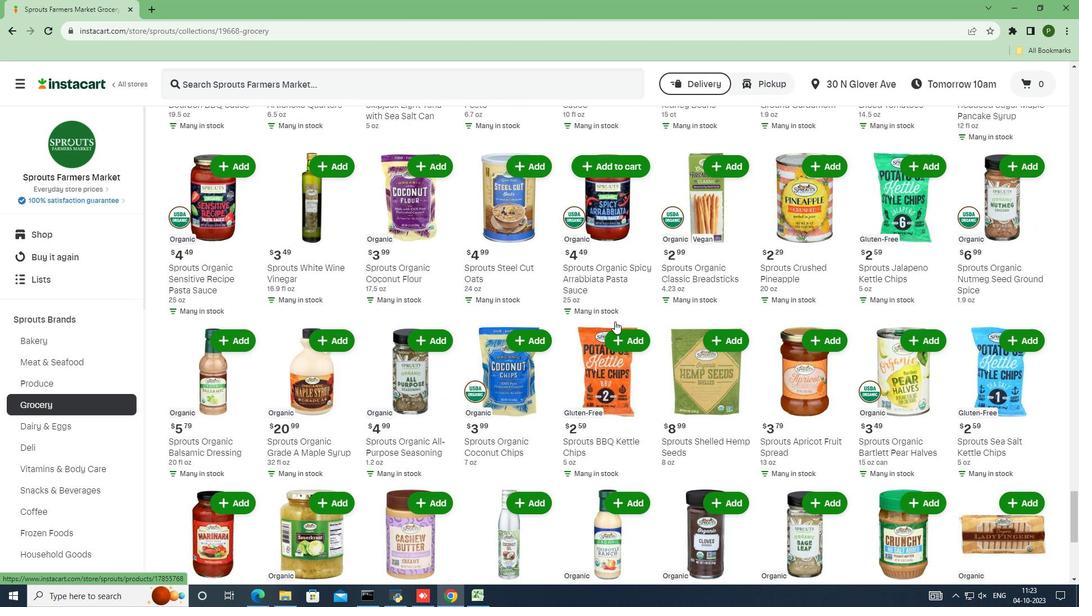 
Action: Mouse scrolled (615, 321) with delta (0, 0)
Screenshot: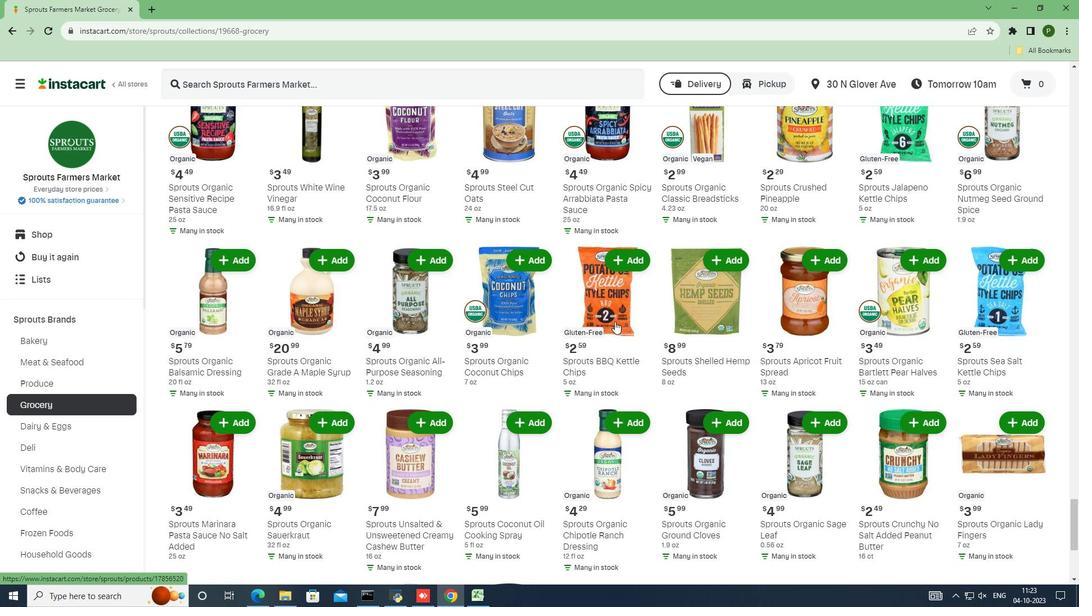 
Action: Mouse scrolled (615, 321) with delta (0, 0)
Screenshot: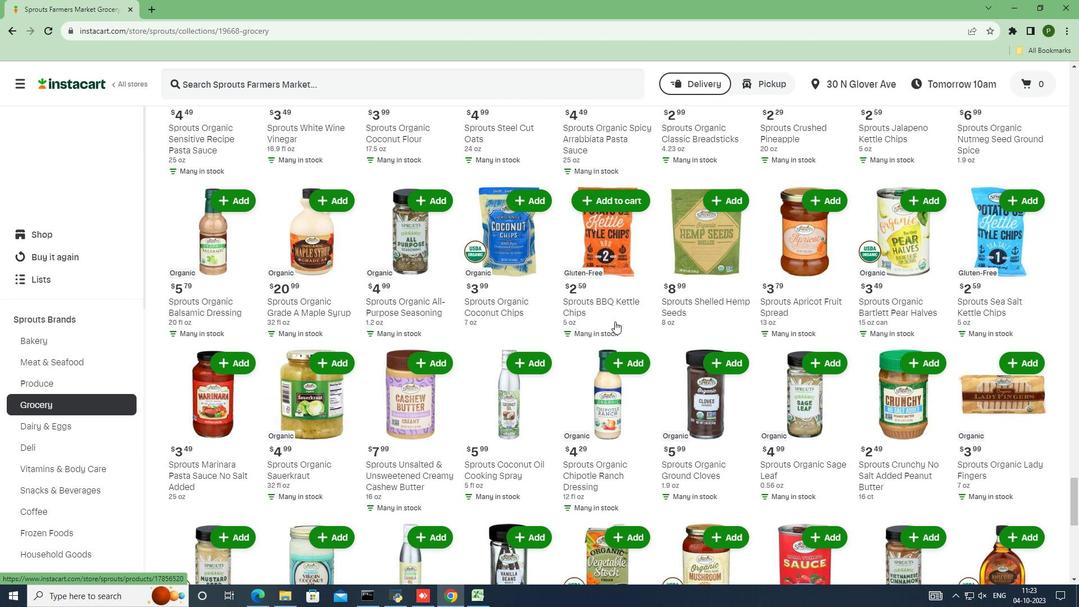 
Action: Mouse scrolled (615, 321) with delta (0, 0)
Screenshot: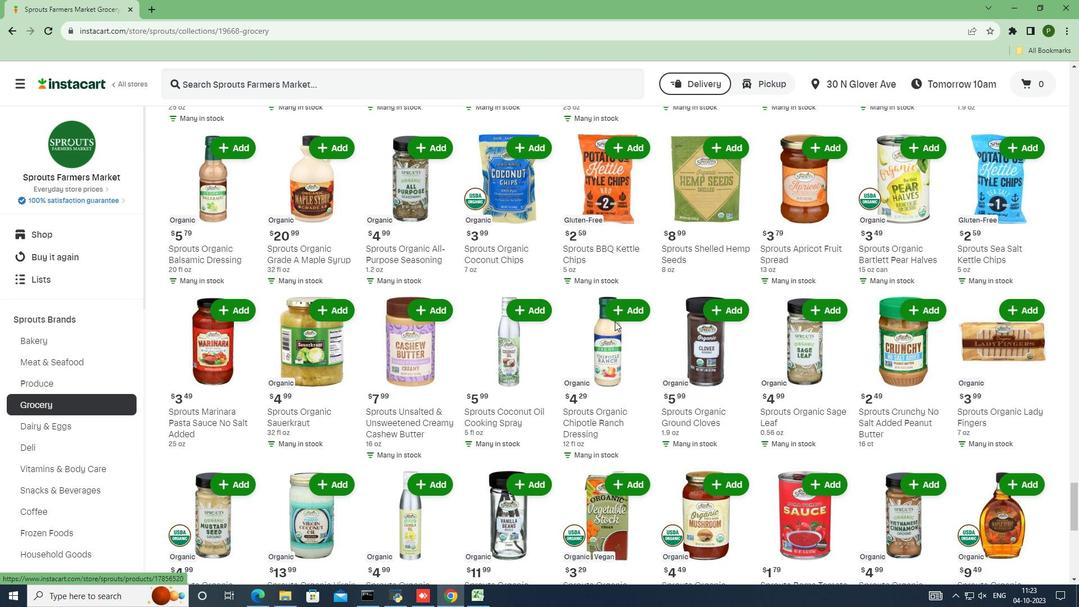 
Action: Mouse scrolled (615, 321) with delta (0, 0)
Screenshot: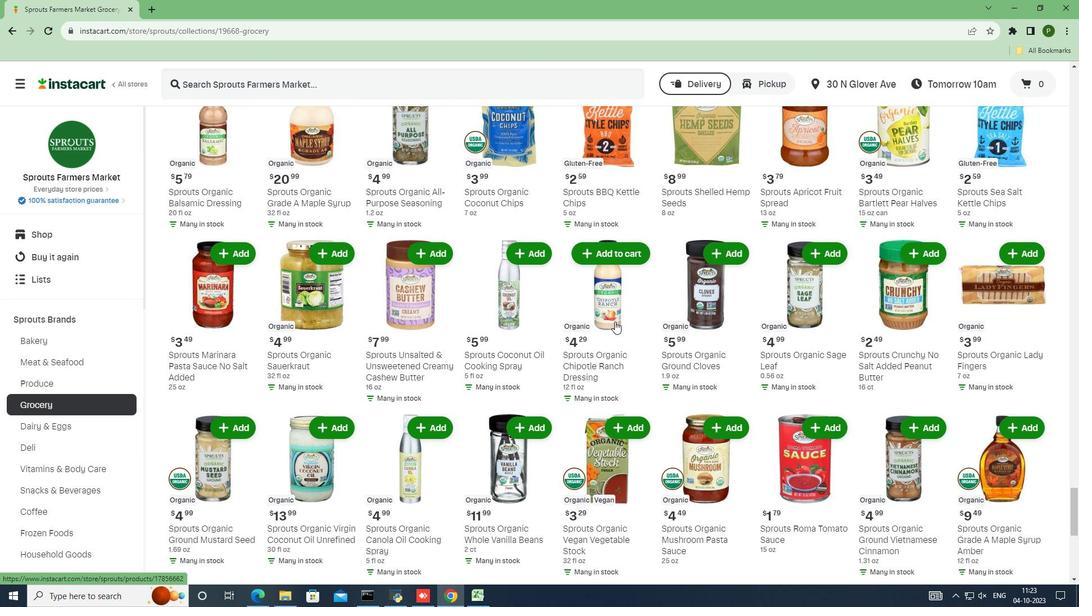 
Action: Mouse scrolled (615, 321) with delta (0, 0)
Screenshot: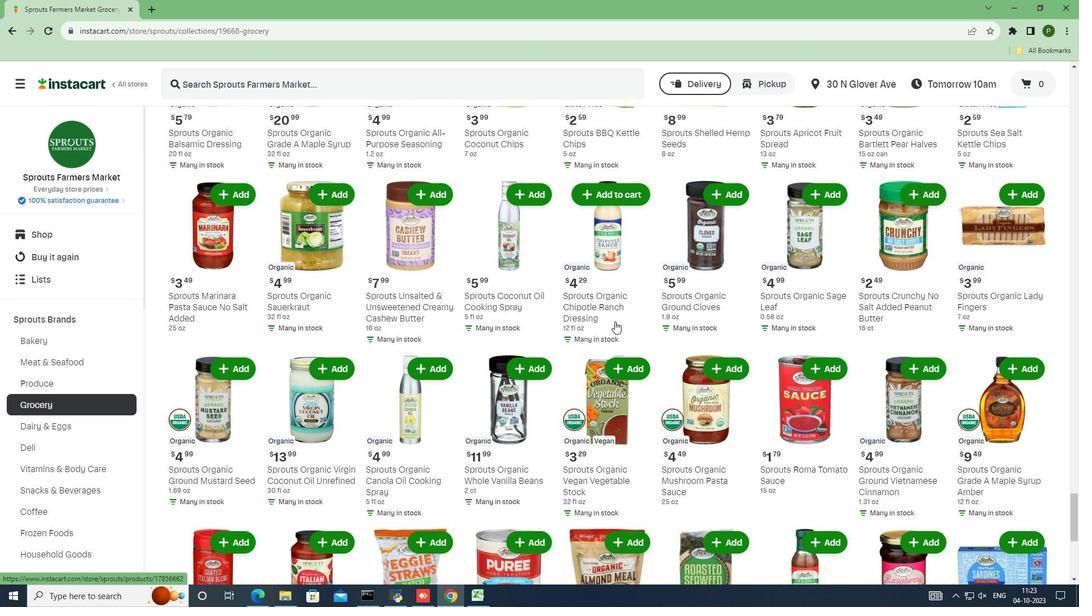 
Action: Mouse scrolled (615, 321) with delta (0, 0)
Screenshot: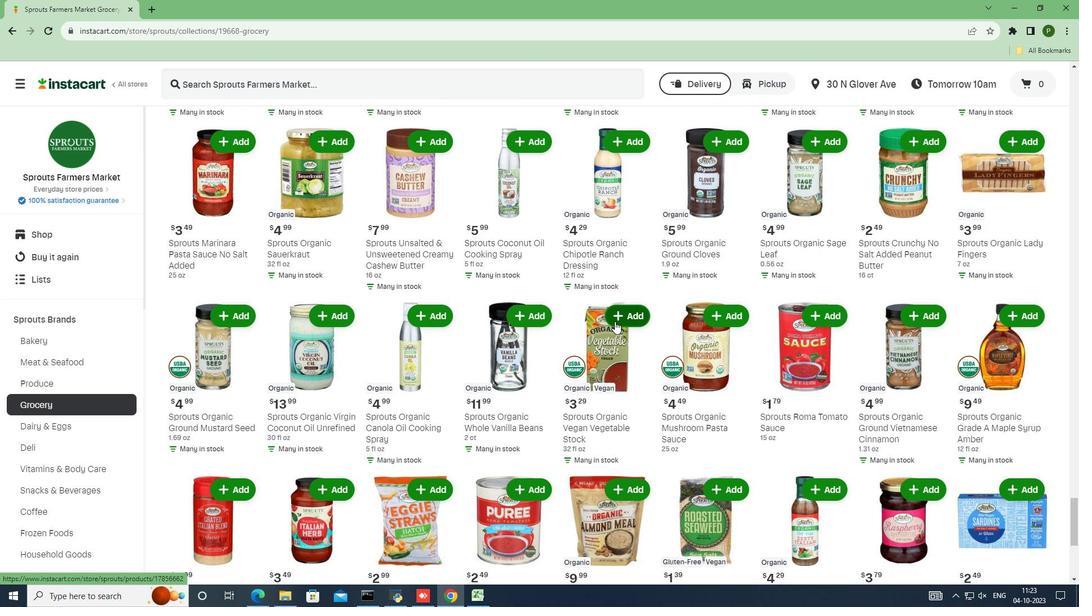 
Action: Mouse scrolled (615, 321) with delta (0, 0)
Screenshot: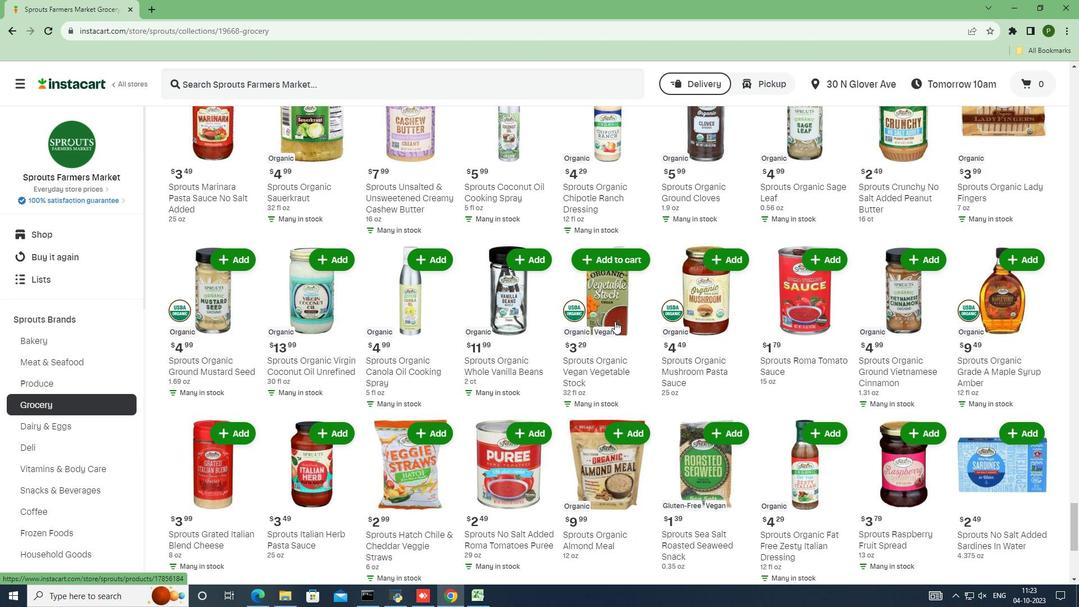 
Action: Mouse moved to (406, 204)
Screenshot: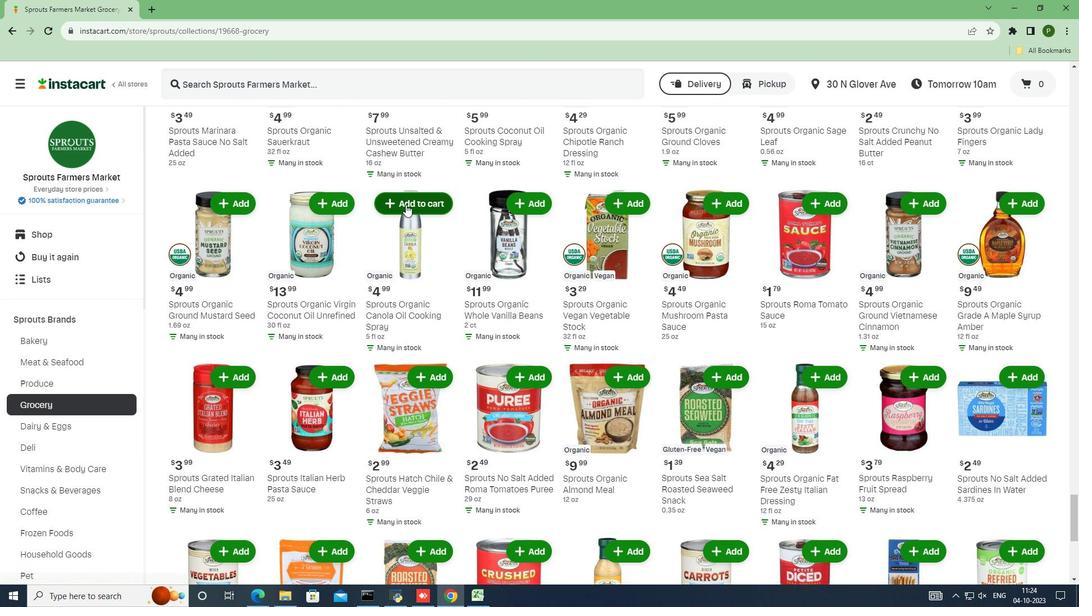 
Action: Mouse pressed left at (406, 204)
Screenshot: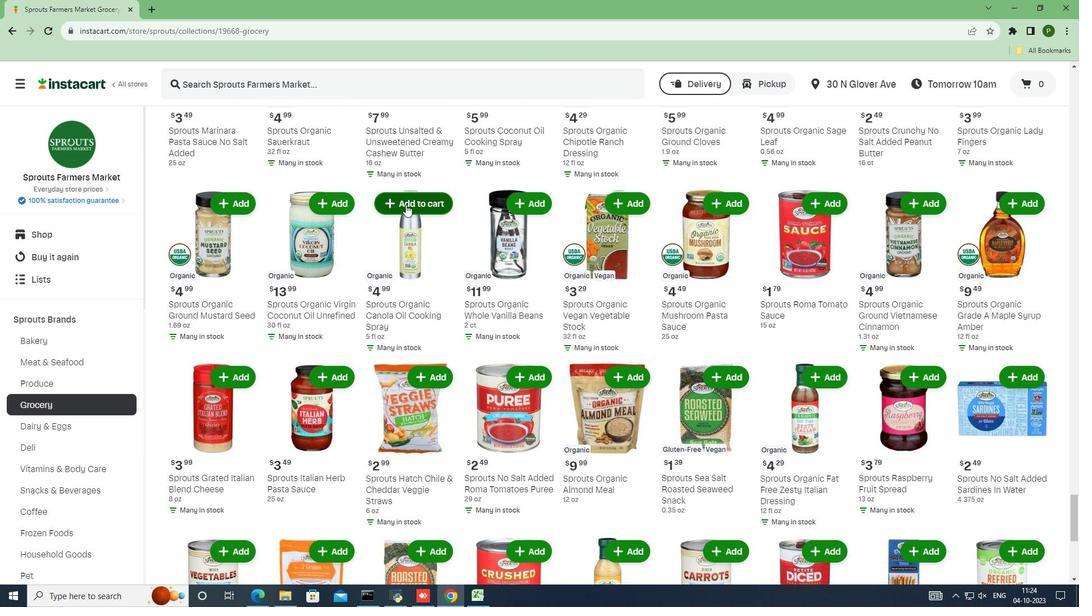 
